 Task: Find connections with filter location Beauvais with filter topic #homes with filter profile language Spanish with filter current company L&T Hydrocarbon Engineering Limited with filter school Pondicherry University with filter industry Real Estate Agents and Brokers with filter service category Bookkeeping with filter keywords title Personal Assistant
Action: Mouse moved to (596, 92)
Screenshot: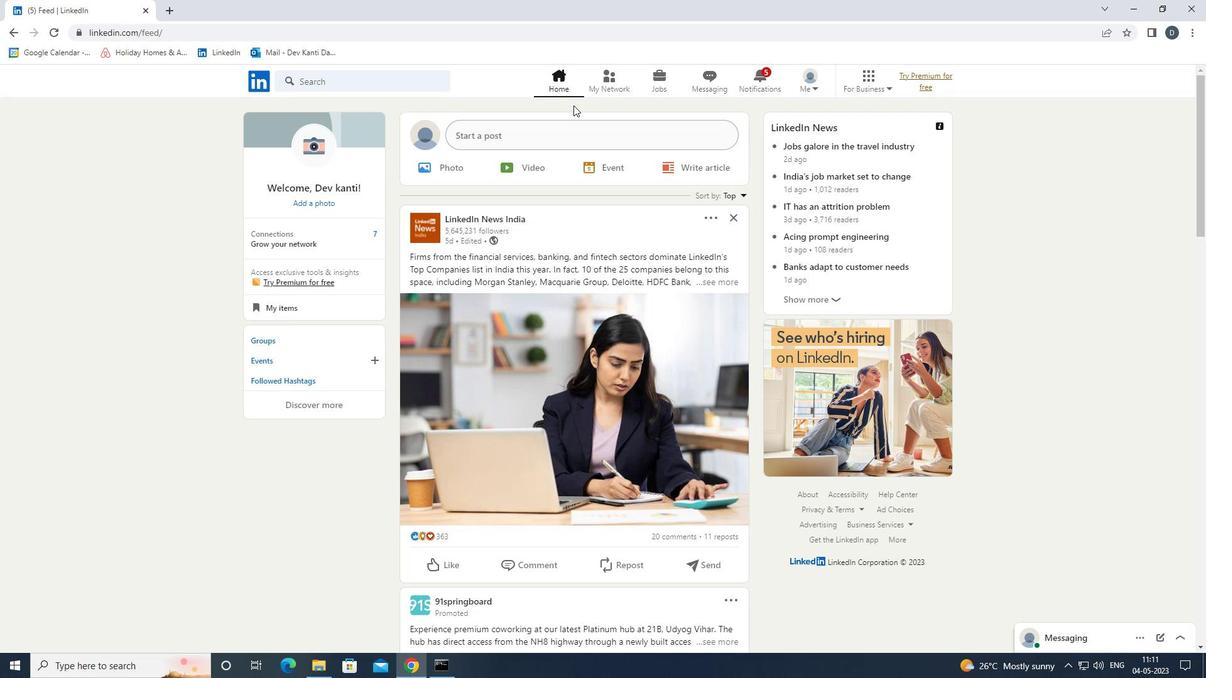 
Action: Mouse pressed left at (596, 92)
Screenshot: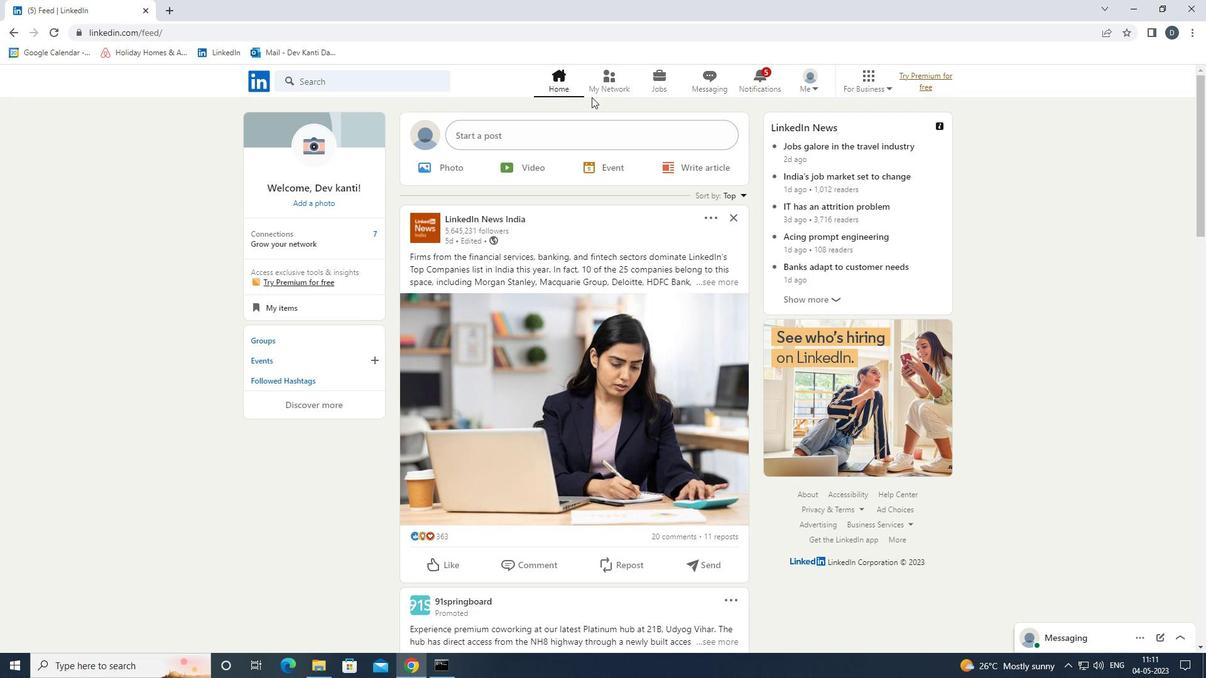 
Action: Mouse moved to (414, 145)
Screenshot: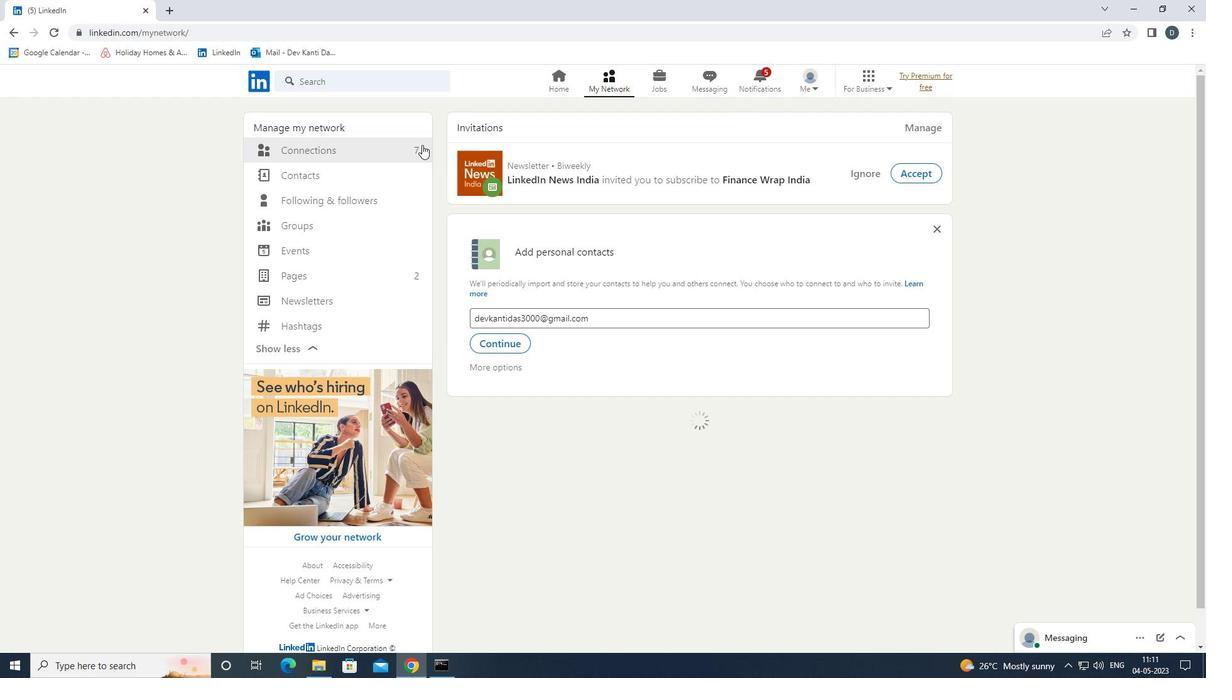 
Action: Mouse pressed left at (414, 145)
Screenshot: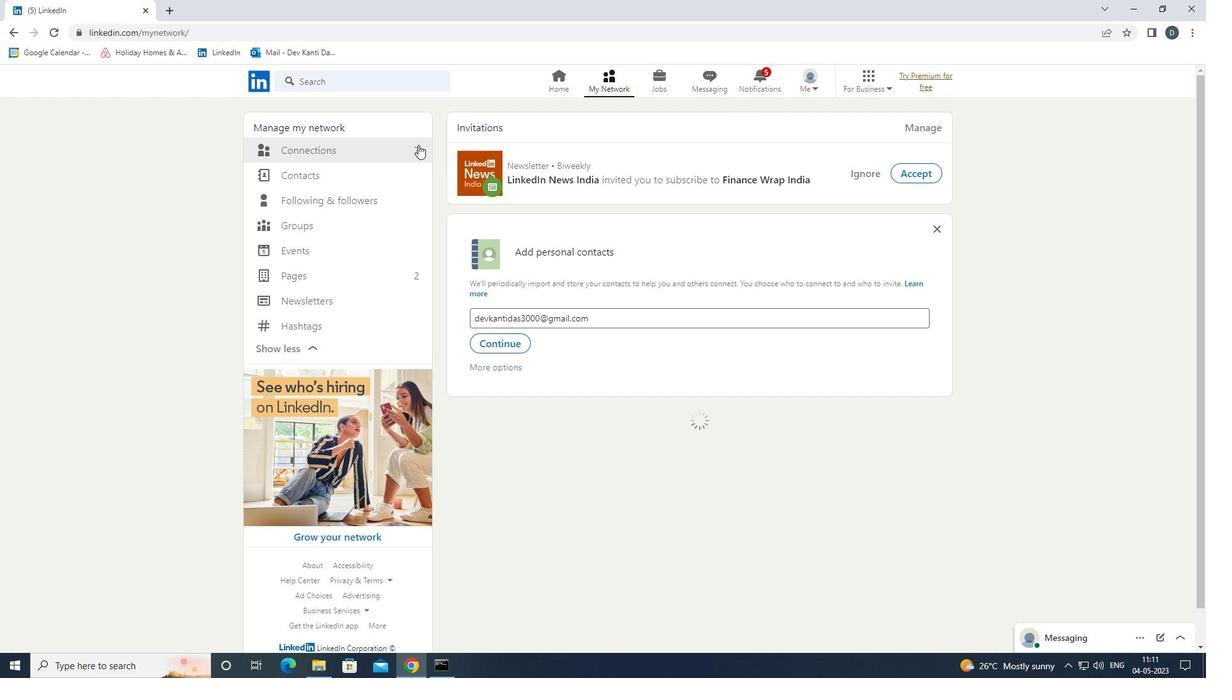 
Action: Mouse moved to (702, 145)
Screenshot: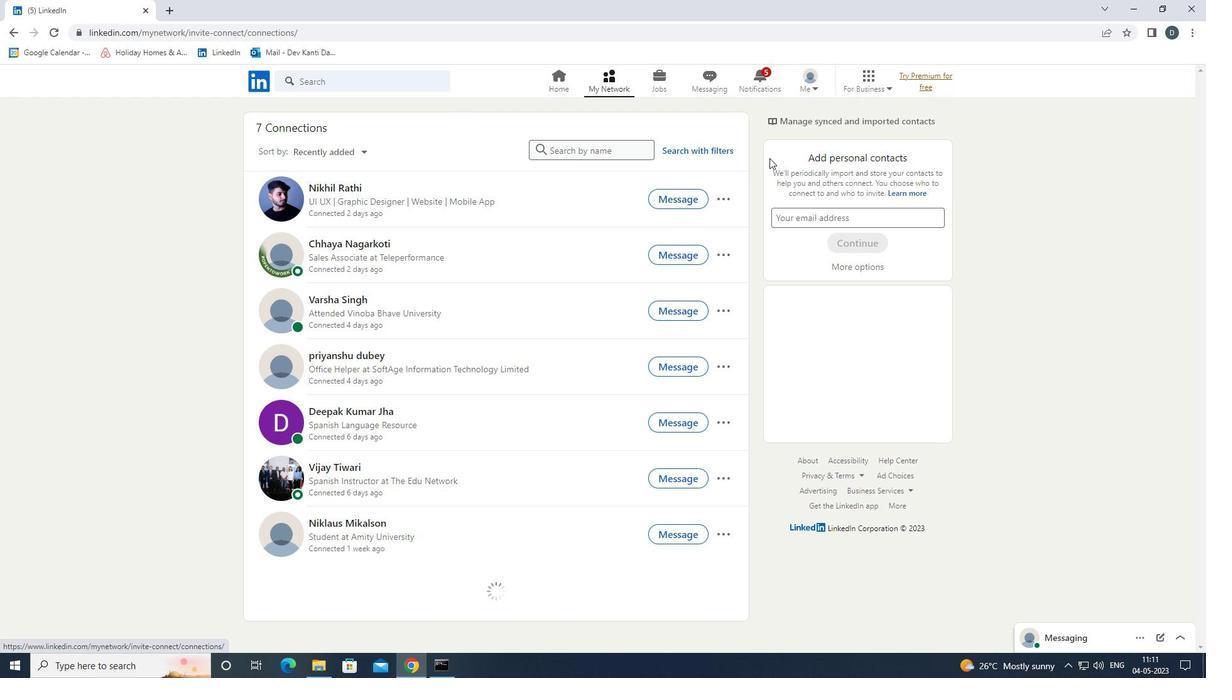 
Action: Mouse pressed left at (702, 145)
Screenshot: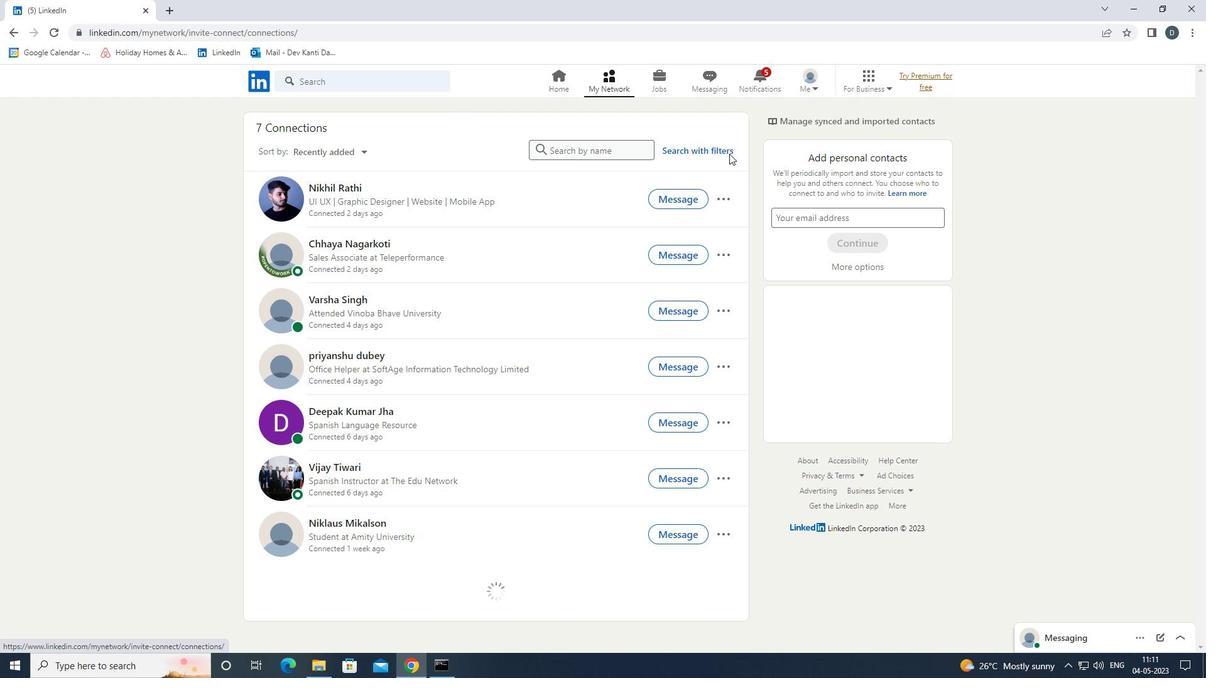 
Action: Mouse moved to (634, 118)
Screenshot: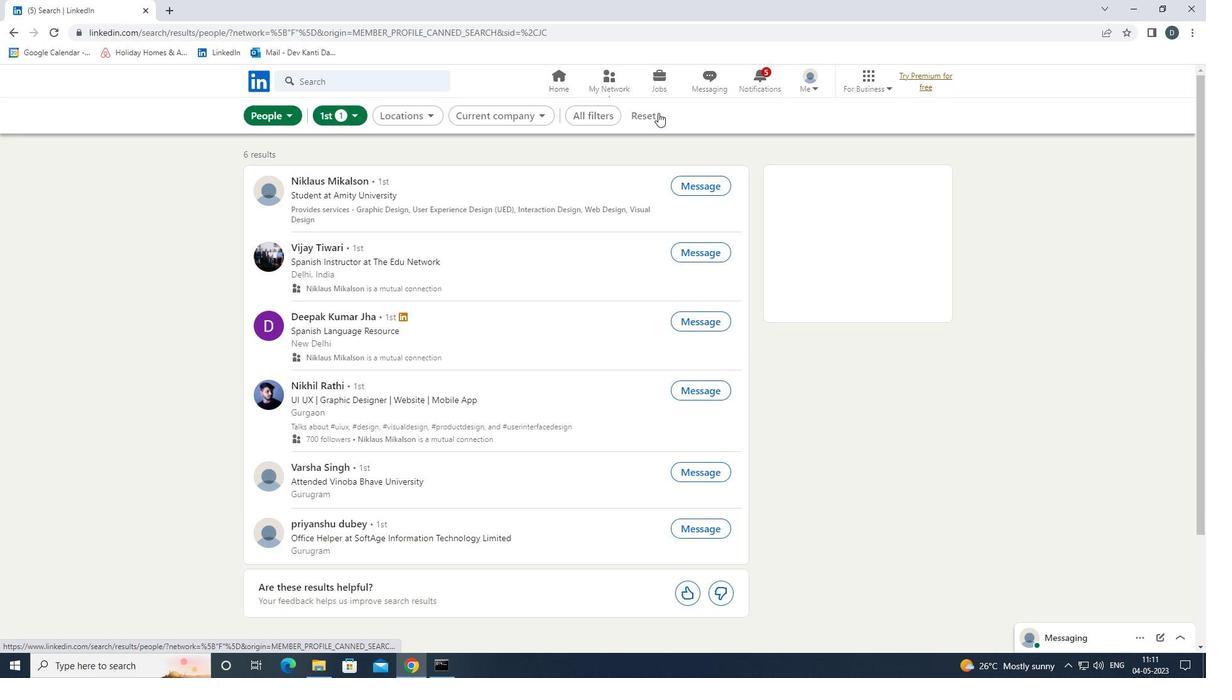 
Action: Mouse pressed left at (634, 118)
Screenshot: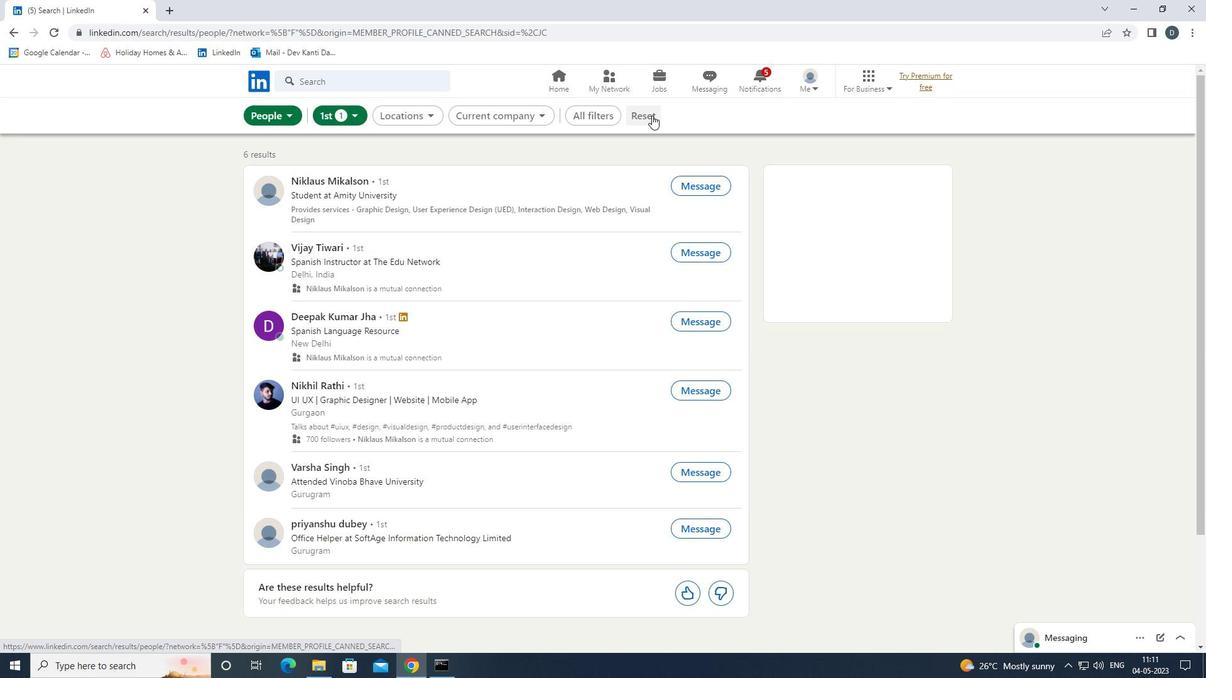 
Action: Mouse moved to (609, 116)
Screenshot: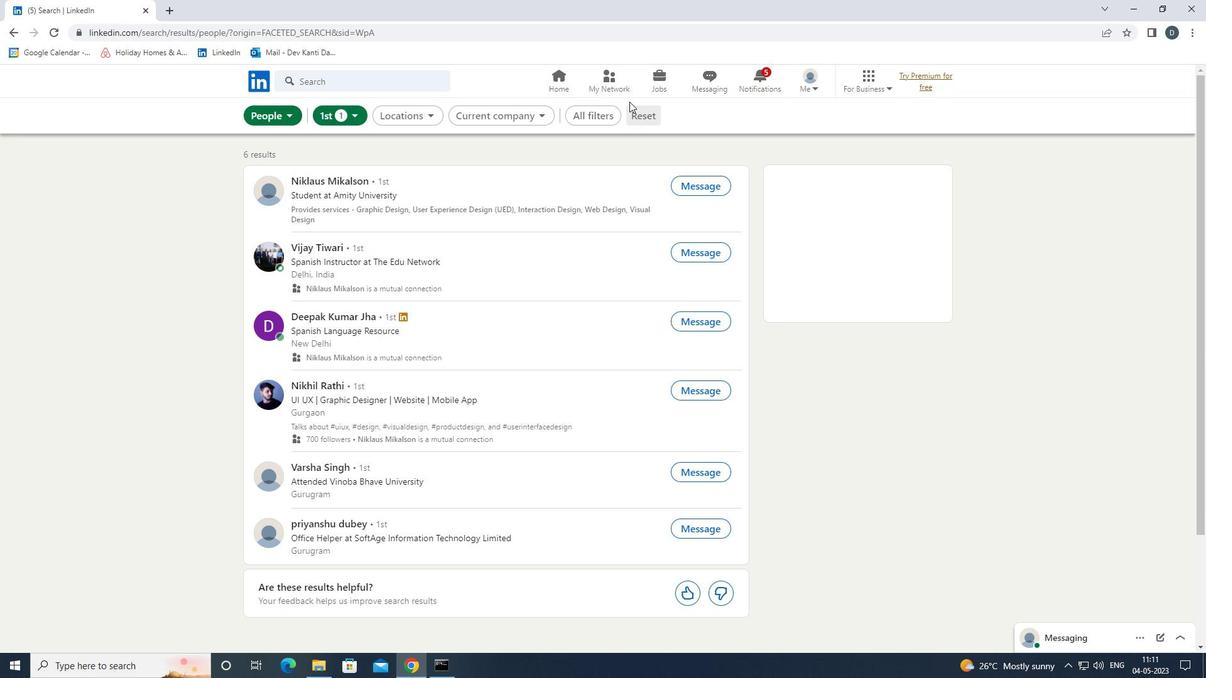 
Action: Mouse pressed left at (609, 116)
Screenshot: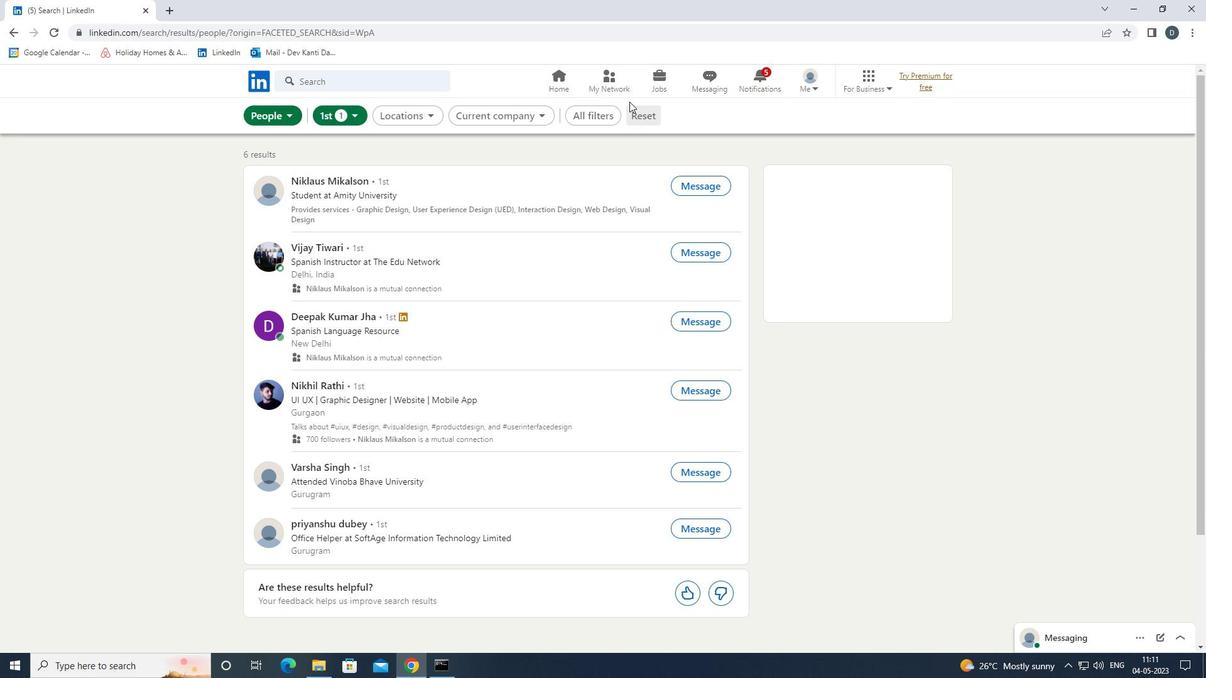 
Action: Mouse moved to (1199, 427)
Screenshot: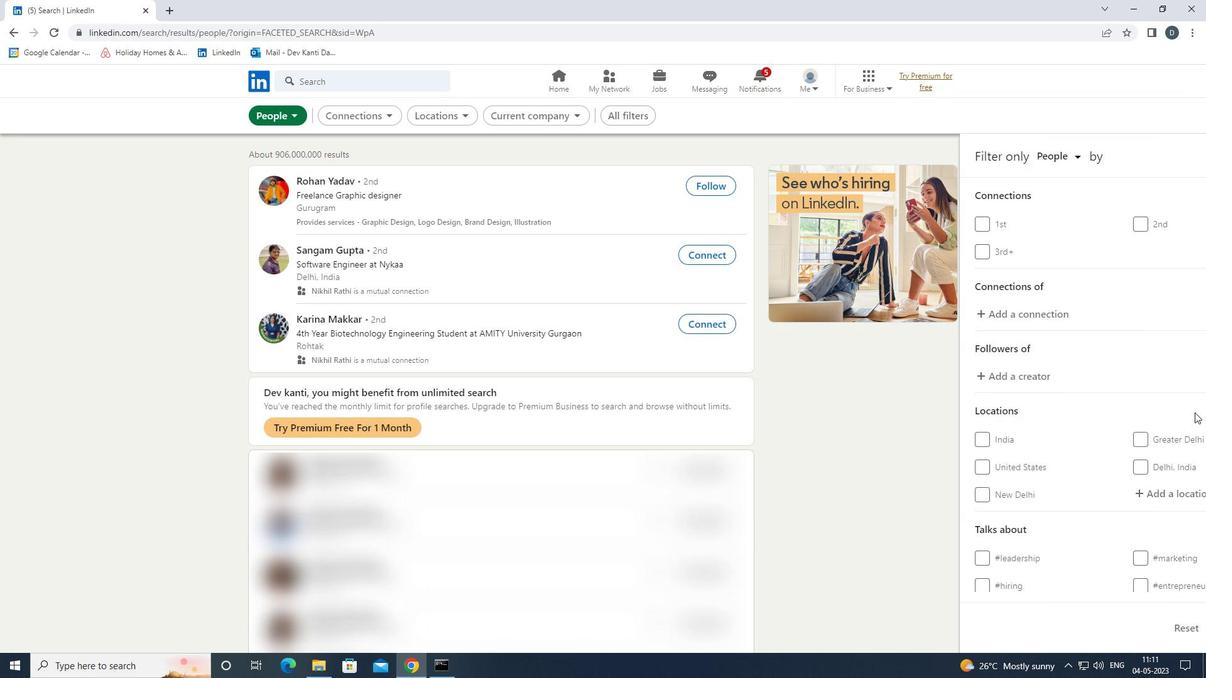 
Action: Mouse scrolled (1199, 427) with delta (0, 0)
Screenshot: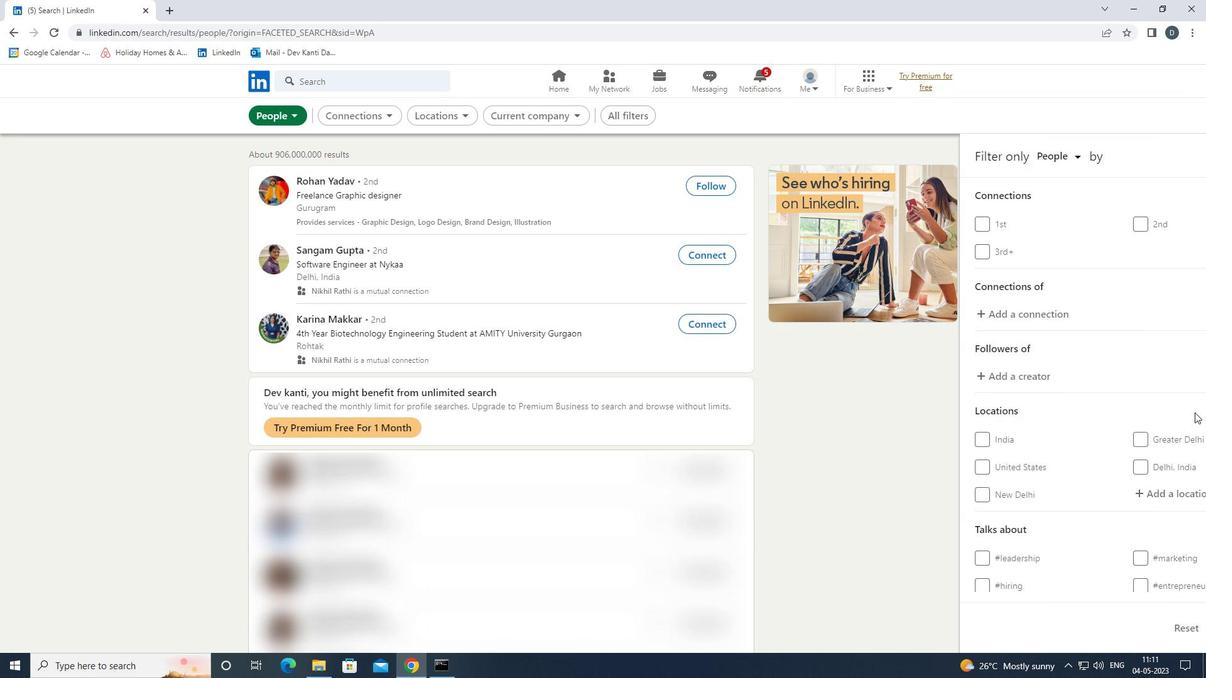 
Action: Mouse moved to (1199, 429)
Screenshot: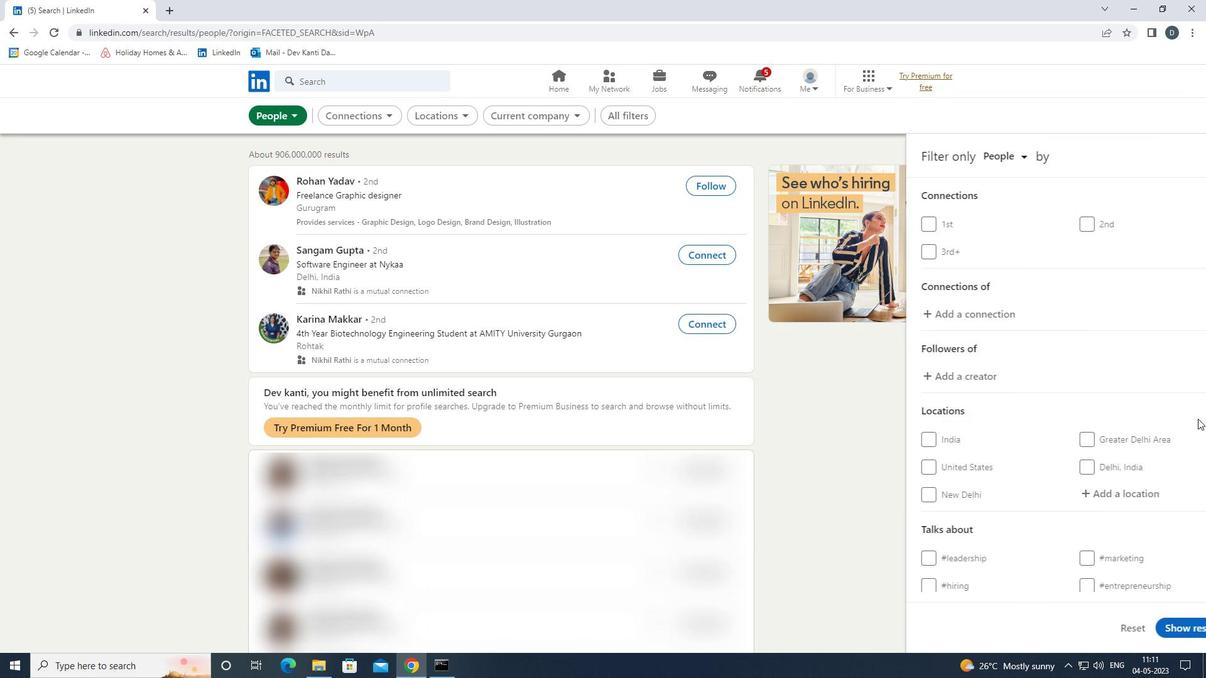 
Action: Mouse scrolled (1199, 428) with delta (0, 0)
Screenshot: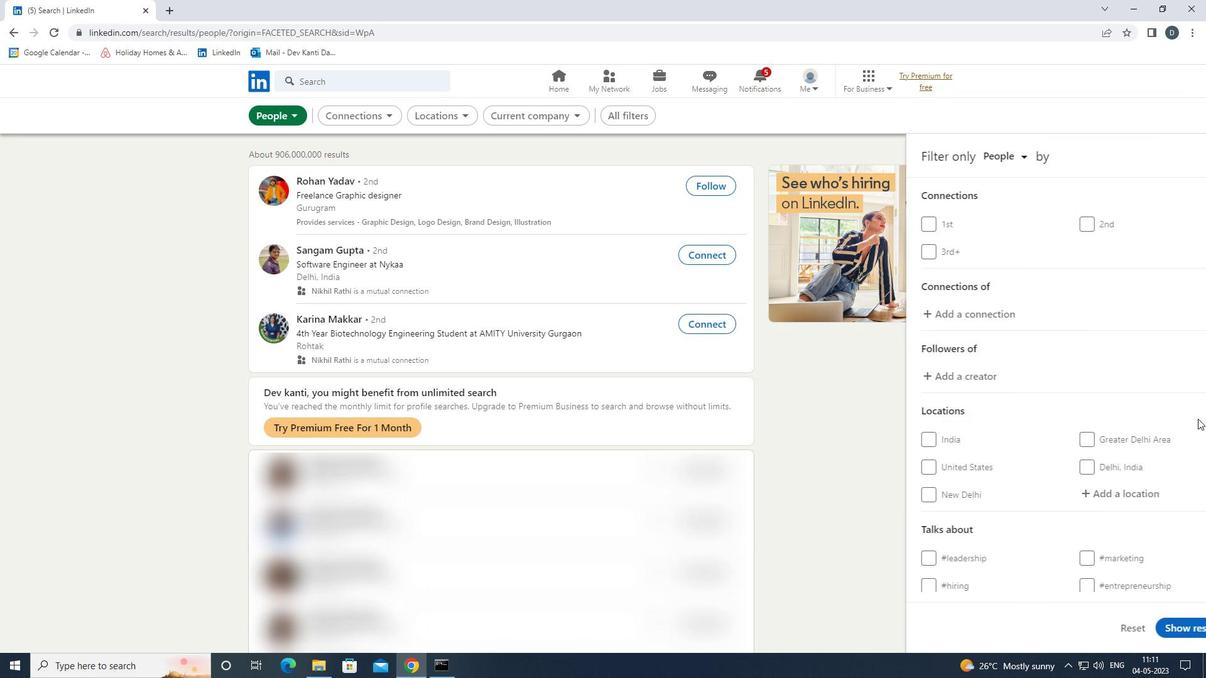 
Action: Mouse scrolled (1199, 428) with delta (0, 0)
Screenshot: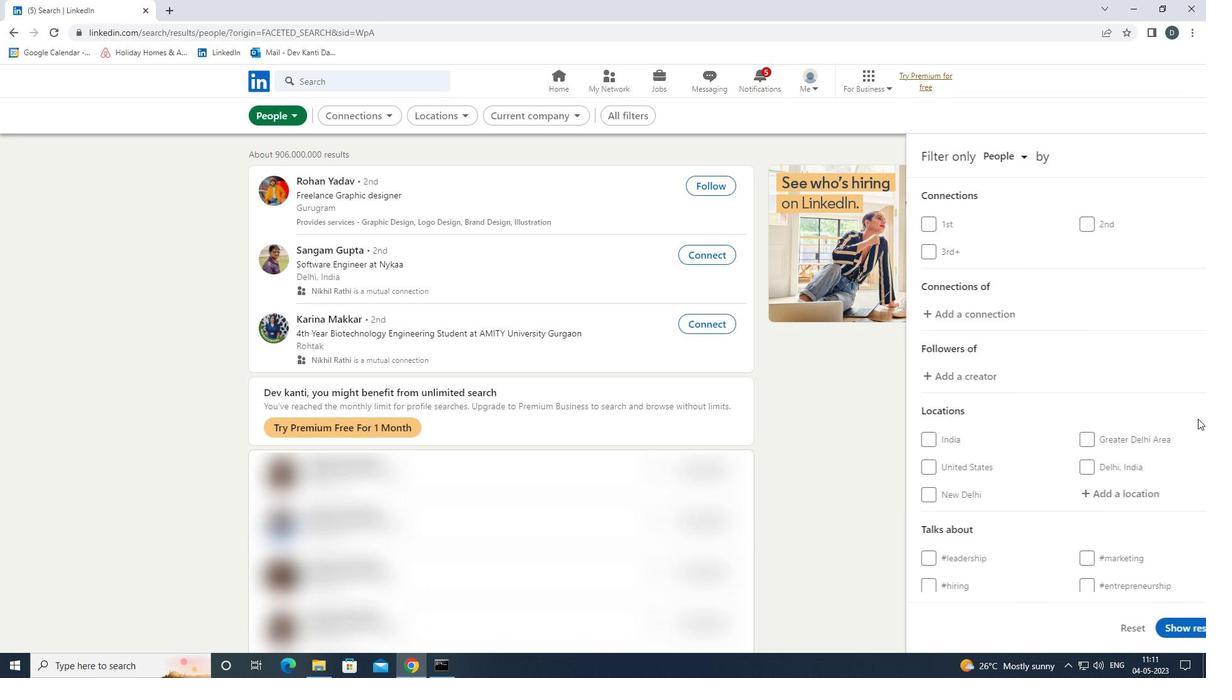 
Action: Mouse moved to (1097, 301)
Screenshot: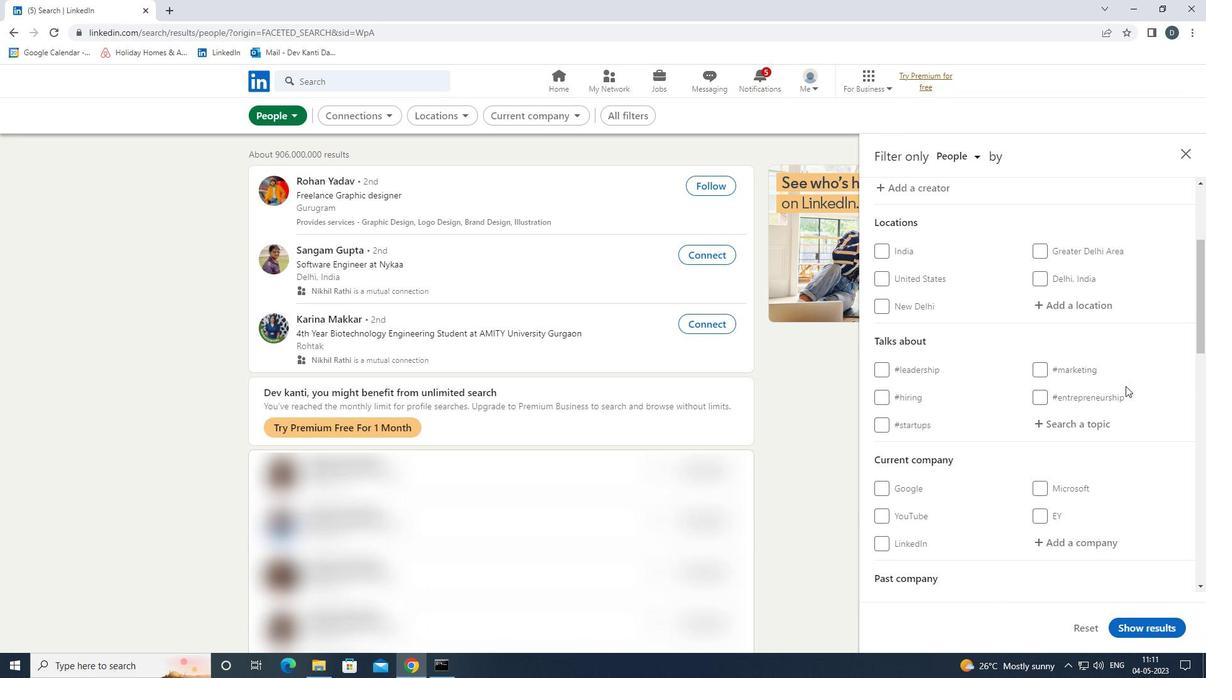 
Action: Mouse pressed left at (1097, 301)
Screenshot: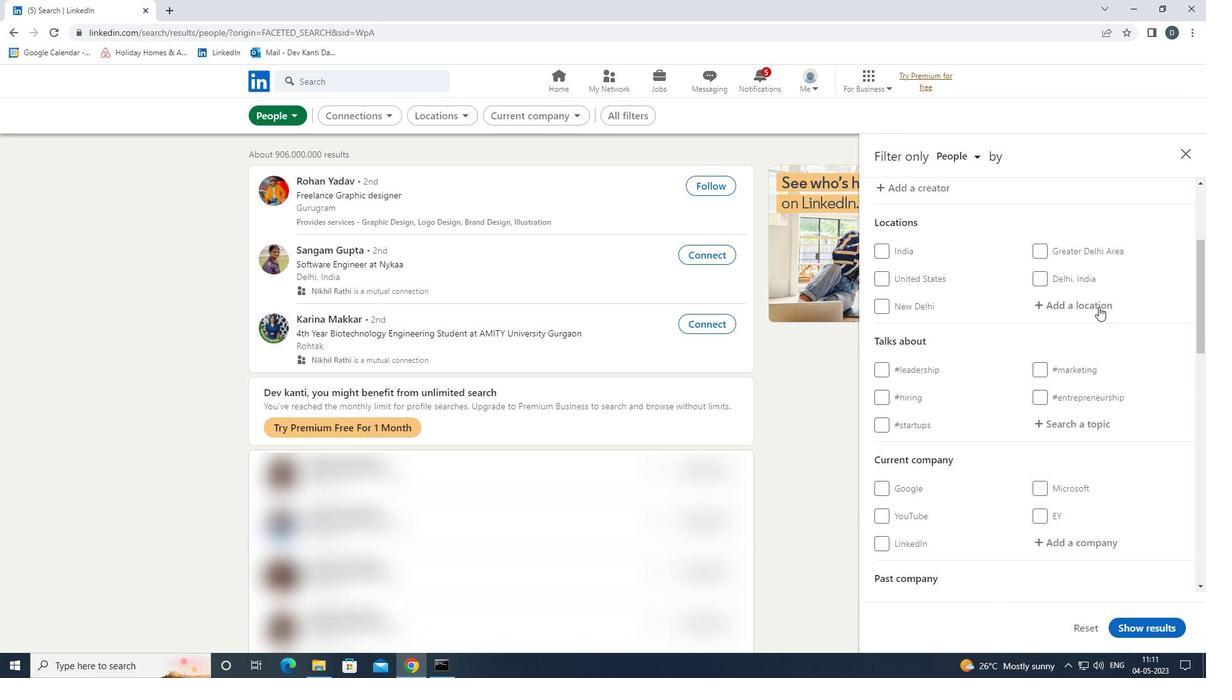 
Action: Key pressed <Key.shift>BEAUVAIS<Key.down><Key.enter>
Screenshot: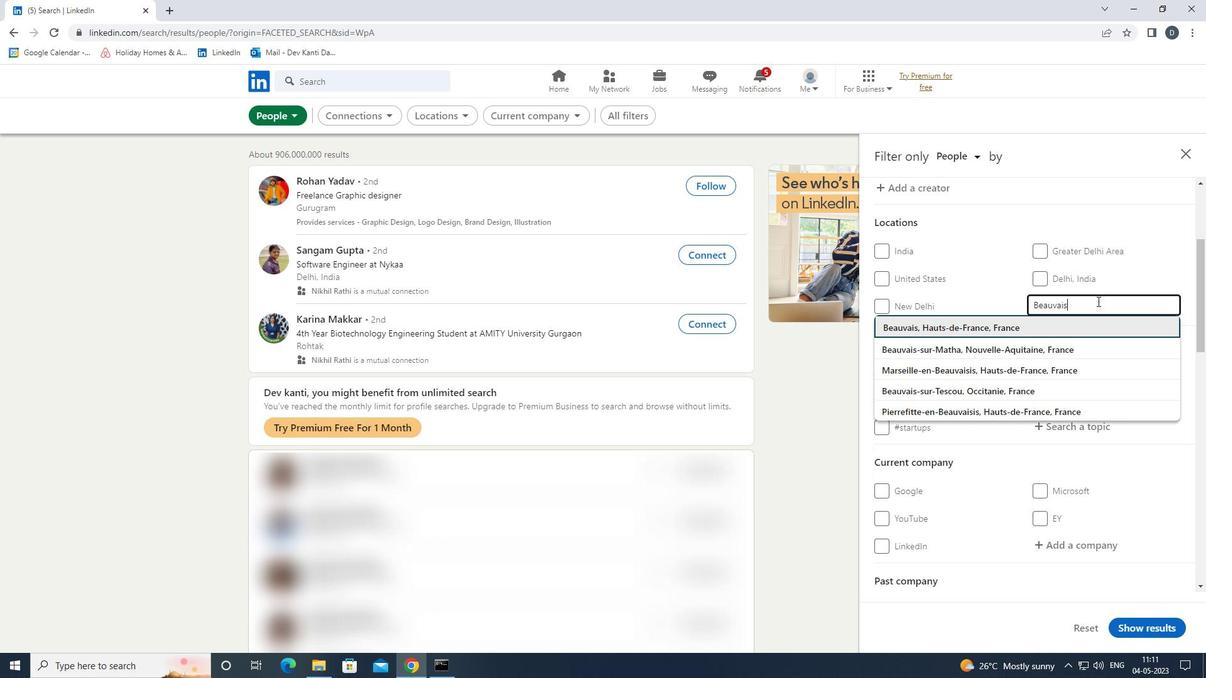 
Action: Mouse moved to (1097, 305)
Screenshot: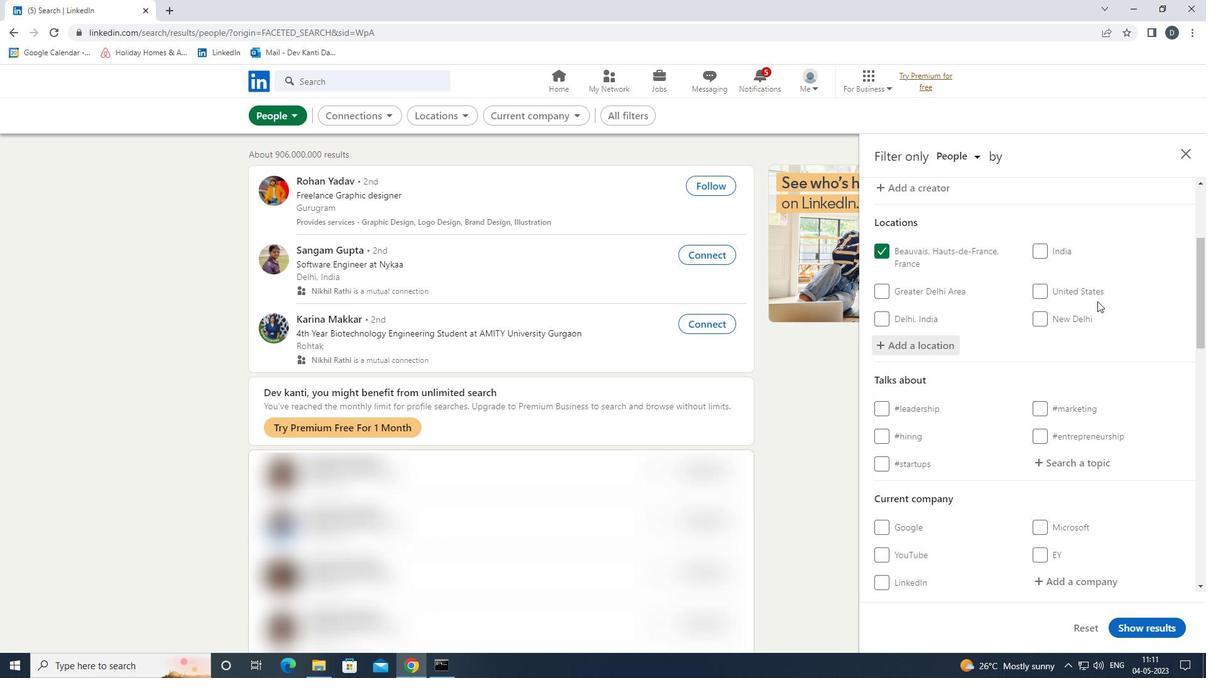 
Action: Mouse scrolled (1097, 304) with delta (0, 0)
Screenshot: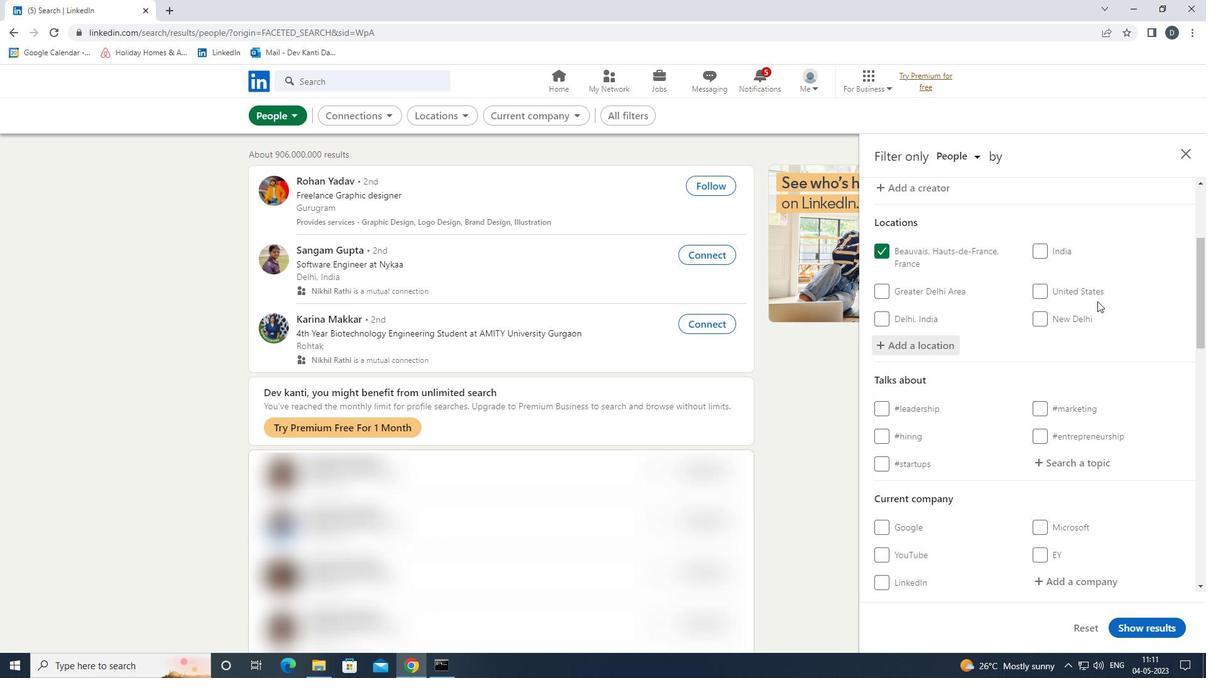 
Action: Mouse moved to (1096, 311)
Screenshot: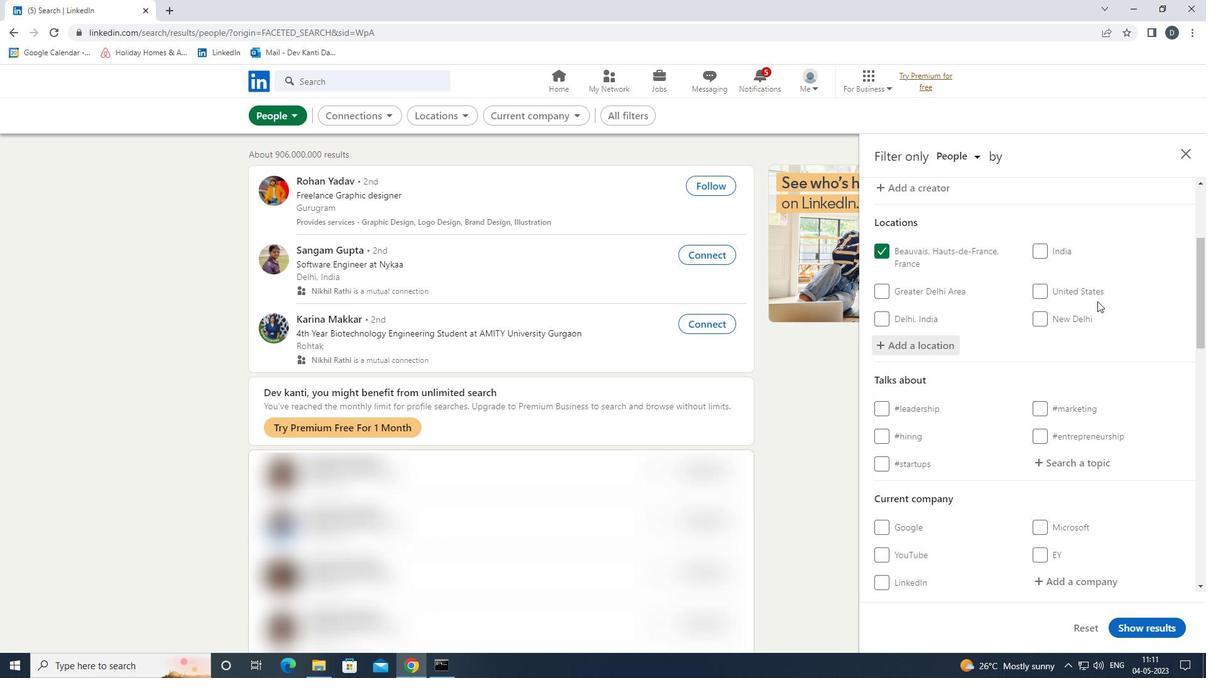 
Action: Mouse scrolled (1096, 310) with delta (0, 0)
Screenshot: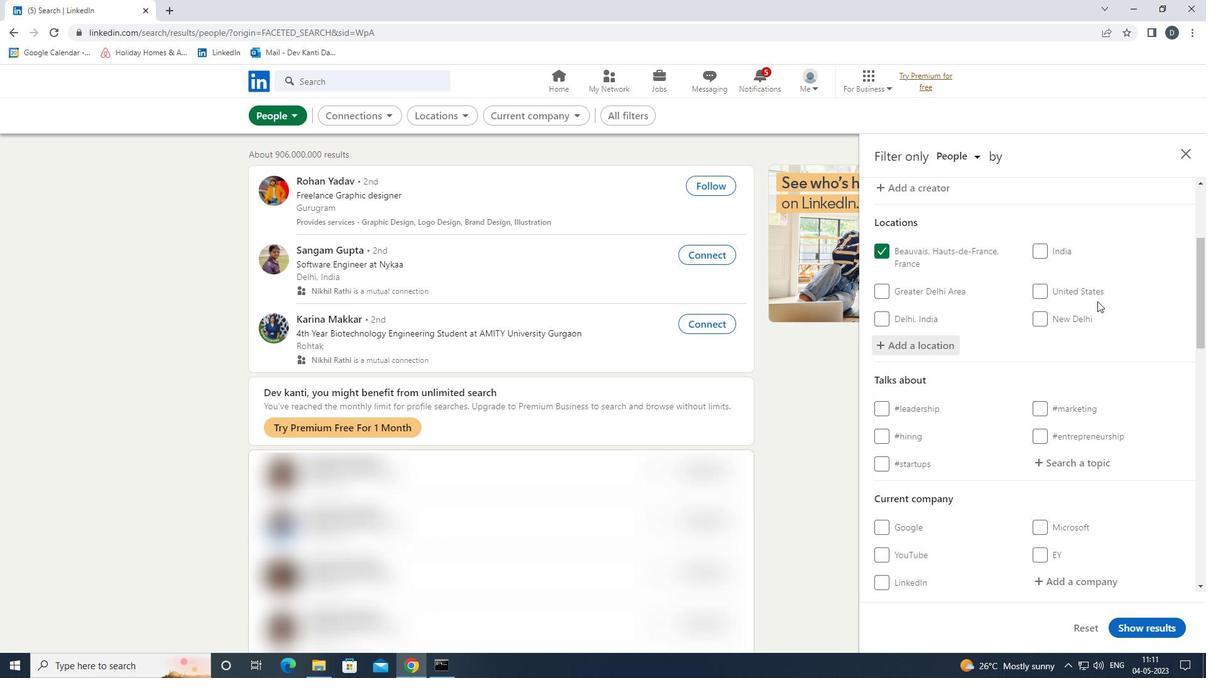
Action: Mouse moved to (1108, 351)
Screenshot: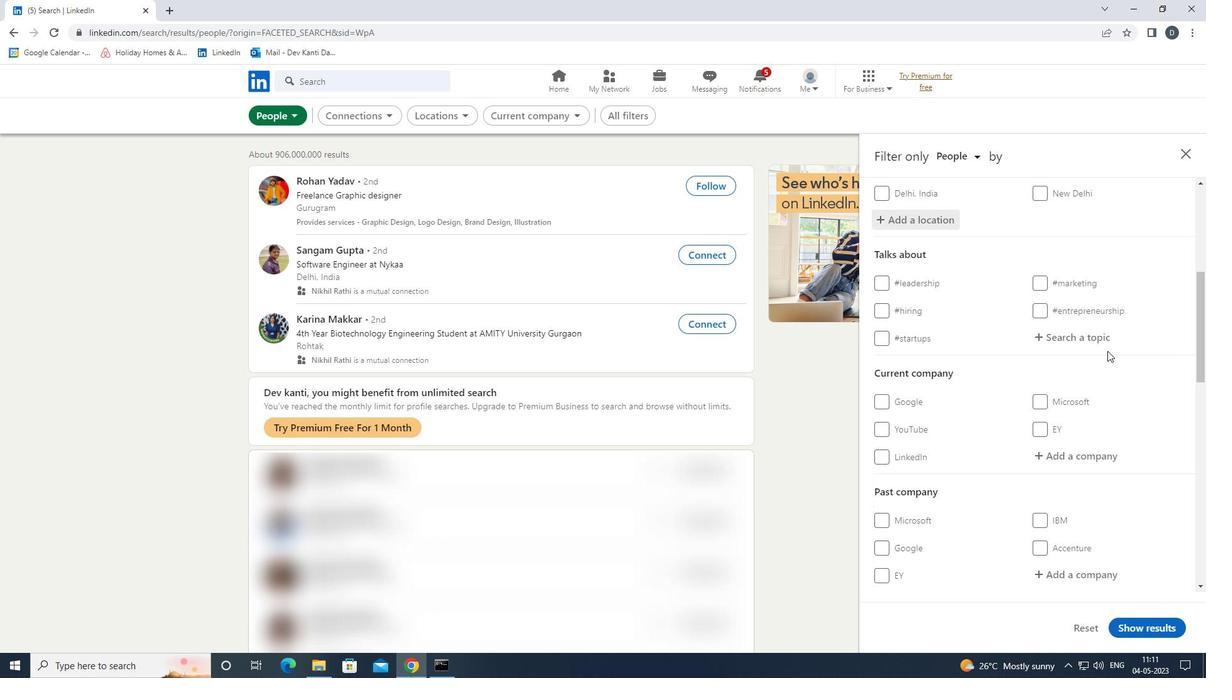 
Action: Mouse pressed left at (1108, 351)
Screenshot: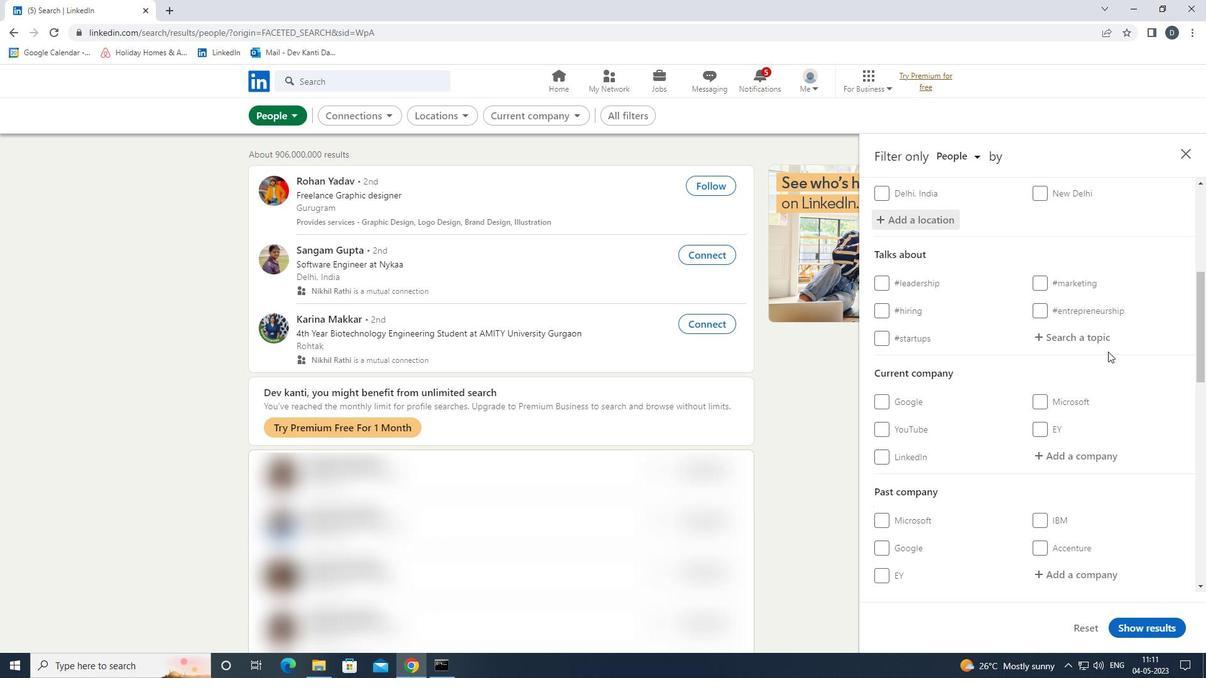 
Action: Mouse moved to (1102, 337)
Screenshot: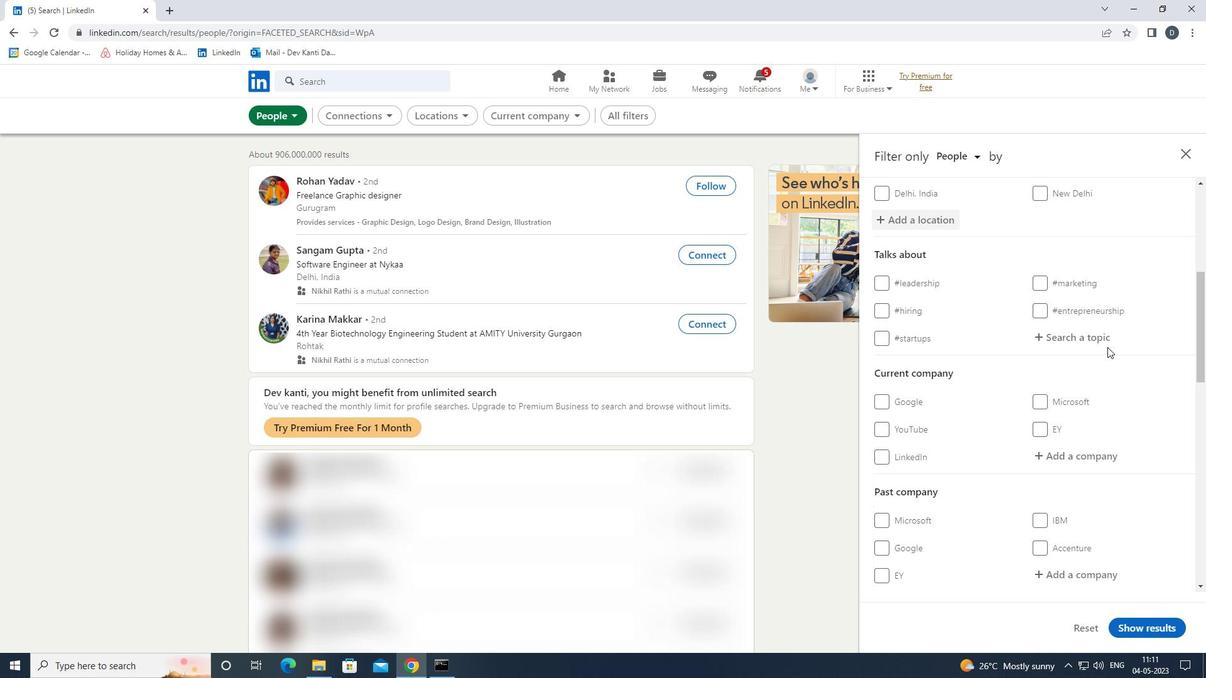 
Action: Mouse pressed left at (1102, 337)
Screenshot: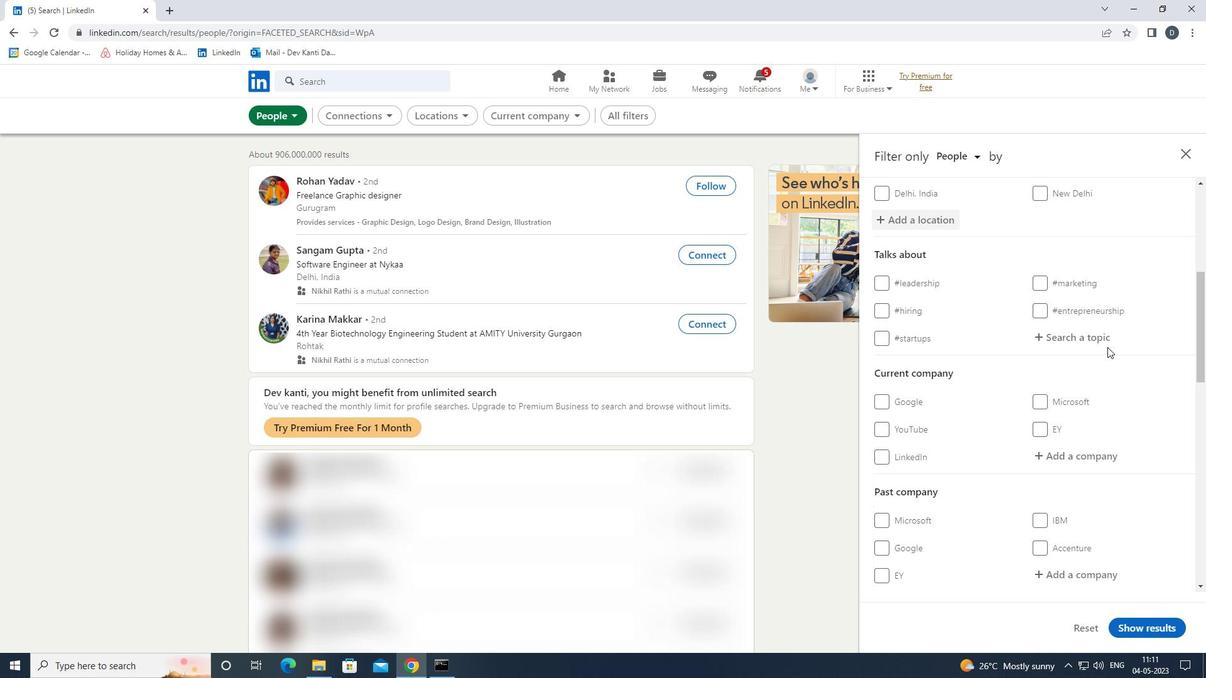 
Action: Key pressed JH<Key.backspace><Key.backspace><Key.backspace>HOMES<Key.down><Key.down><Key.down><Key.down><Key.down><Key.enter>
Screenshot: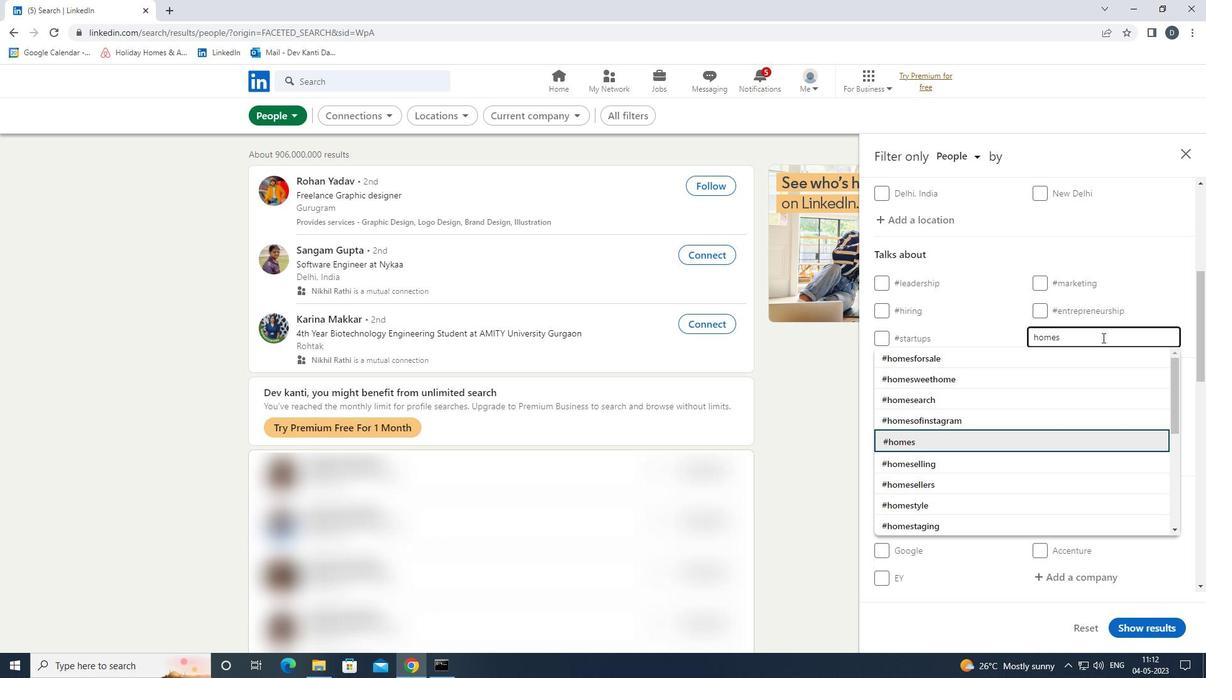 
Action: Mouse moved to (1041, 454)
Screenshot: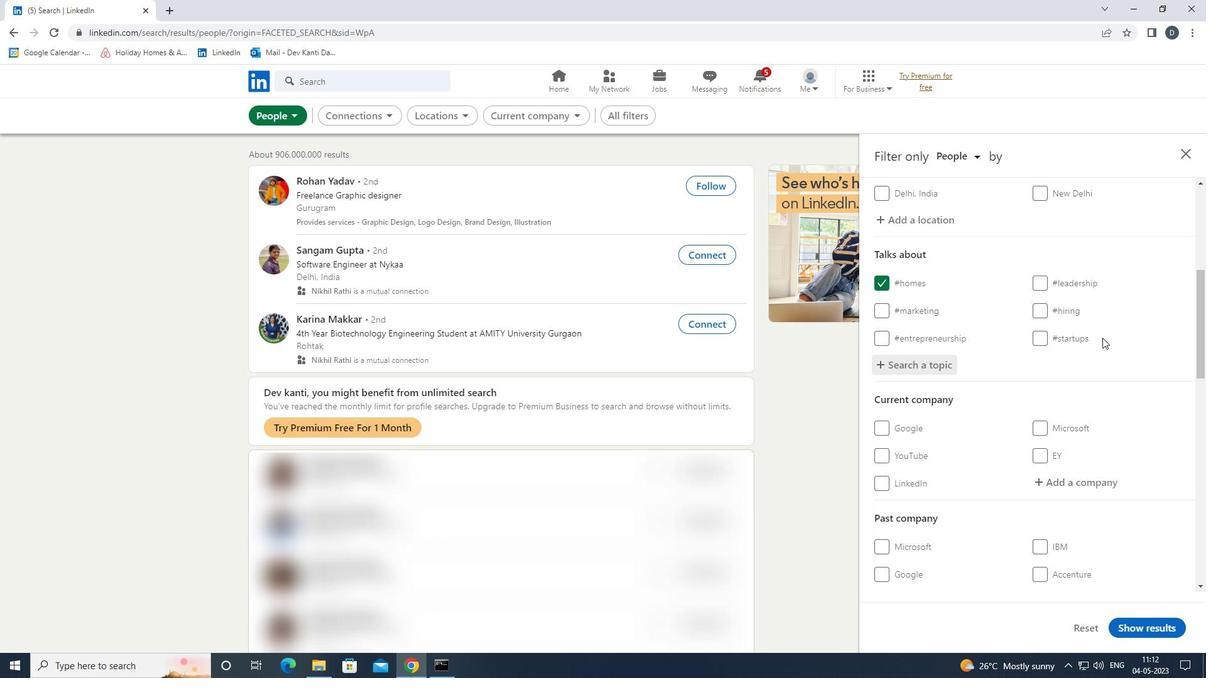 
Action: Mouse scrolled (1041, 453) with delta (0, 0)
Screenshot: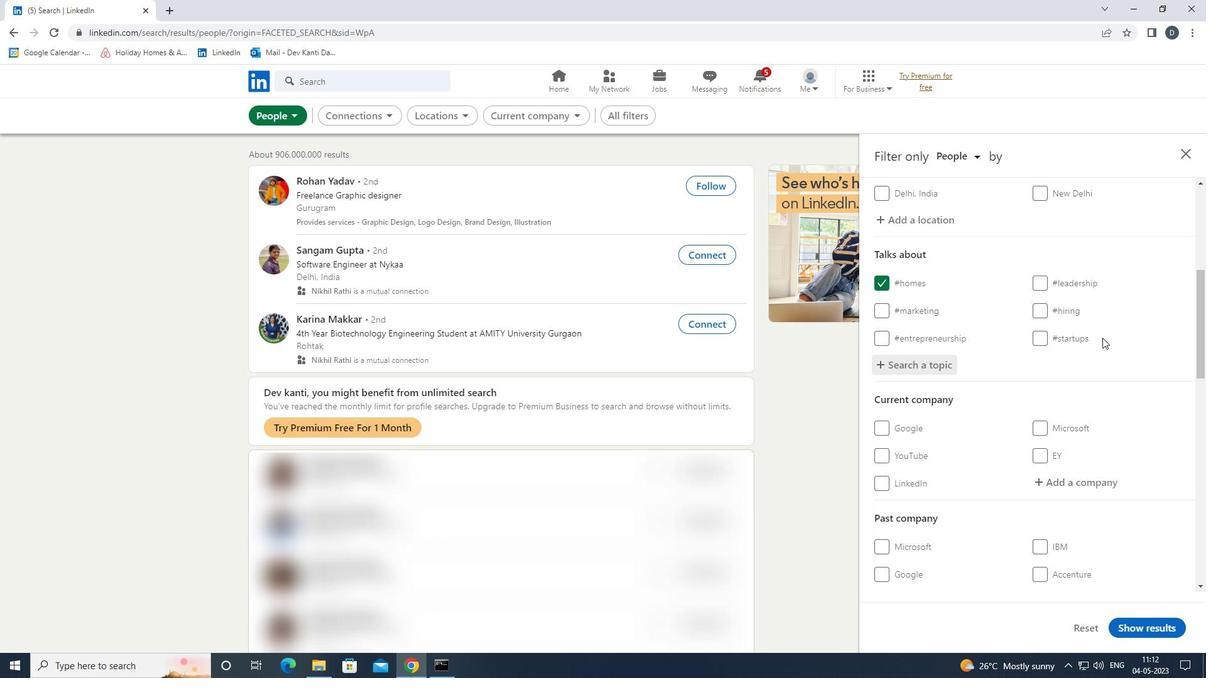 
Action: Mouse moved to (1037, 455)
Screenshot: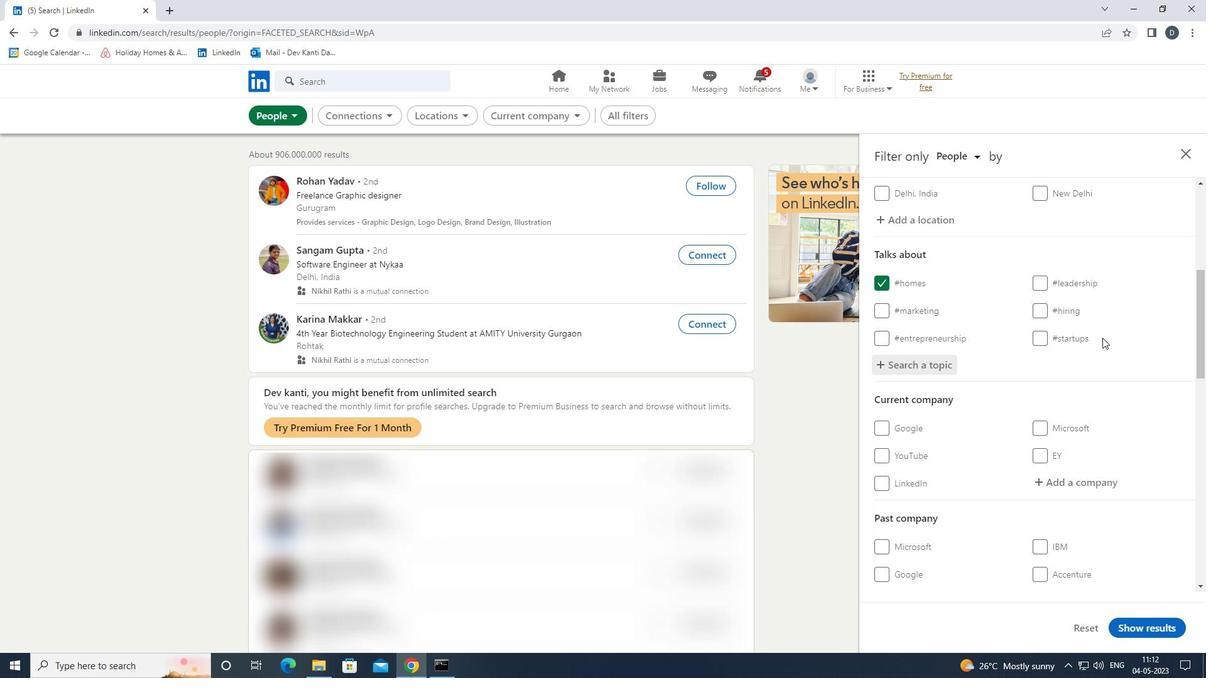 
Action: Mouse scrolled (1037, 454) with delta (0, 0)
Screenshot: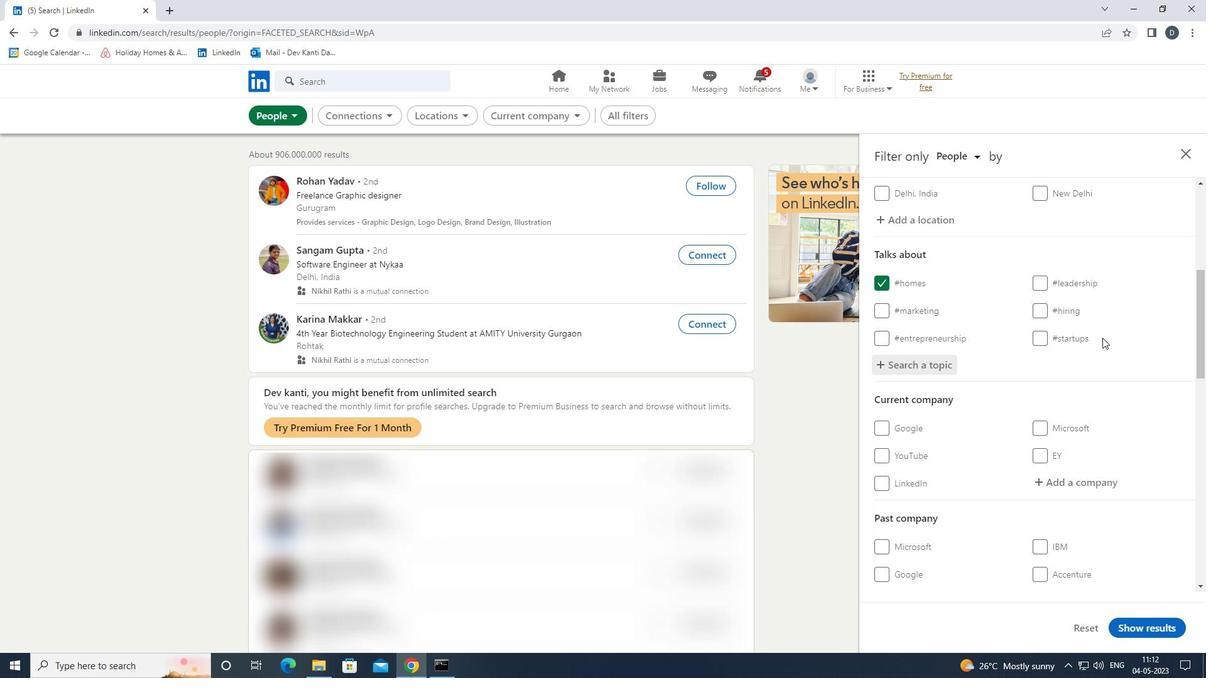 
Action: Mouse scrolled (1037, 454) with delta (0, 0)
Screenshot: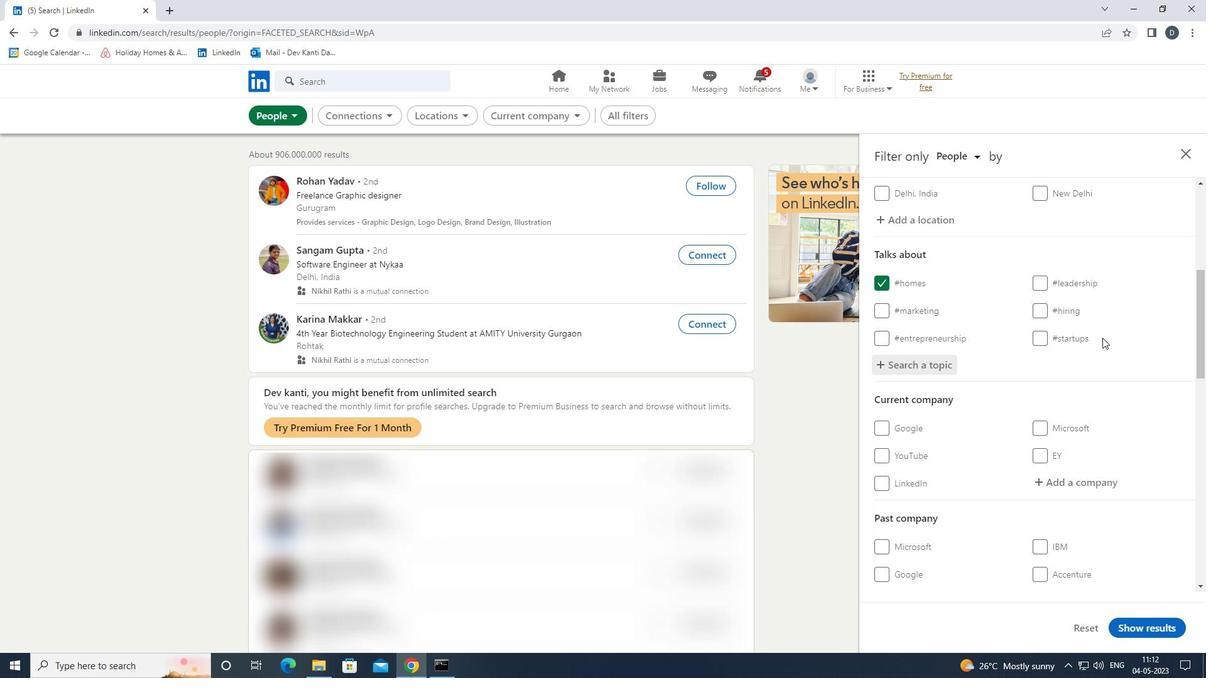 
Action: Mouse moved to (1039, 444)
Screenshot: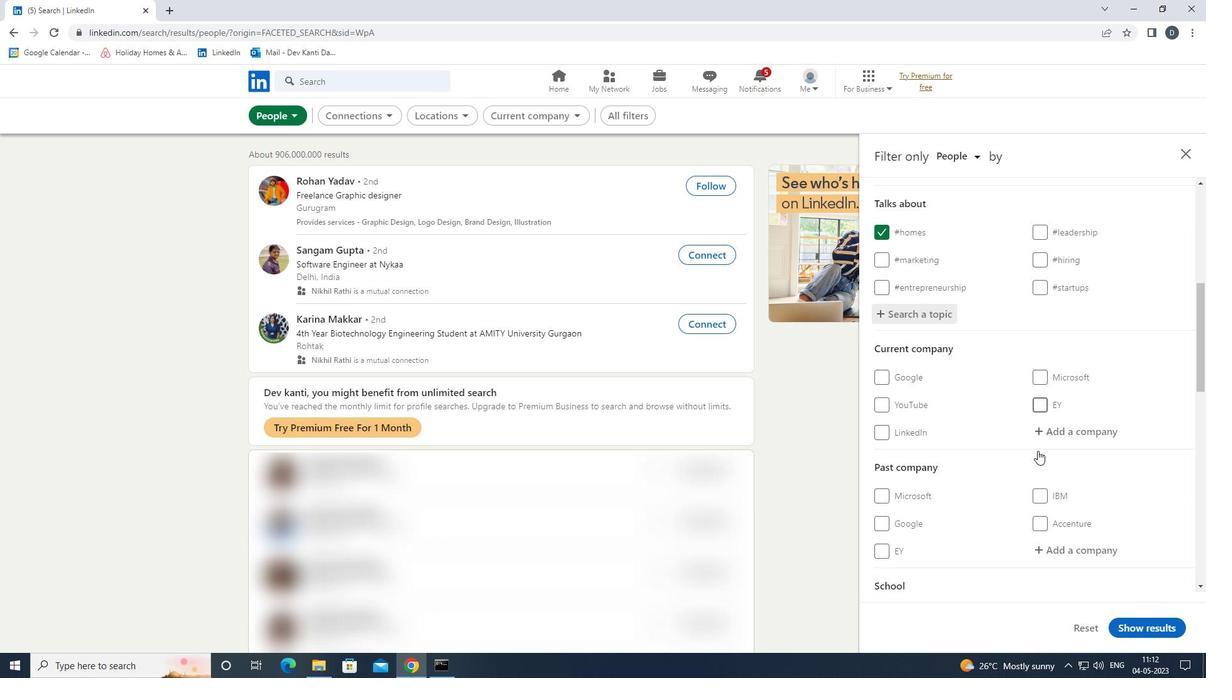 
Action: Mouse scrolled (1039, 444) with delta (0, 0)
Screenshot: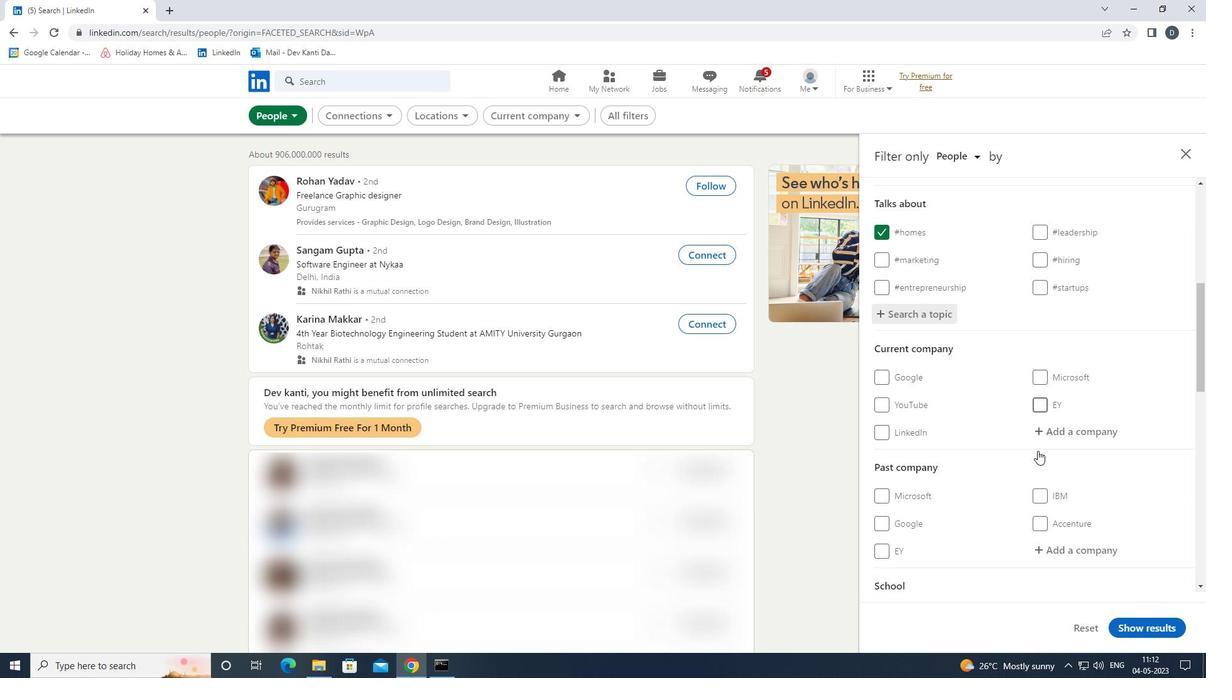 
Action: Mouse moved to (1037, 444)
Screenshot: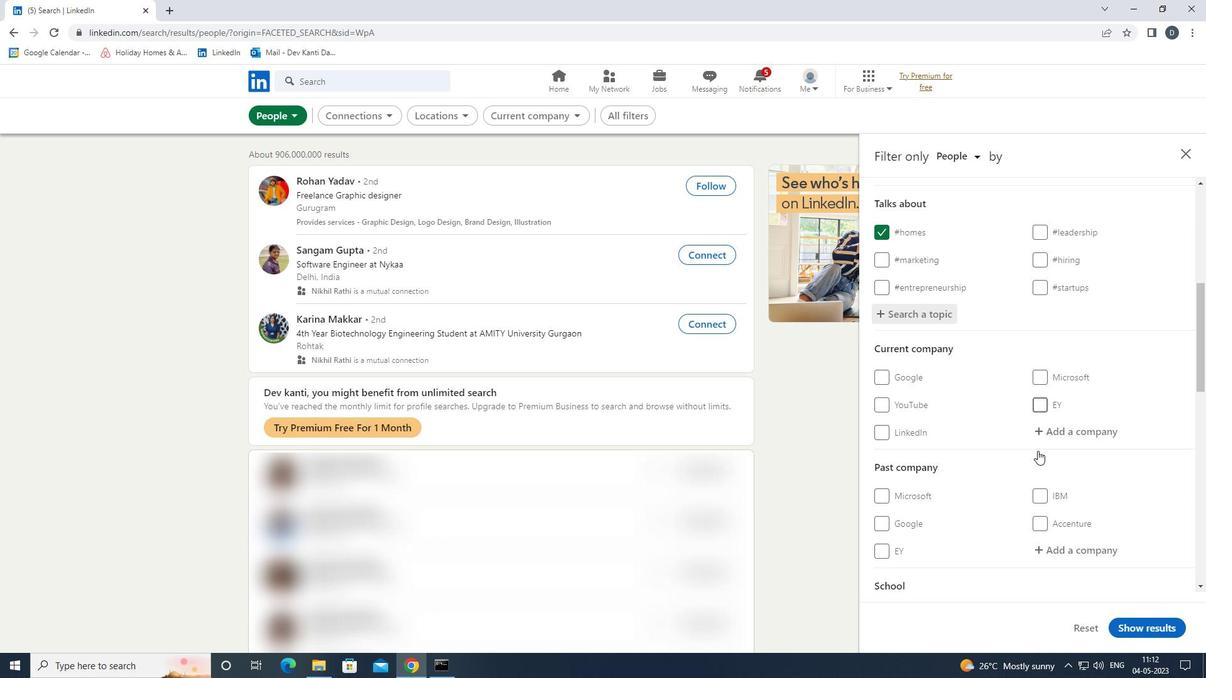 
Action: Mouse scrolled (1037, 444) with delta (0, 0)
Screenshot: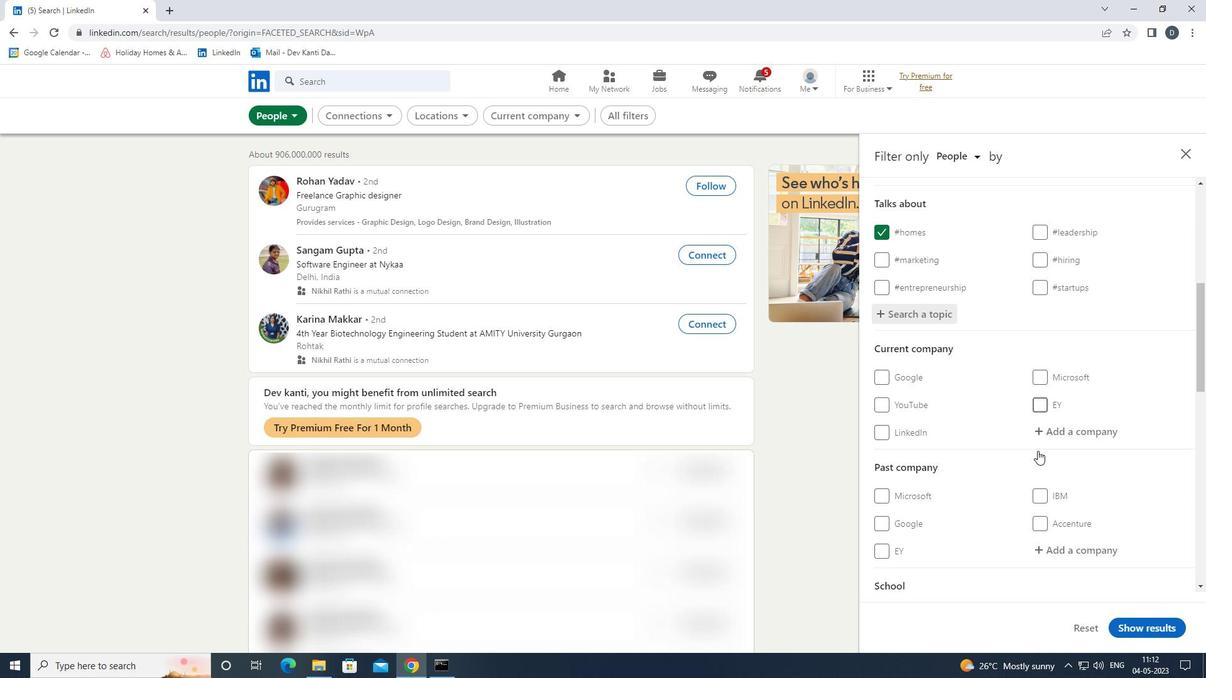 
Action: Mouse scrolled (1037, 444) with delta (0, 0)
Screenshot: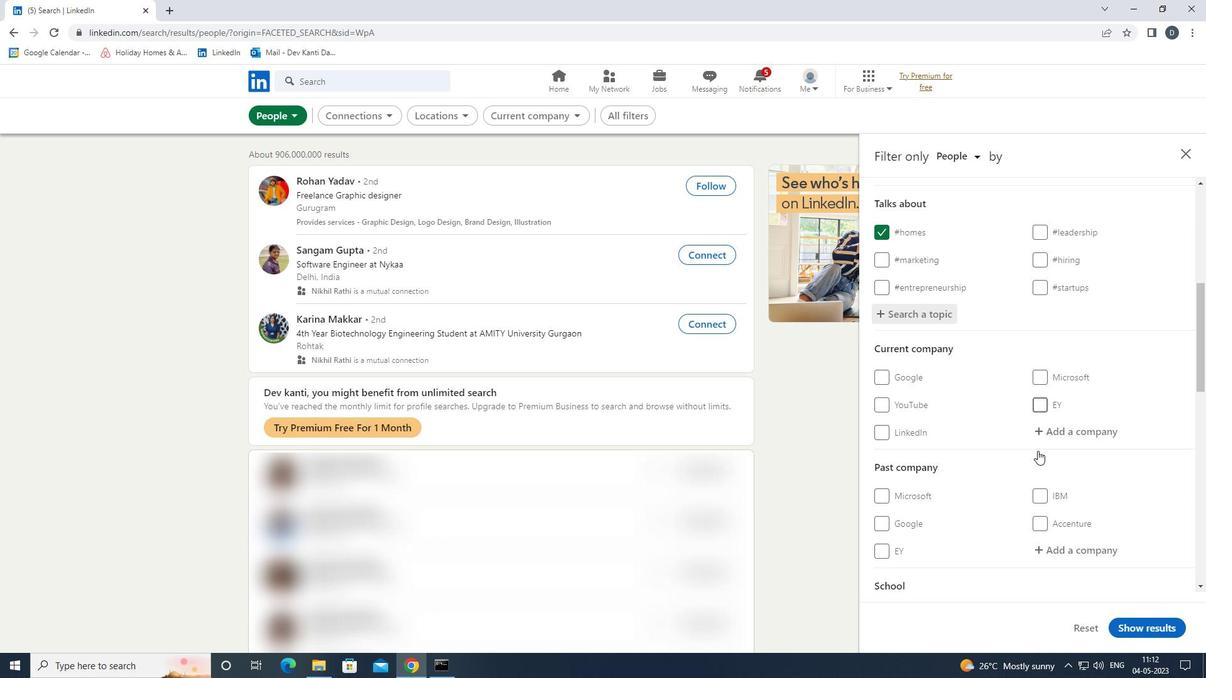 
Action: Mouse moved to (1037, 444)
Screenshot: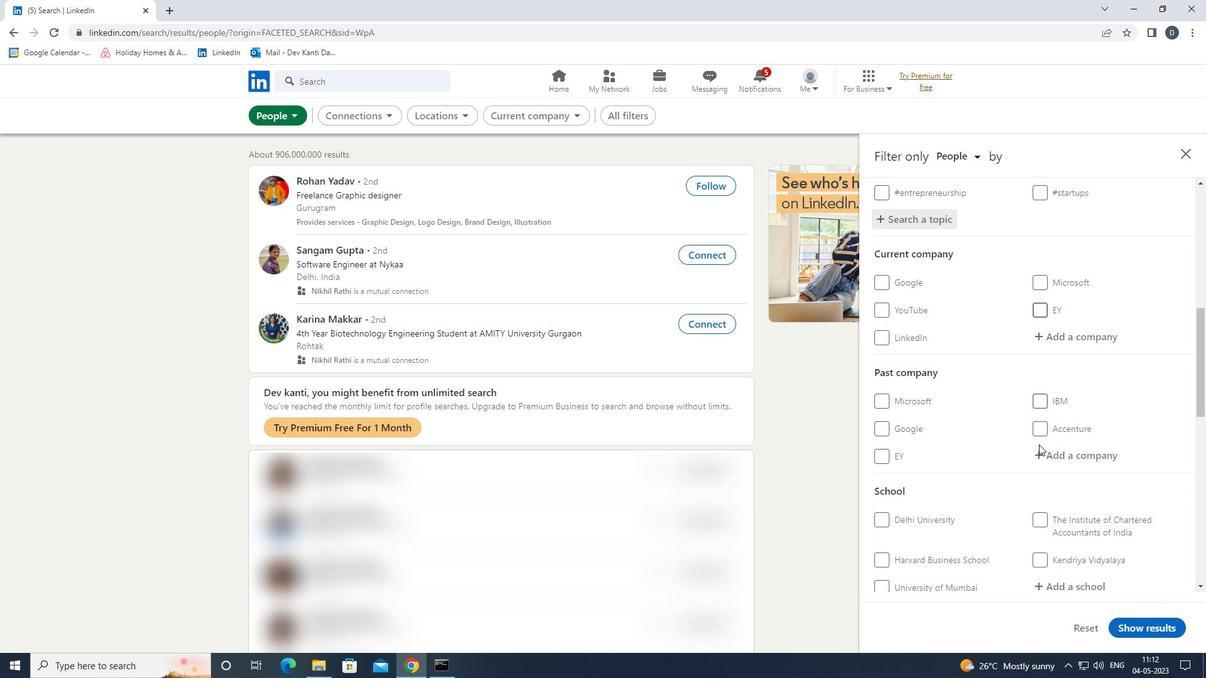 
Action: Mouse scrolled (1037, 444) with delta (0, 0)
Screenshot: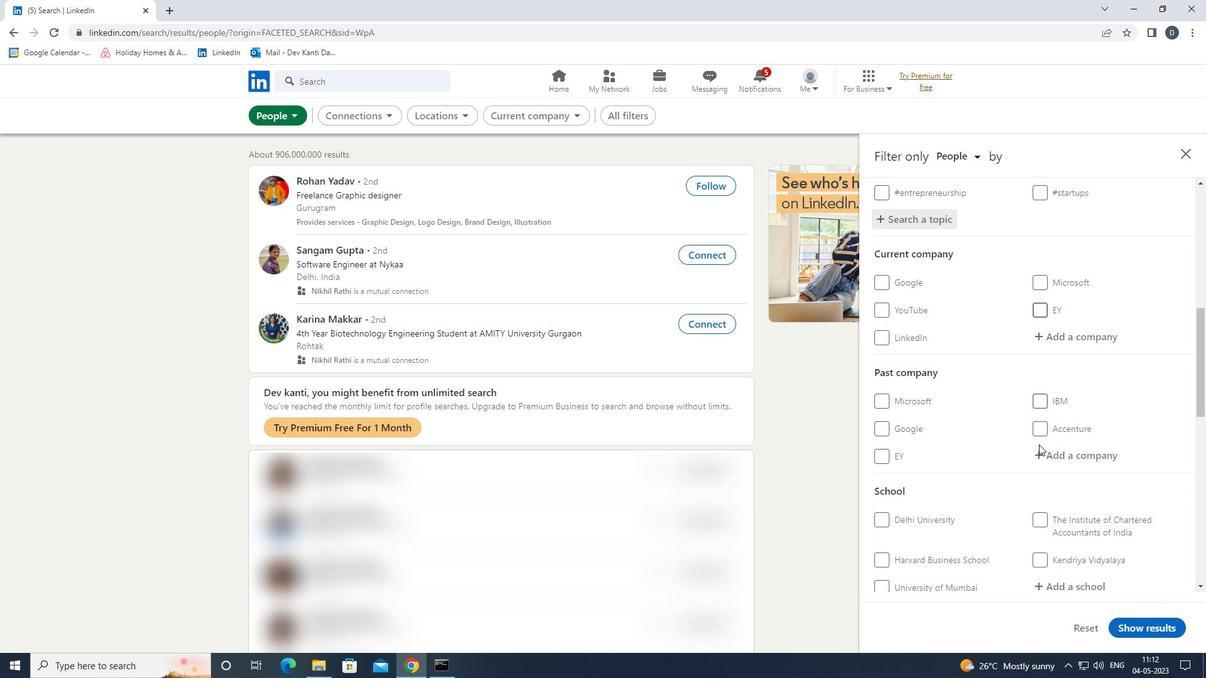 
Action: Mouse moved to (895, 530)
Screenshot: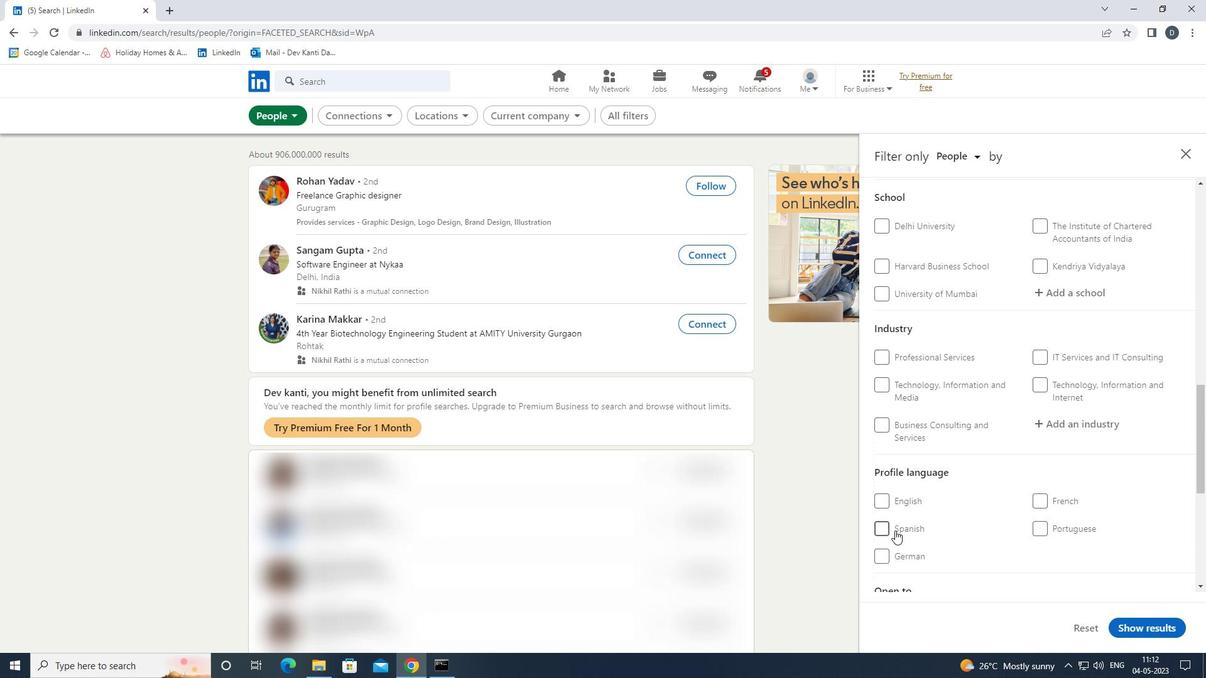 
Action: Mouse pressed left at (895, 530)
Screenshot: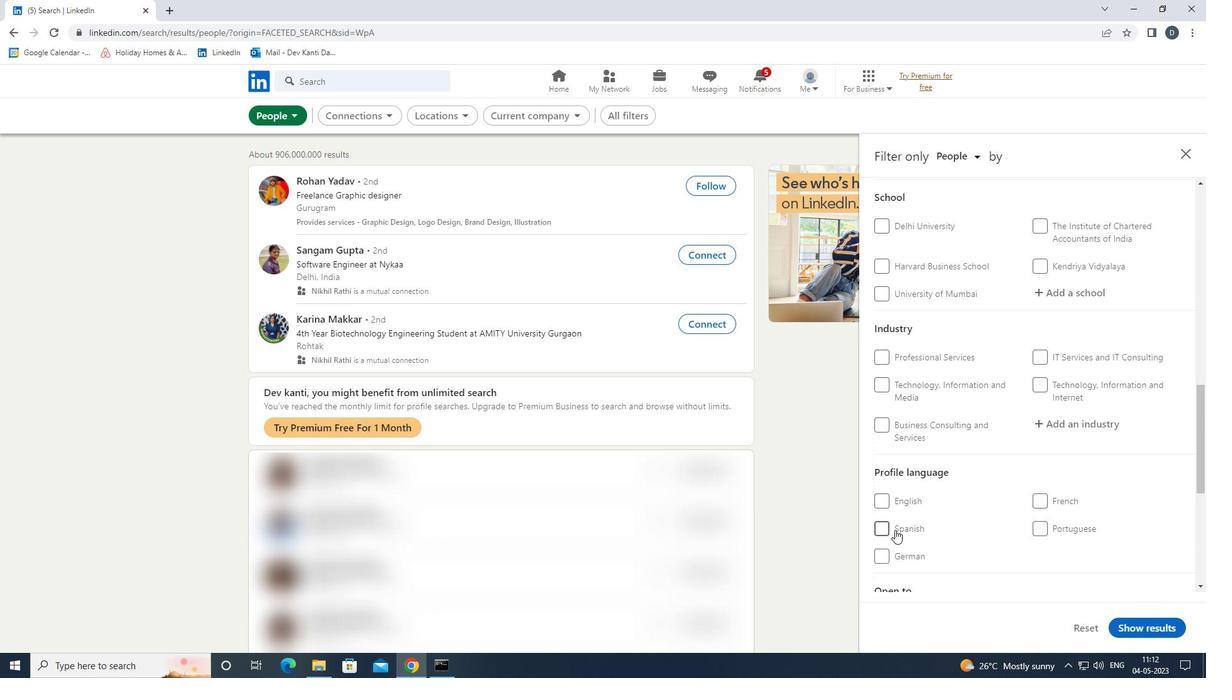 
Action: Mouse moved to (1086, 529)
Screenshot: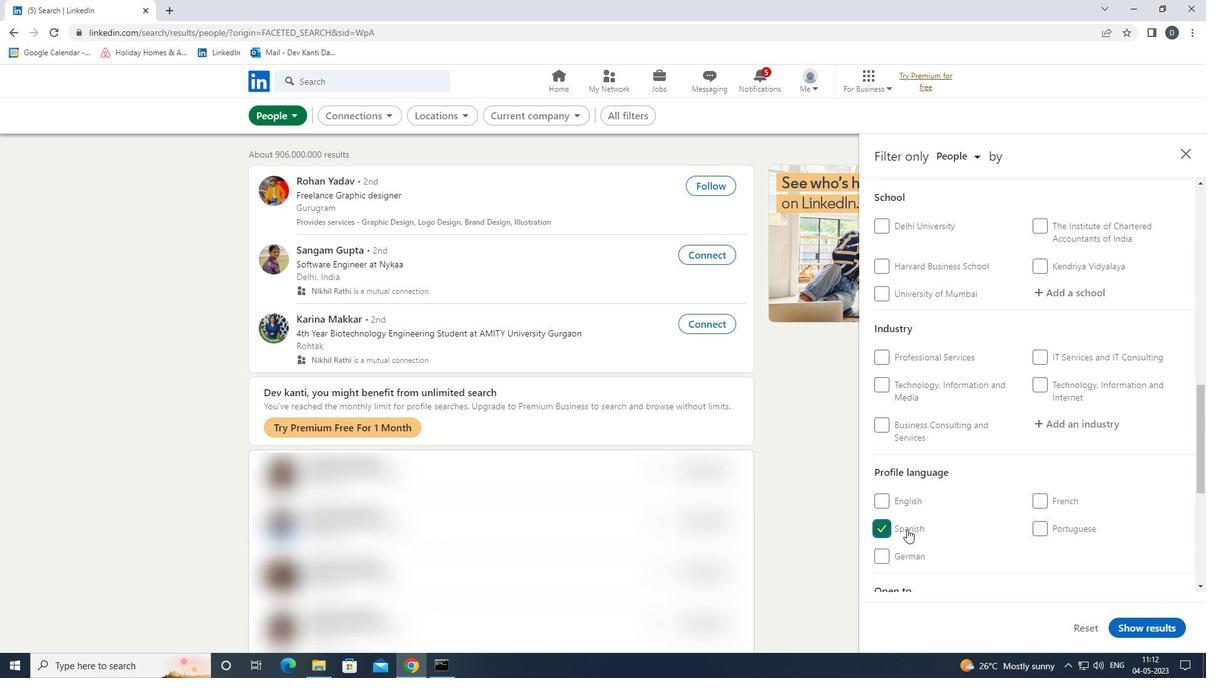 
Action: Mouse scrolled (1086, 530) with delta (0, 0)
Screenshot: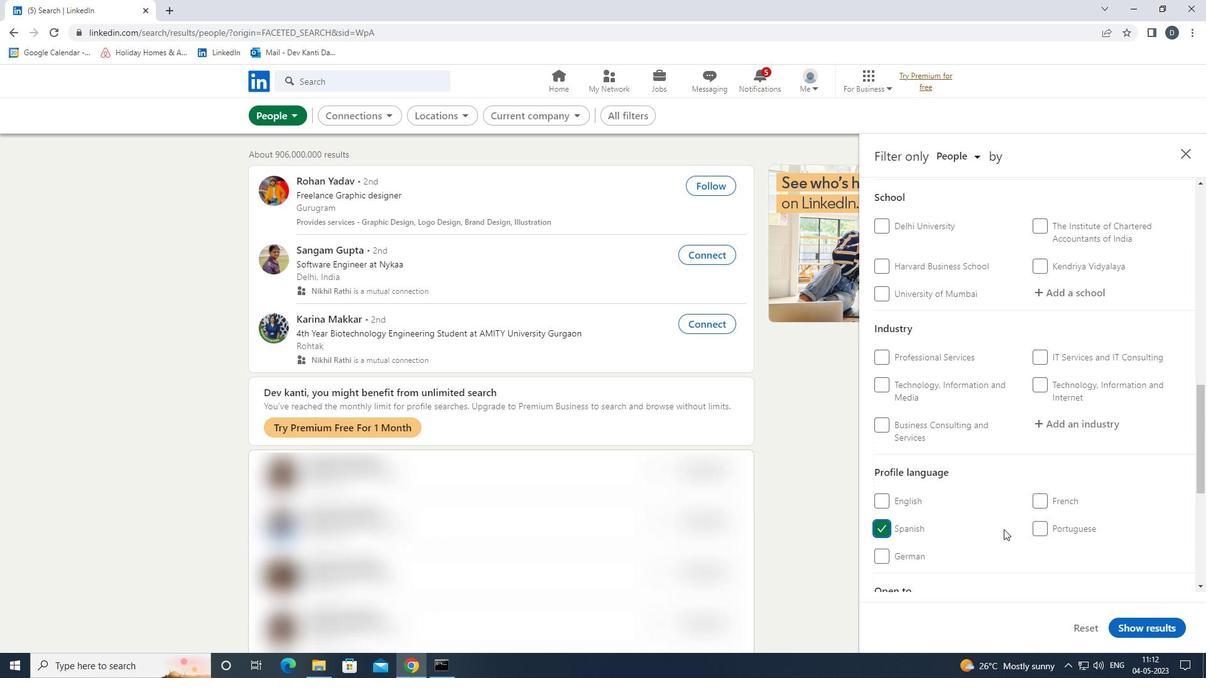 
Action: Mouse scrolled (1086, 530) with delta (0, 0)
Screenshot: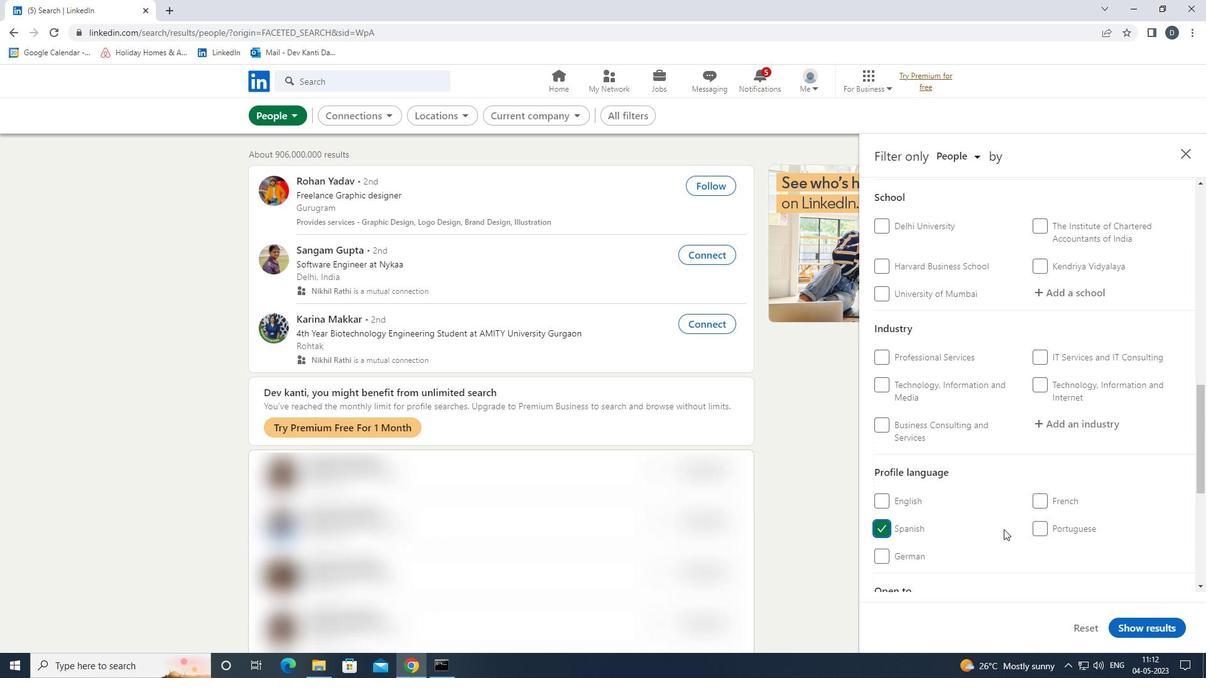 
Action: Mouse scrolled (1086, 530) with delta (0, 0)
Screenshot: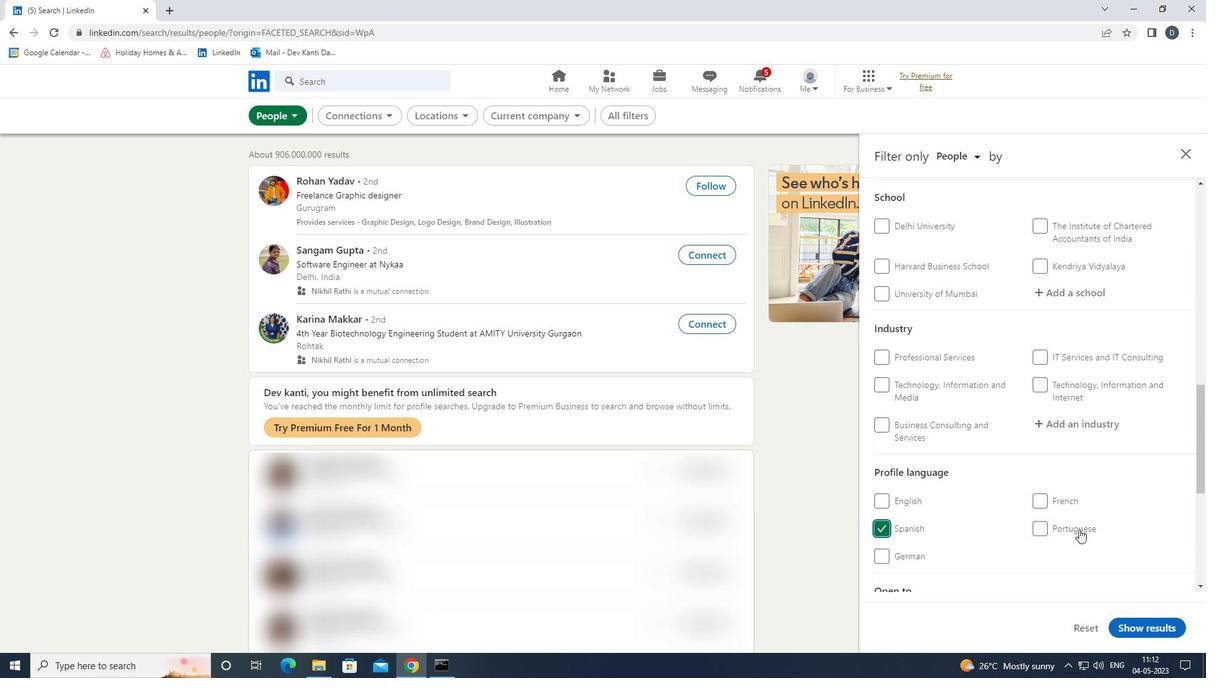 
Action: Mouse scrolled (1086, 530) with delta (0, 0)
Screenshot: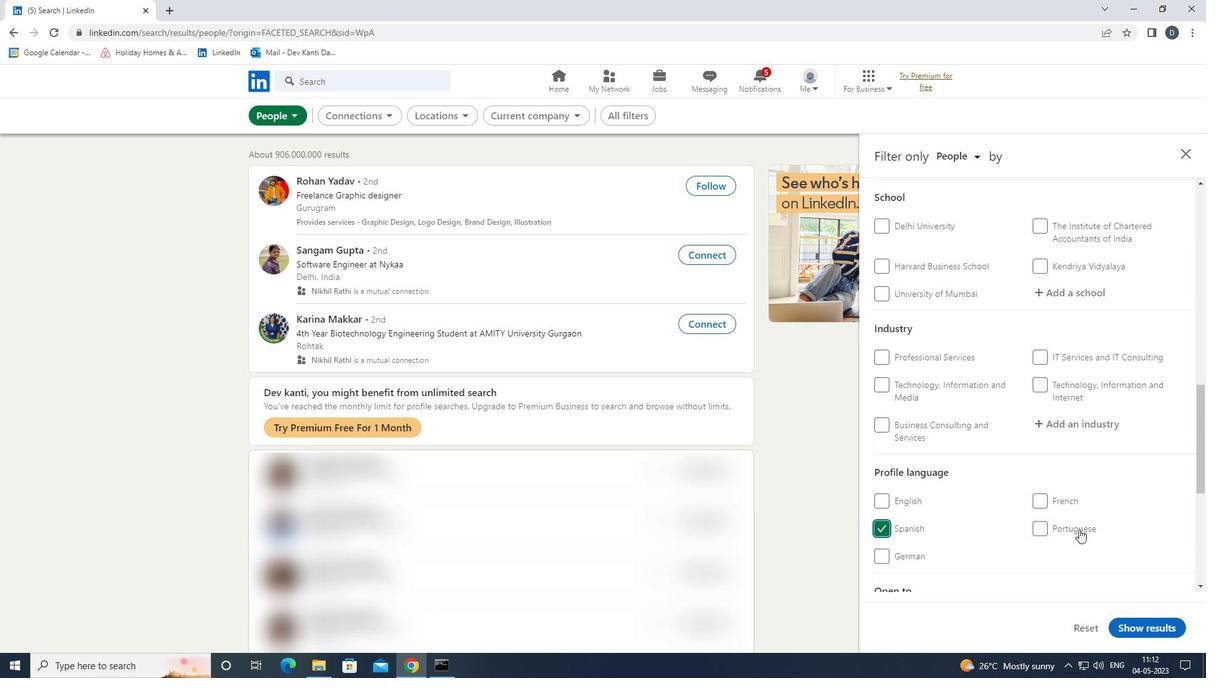 
Action: Mouse scrolled (1086, 530) with delta (0, 0)
Screenshot: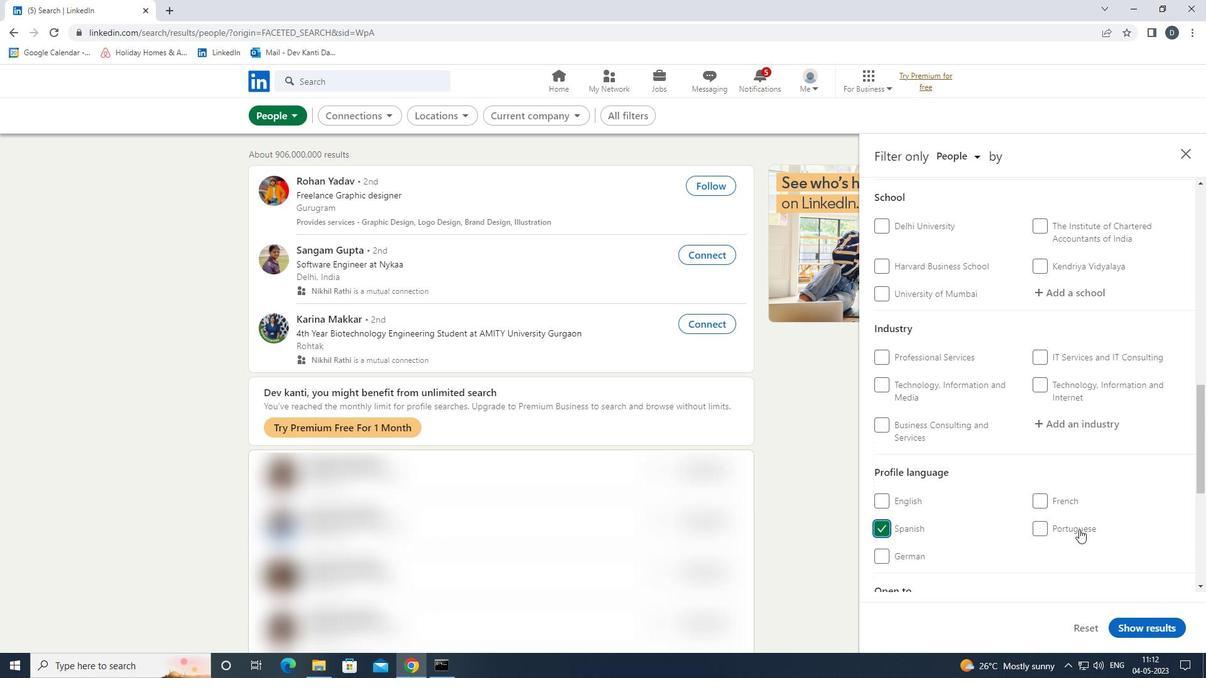 
Action: Mouse scrolled (1086, 530) with delta (0, 0)
Screenshot: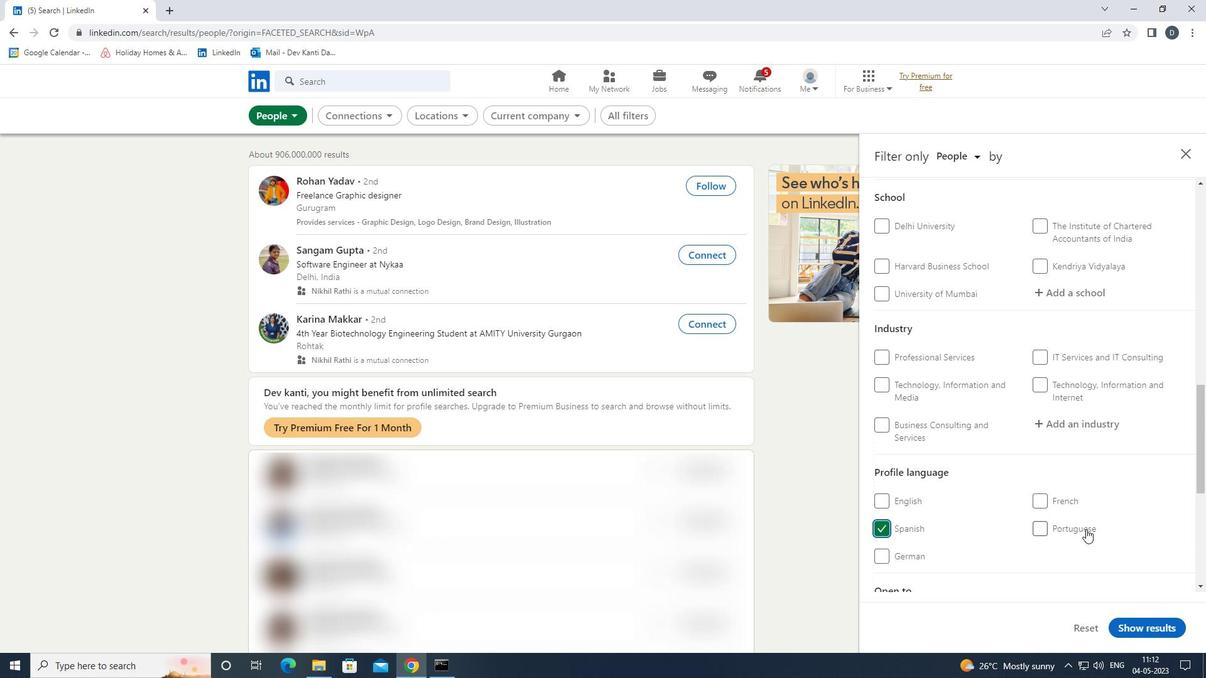 
Action: Mouse moved to (1061, 417)
Screenshot: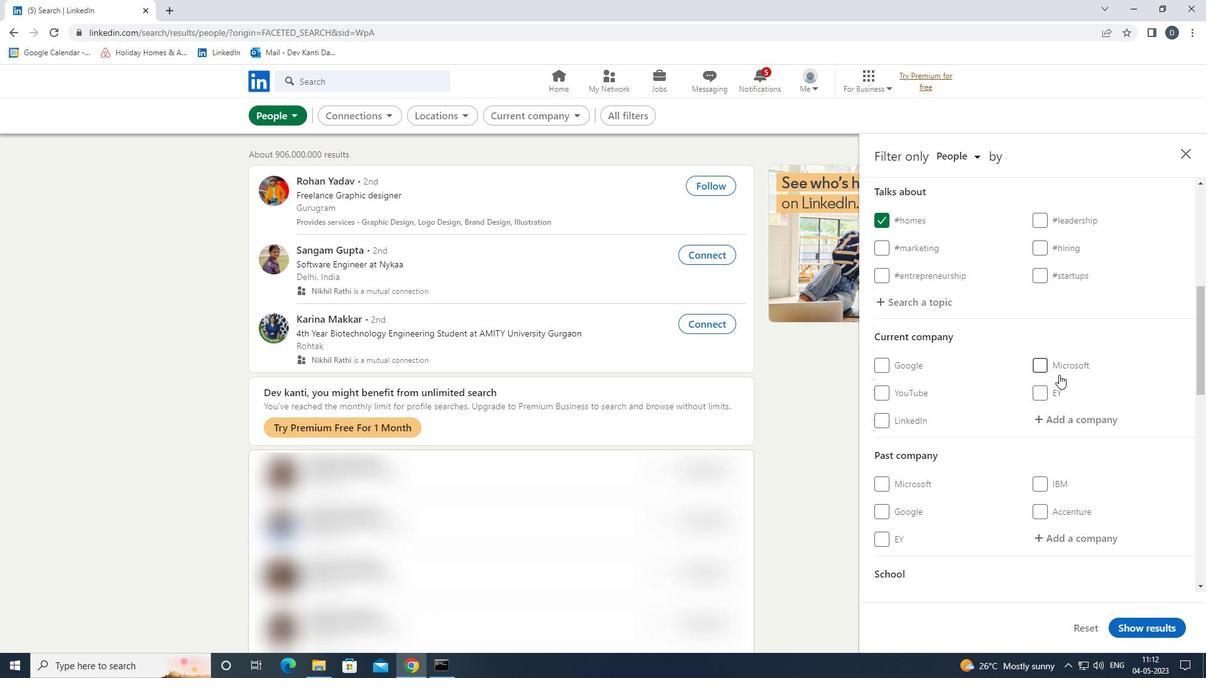 
Action: Mouse pressed left at (1061, 417)
Screenshot: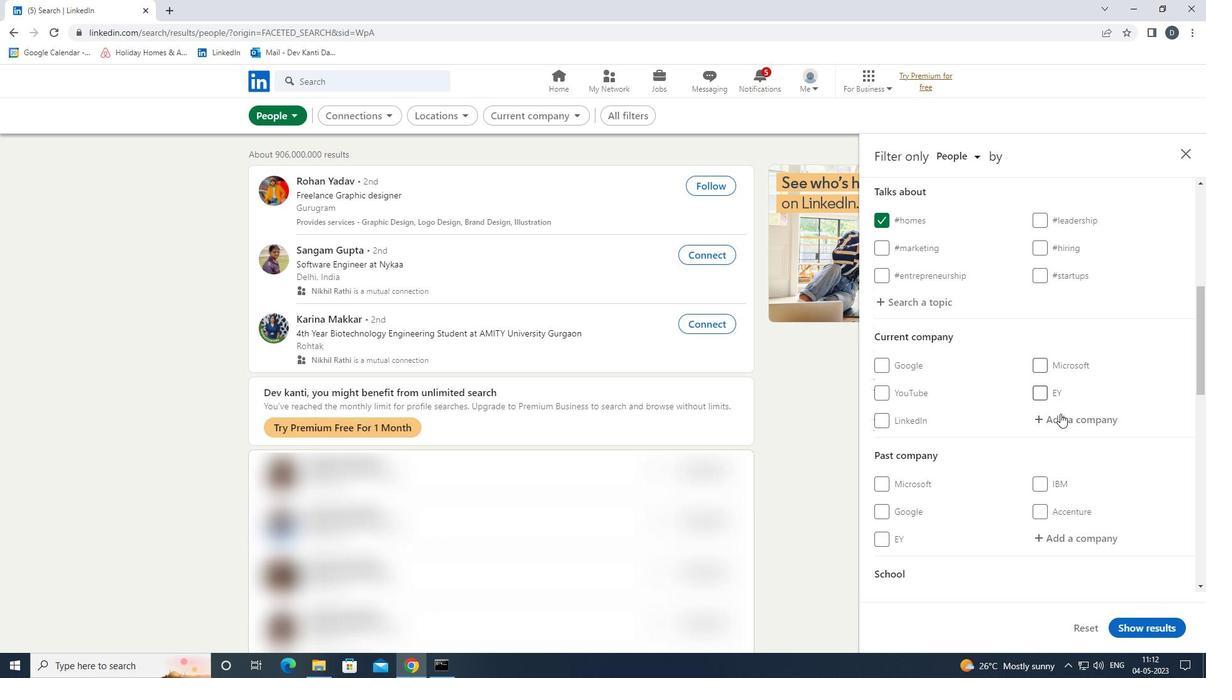 
Action: Mouse moved to (1059, 423)
Screenshot: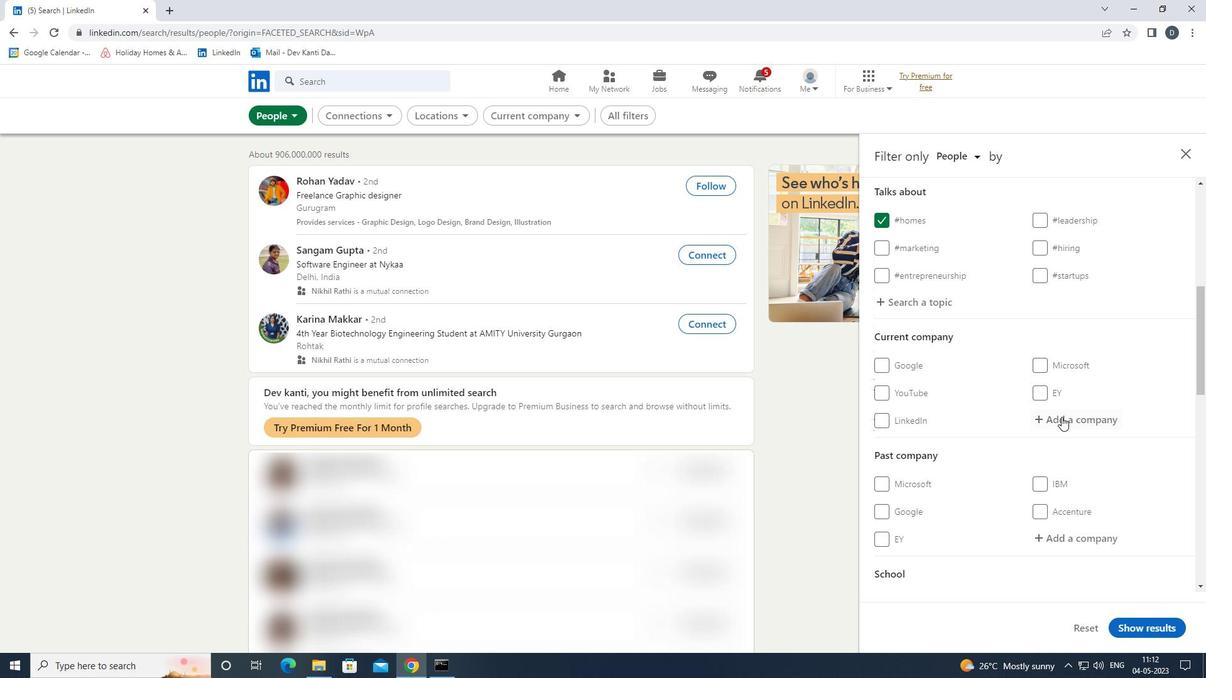 
Action: Key pressed <Key.shift>L&T<Key.space><Key.shift>HYD<Key.down><Key.enter>
Screenshot: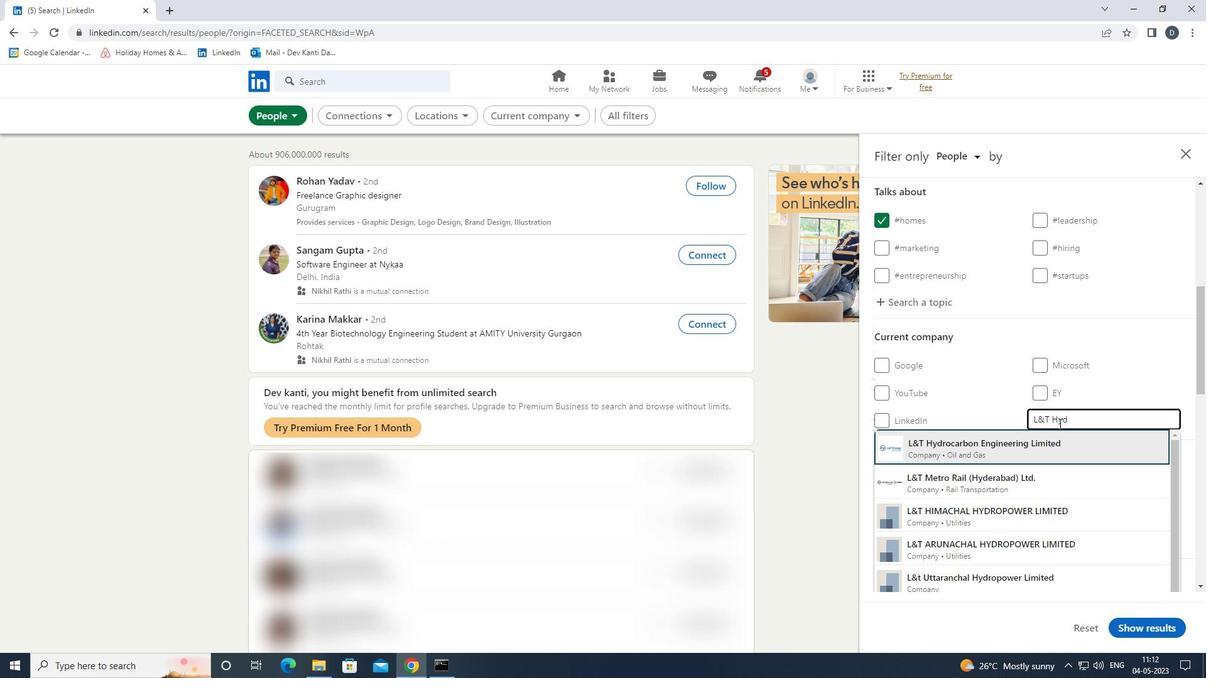 
Action: Mouse moved to (1060, 422)
Screenshot: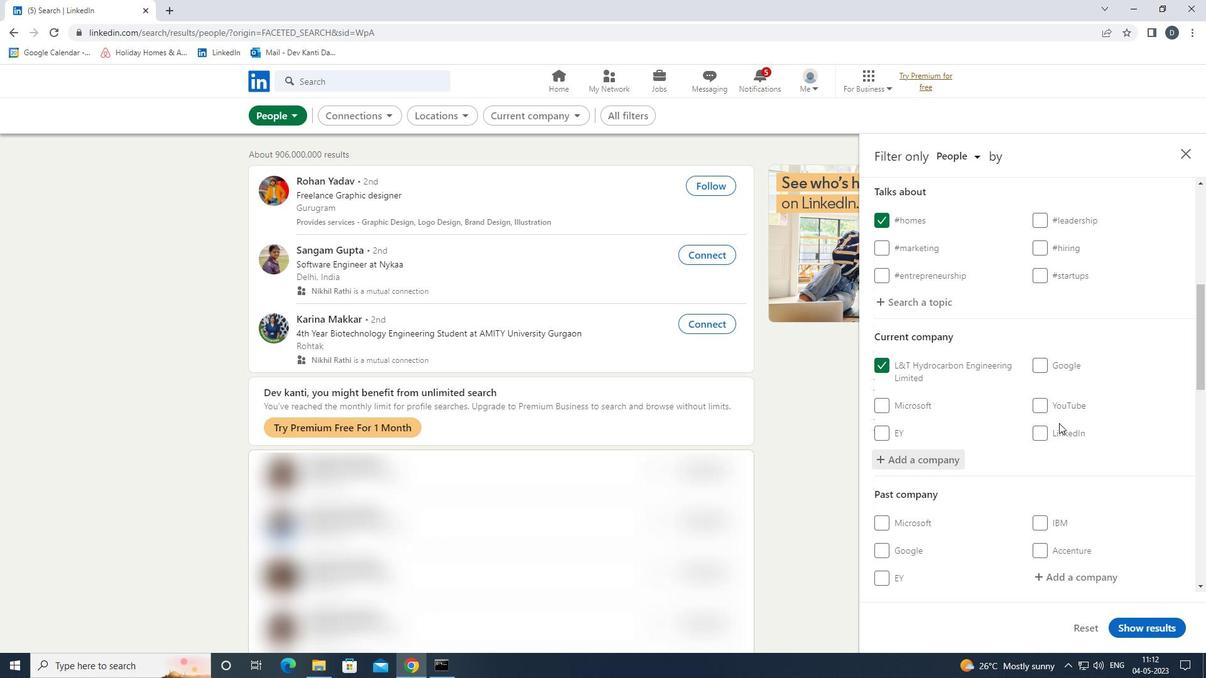 
Action: Mouse scrolled (1060, 421) with delta (0, 0)
Screenshot: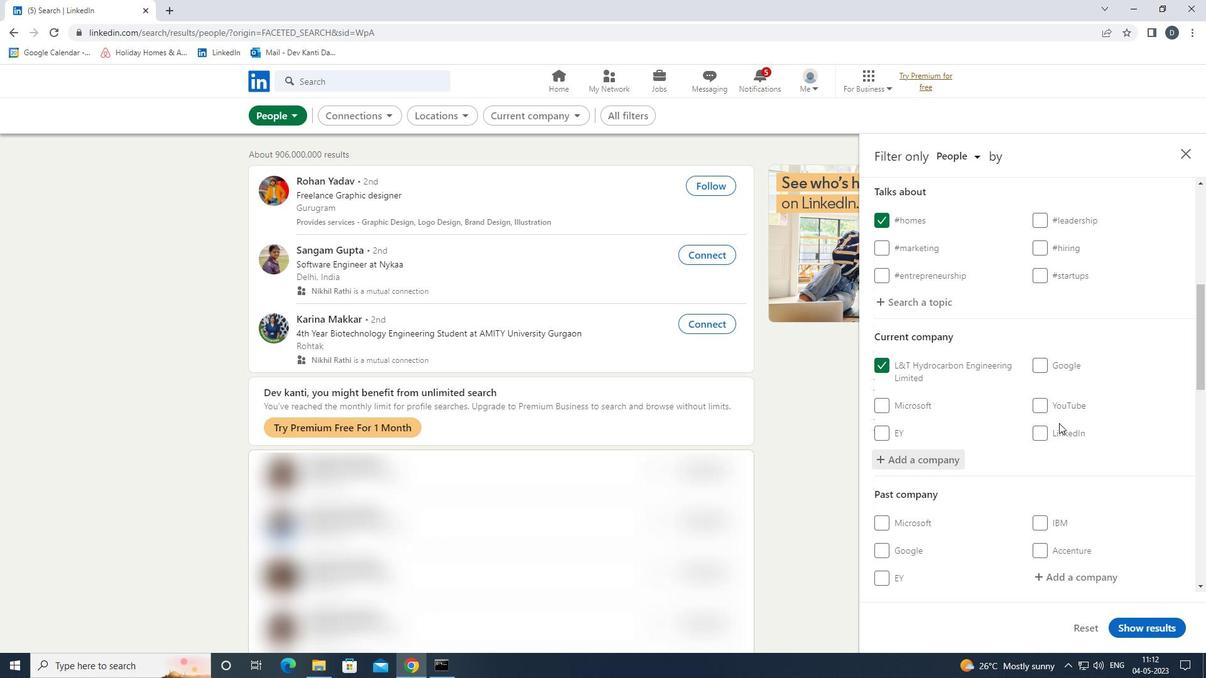 
Action: Mouse moved to (1061, 422)
Screenshot: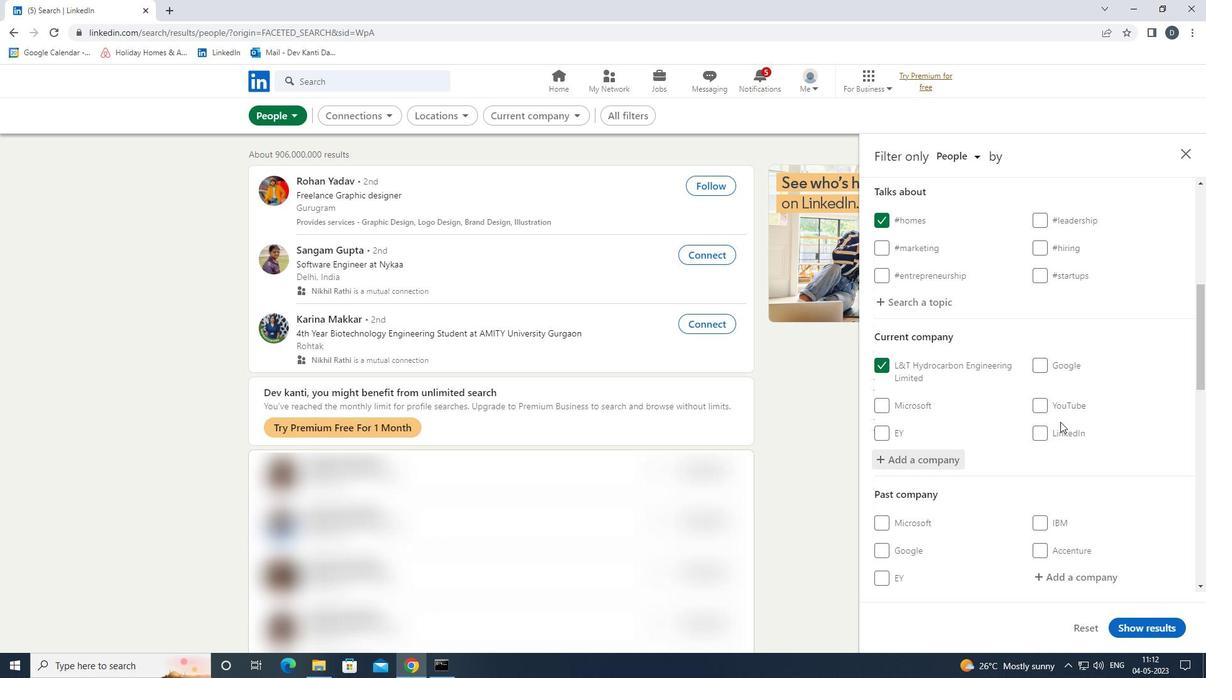 
Action: Mouse scrolled (1061, 421) with delta (0, 0)
Screenshot: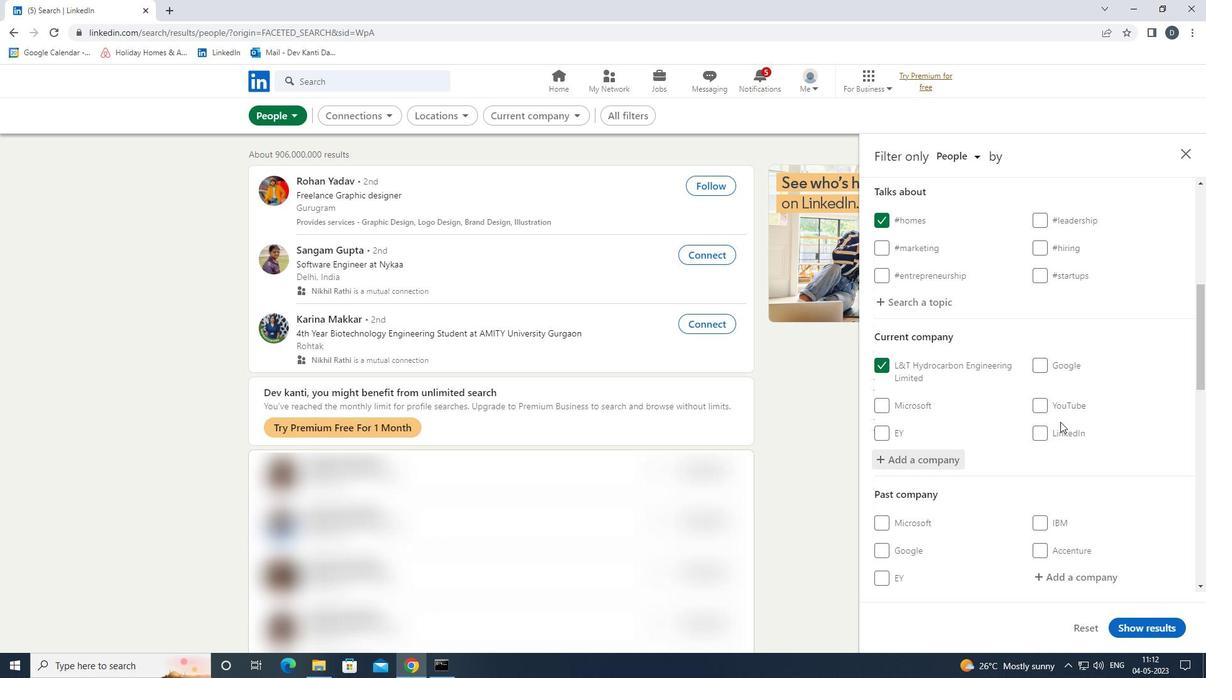 
Action: Mouse scrolled (1061, 421) with delta (0, 0)
Screenshot: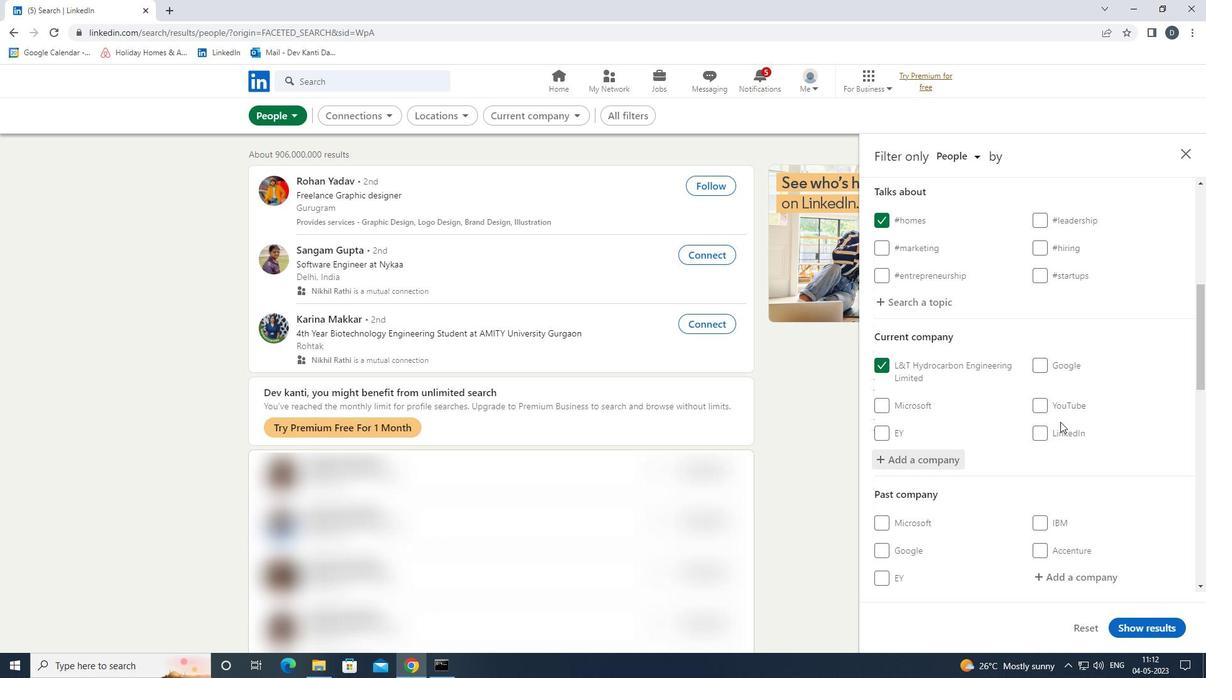 
Action: Mouse moved to (1061, 422)
Screenshot: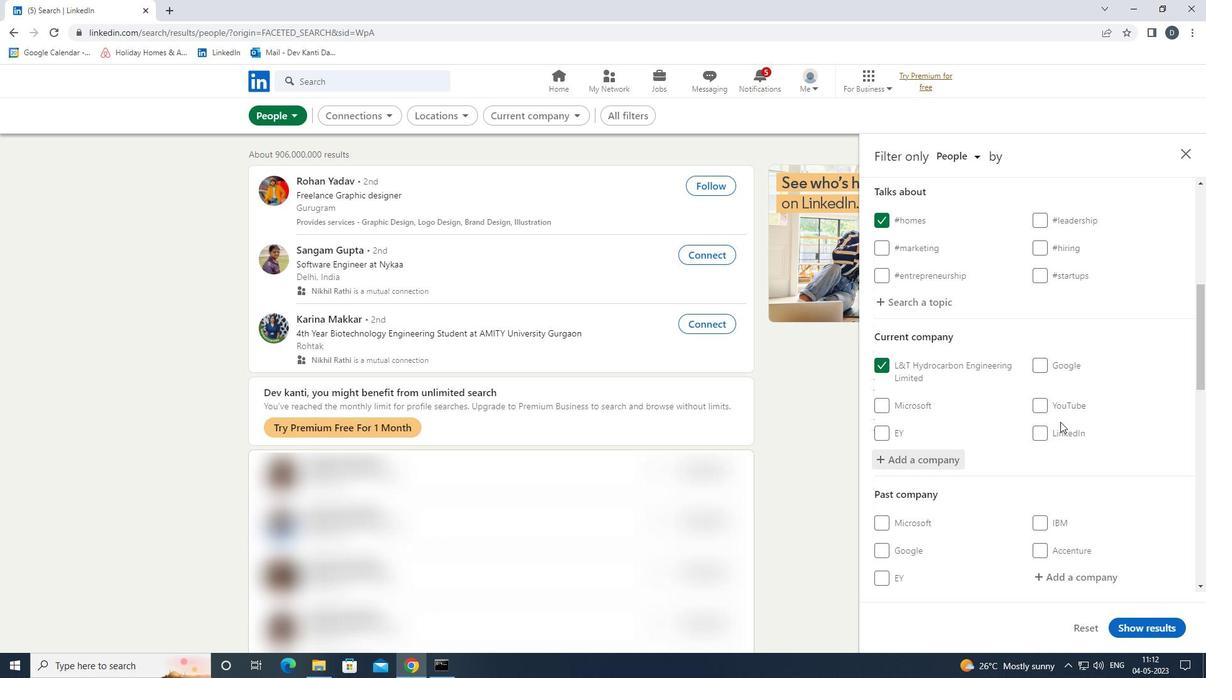 
Action: Mouse scrolled (1061, 422) with delta (0, 0)
Screenshot: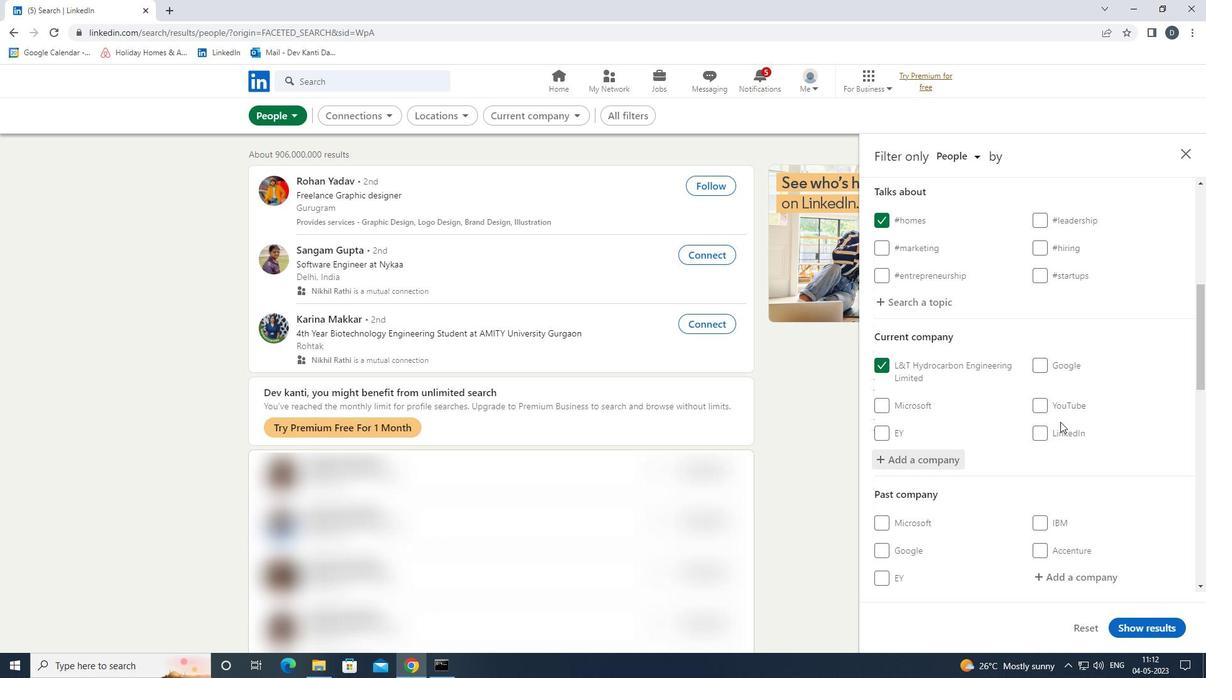 
Action: Mouse moved to (1056, 442)
Screenshot: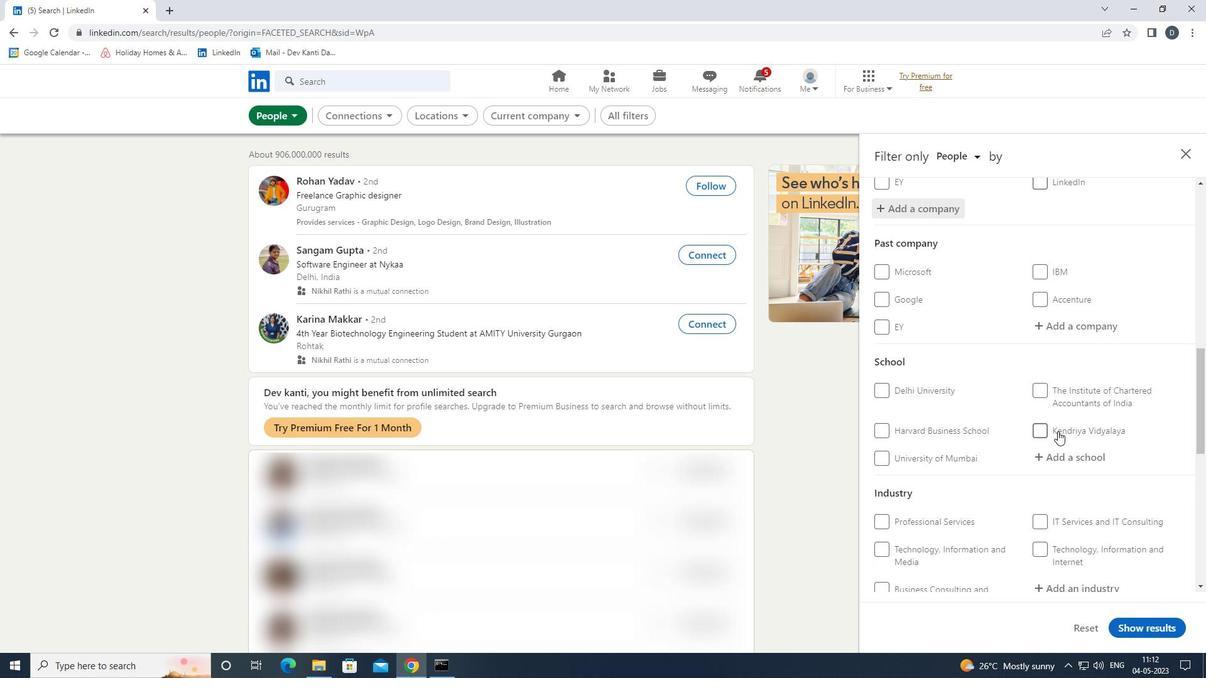 
Action: Mouse pressed left at (1056, 442)
Screenshot: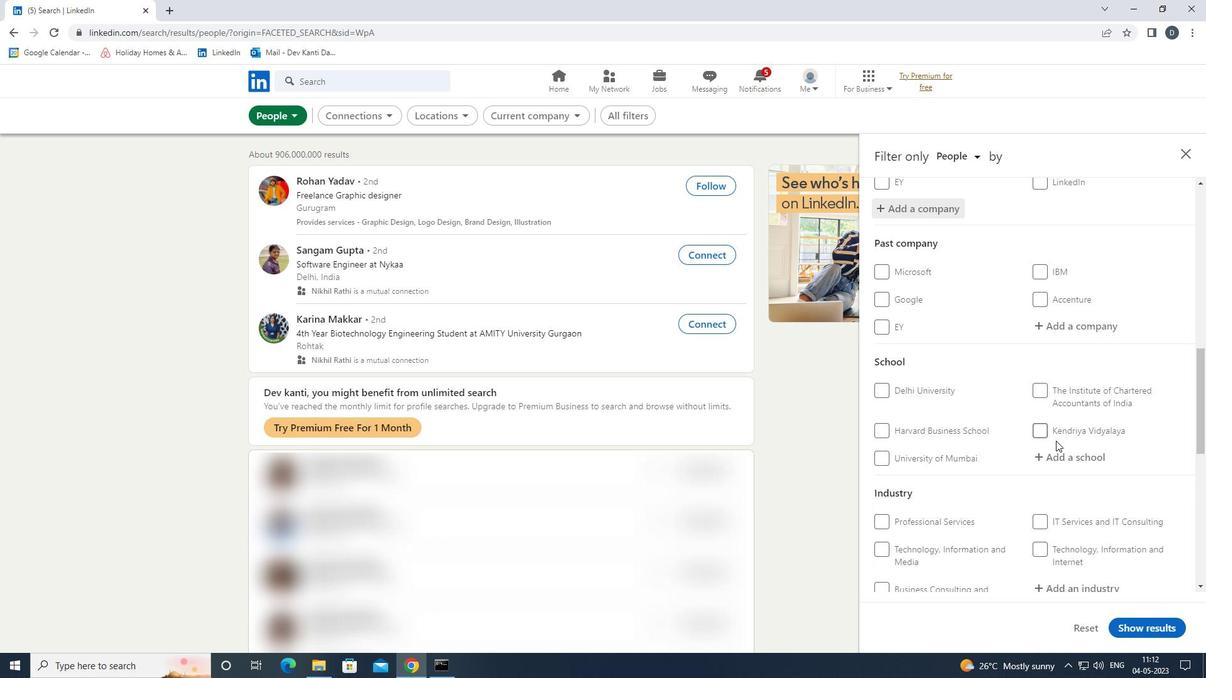 
Action: Mouse moved to (1054, 460)
Screenshot: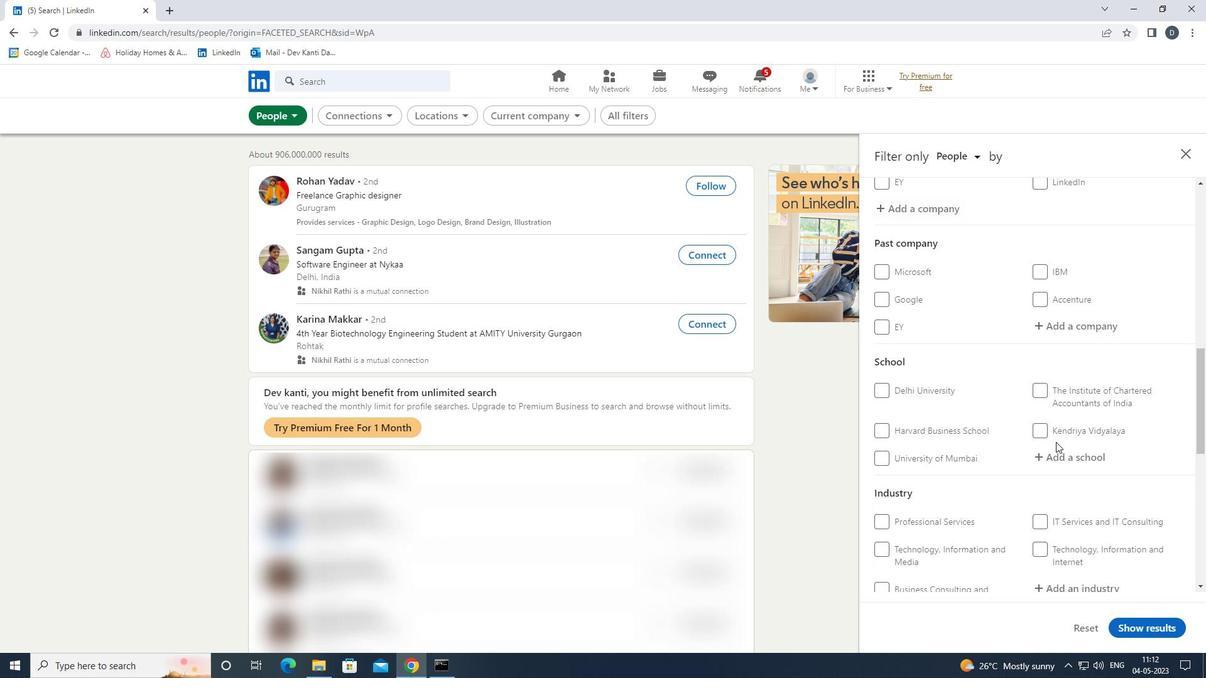 
Action: Mouse pressed left at (1054, 460)
Screenshot: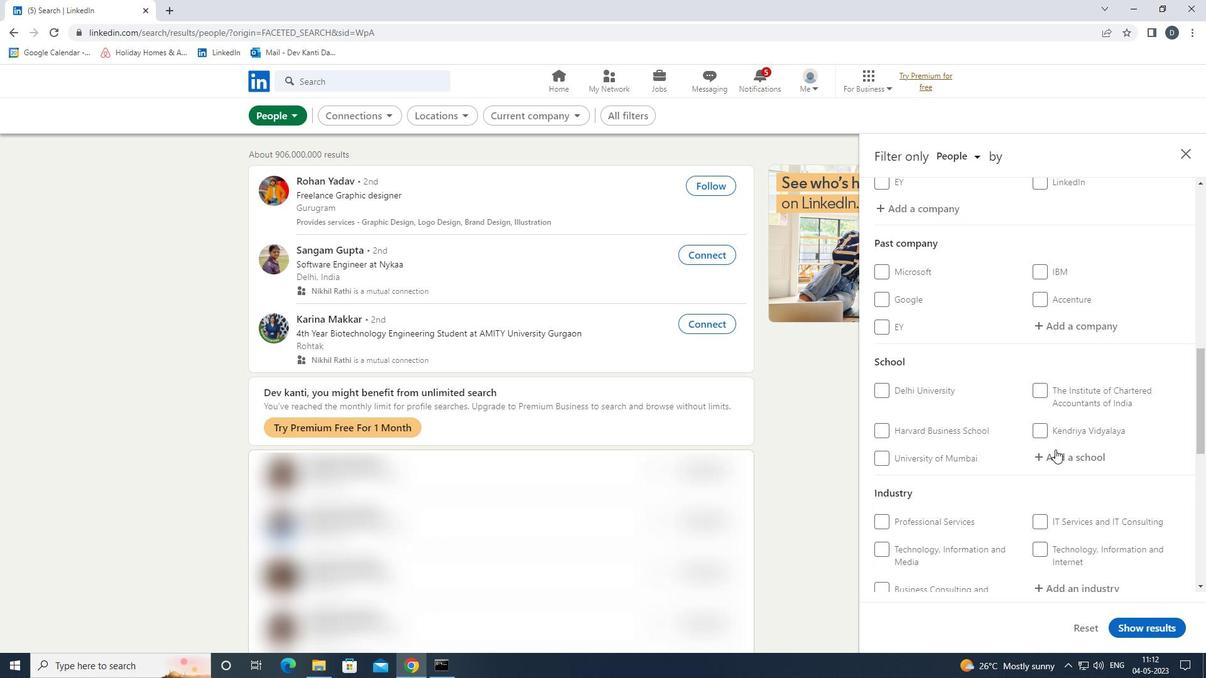
Action: Key pressed <Key.shift><Key.shift>PONDICHEE=<Key.backspace><Key.backspace>RRY<Key.down><Key.enter>
Screenshot: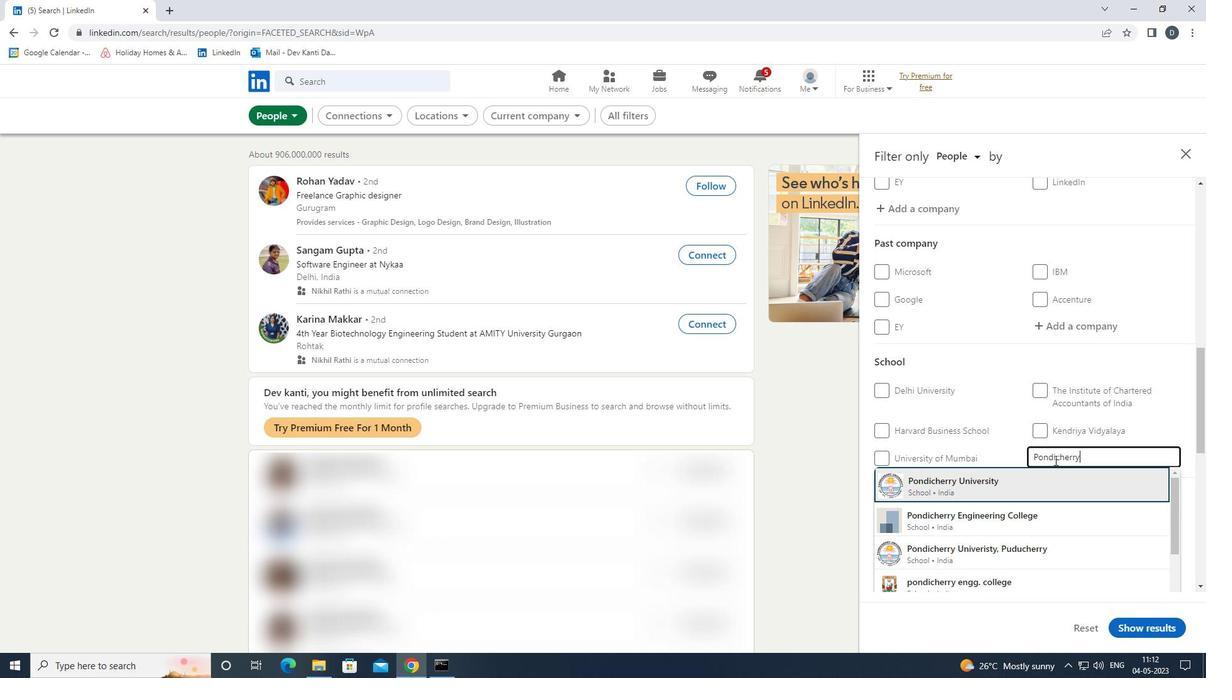 
Action: Mouse moved to (1054, 462)
Screenshot: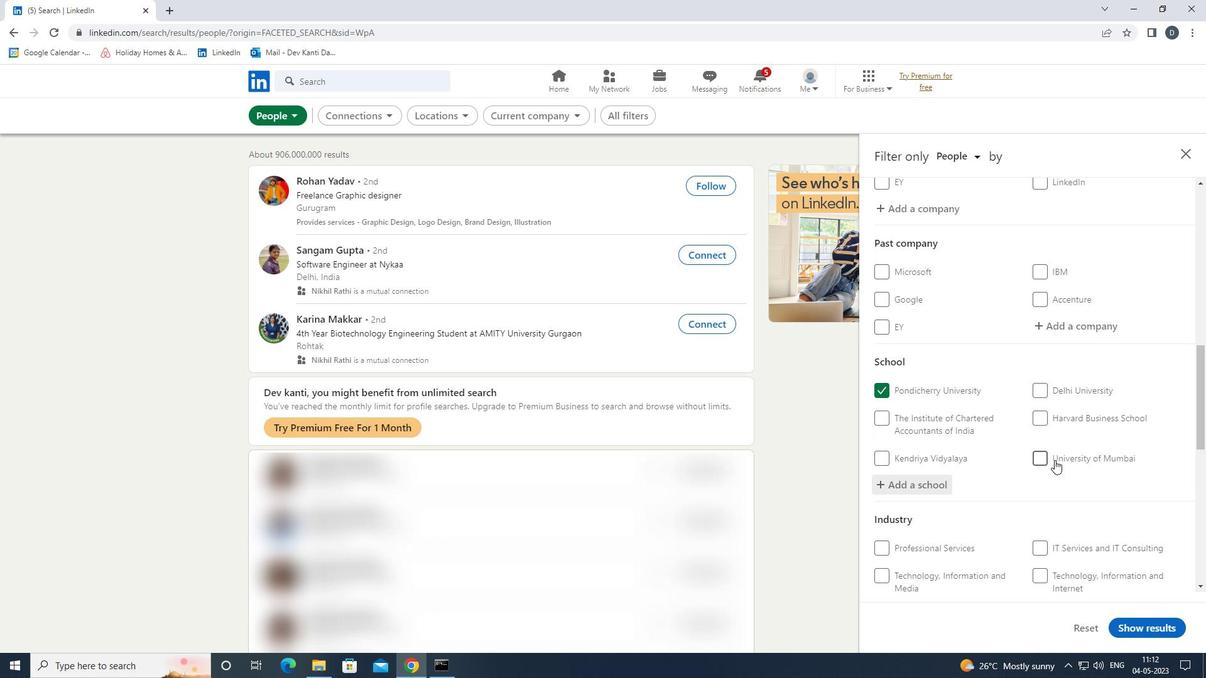 
Action: Mouse scrolled (1054, 461) with delta (0, 0)
Screenshot: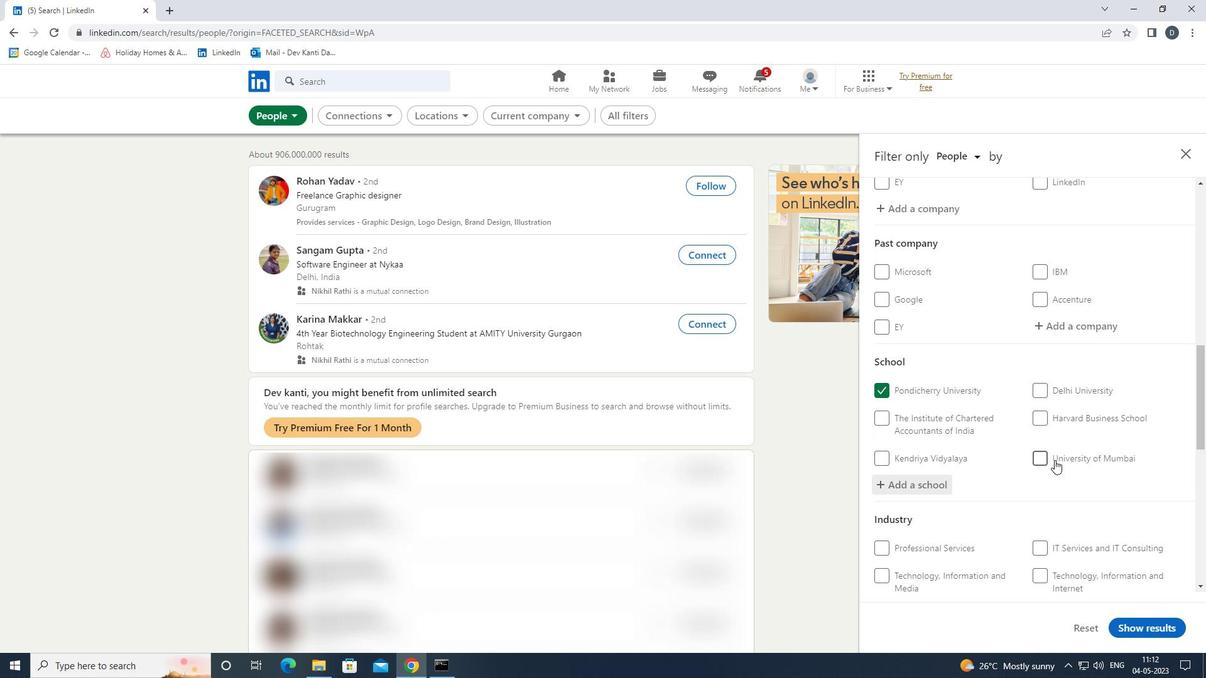 
Action: Mouse moved to (1054, 465)
Screenshot: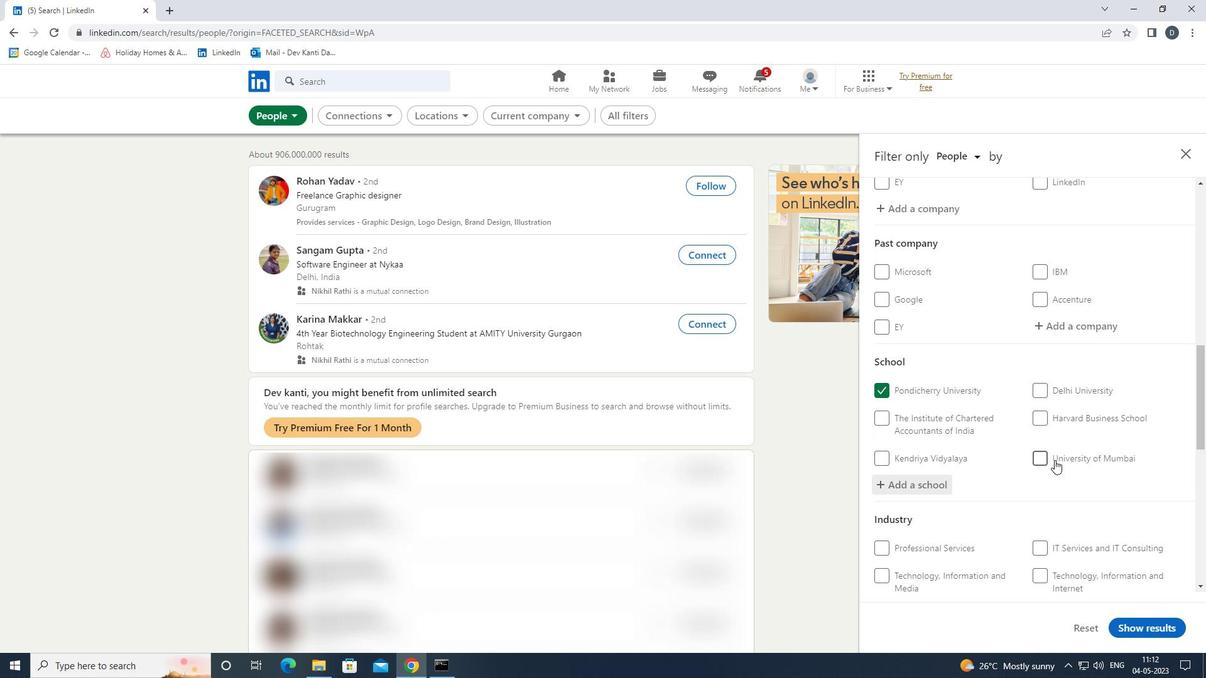 
Action: Mouse scrolled (1054, 464) with delta (0, 0)
Screenshot: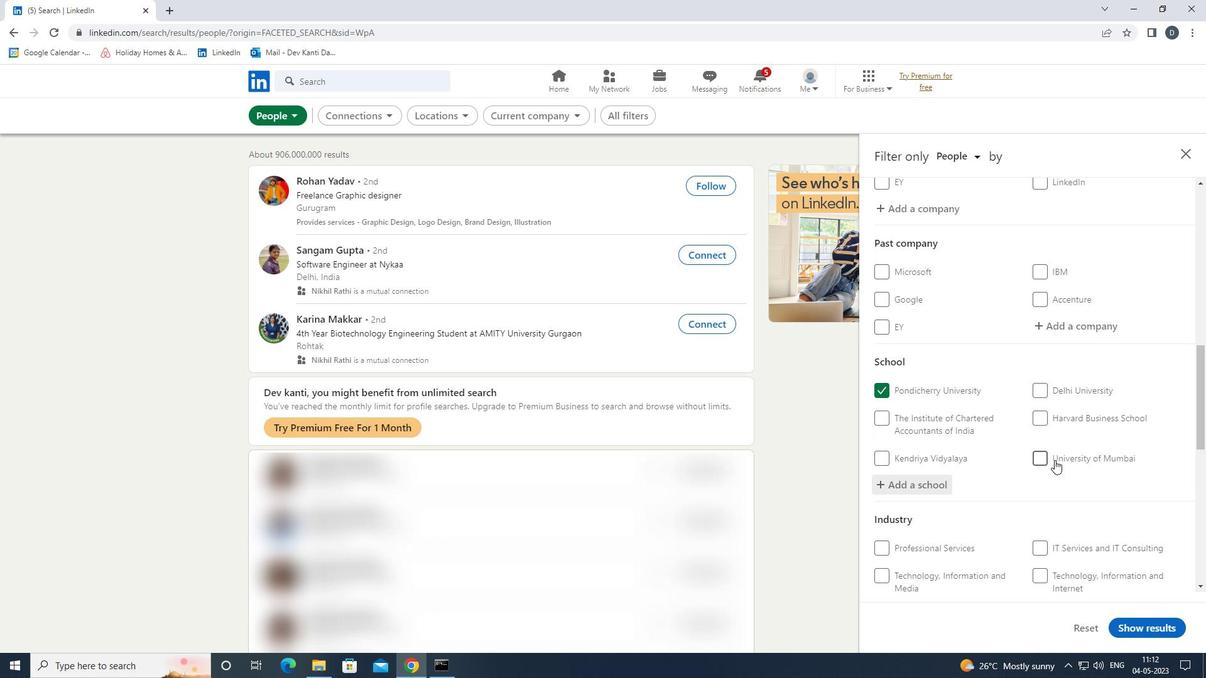 
Action: Mouse moved to (1055, 468)
Screenshot: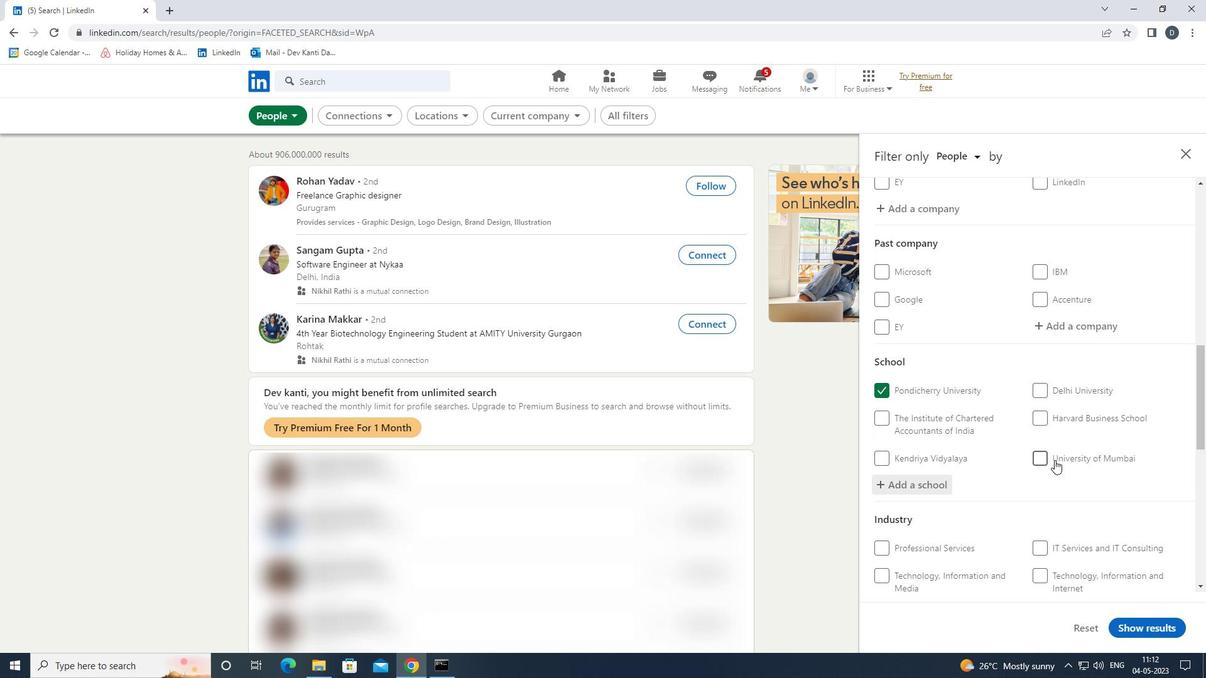 
Action: Mouse scrolled (1055, 467) with delta (0, 0)
Screenshot: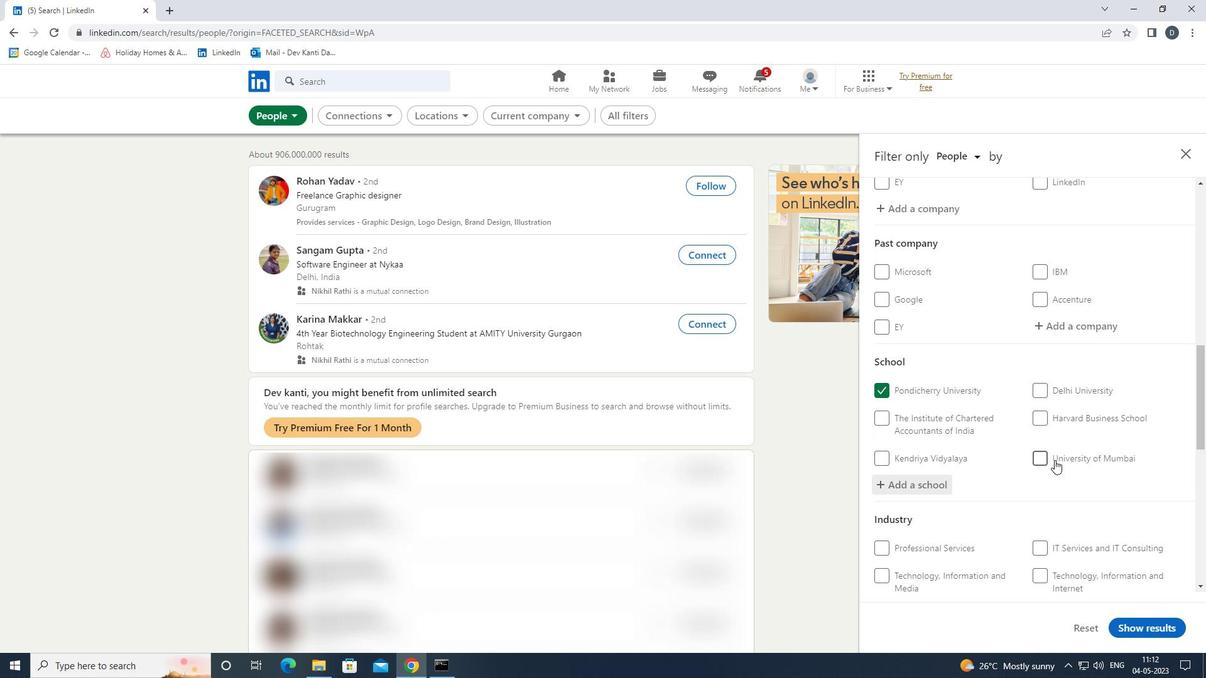 
Action: Mouse moved to (1059, 469)
Screenshot: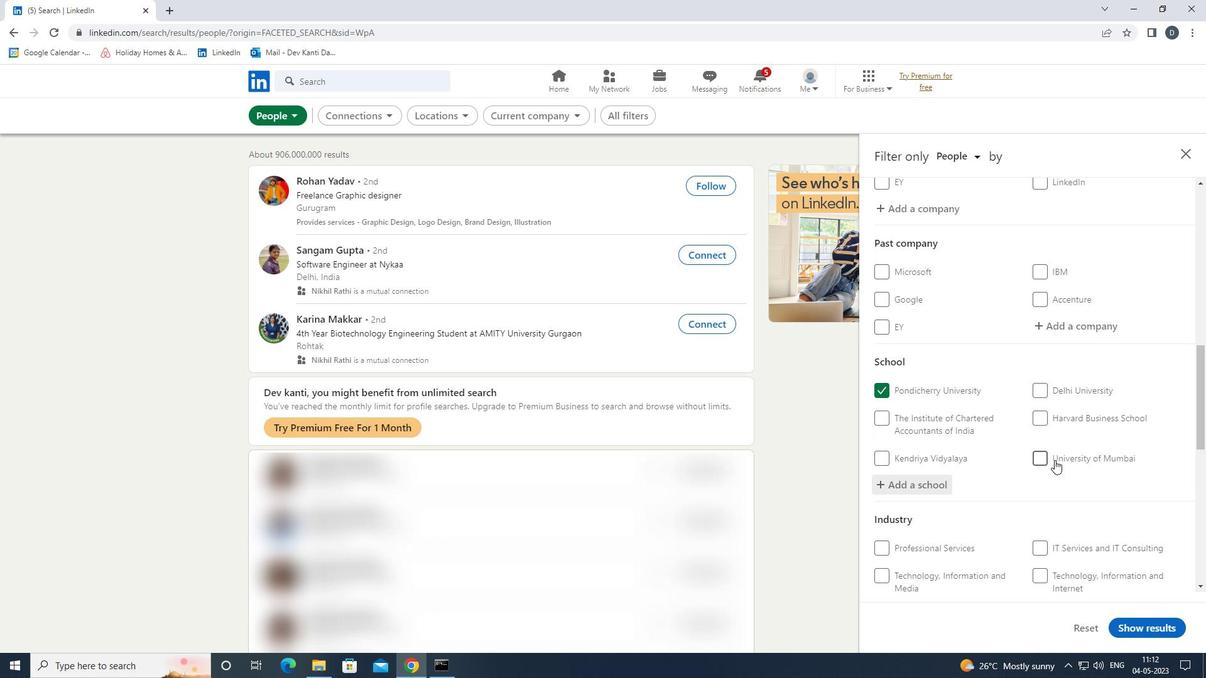 
Action: Mouse scrolled (1059, 469) with delta (0, 0)
Screenshot: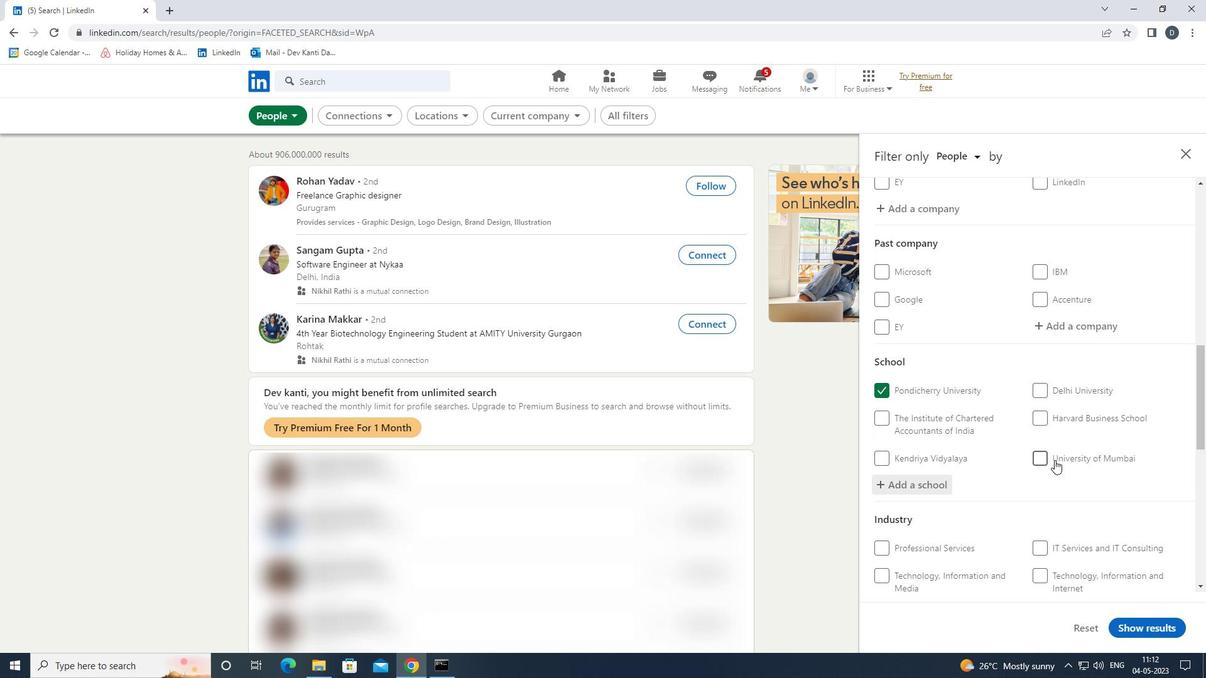 
Action: Mouse moved to (1071, 346)
Screenshot: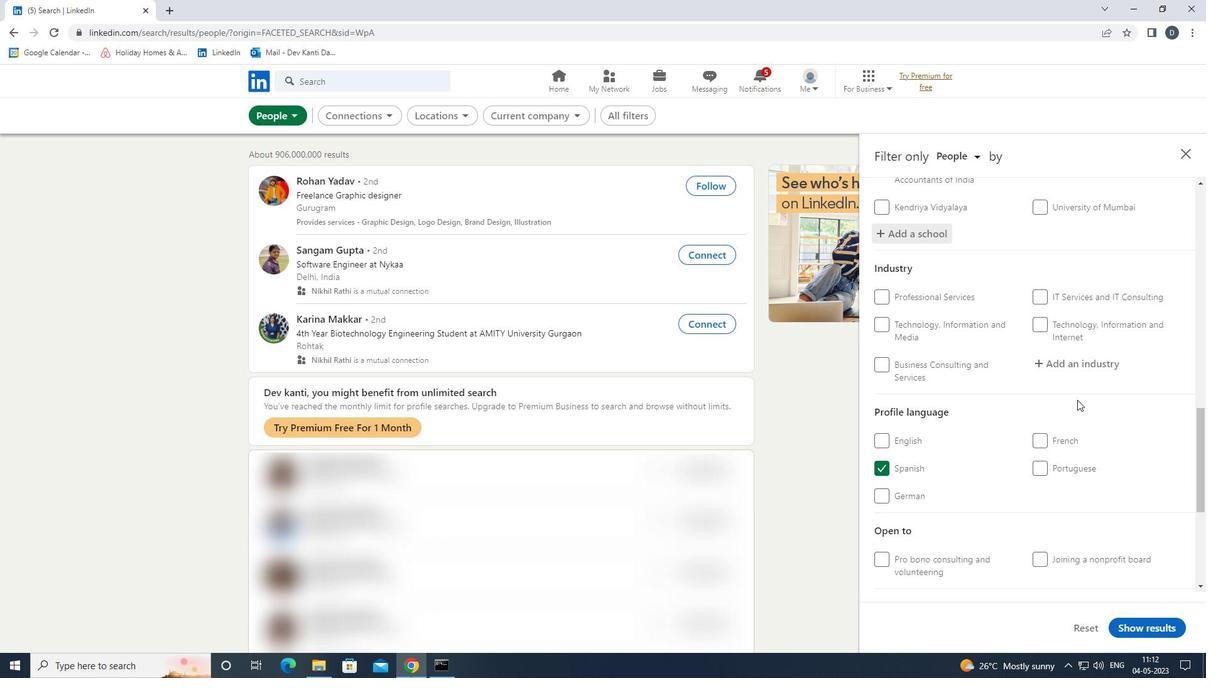 
Action: Mouse pressed left at (1071, 346)
Screenshot: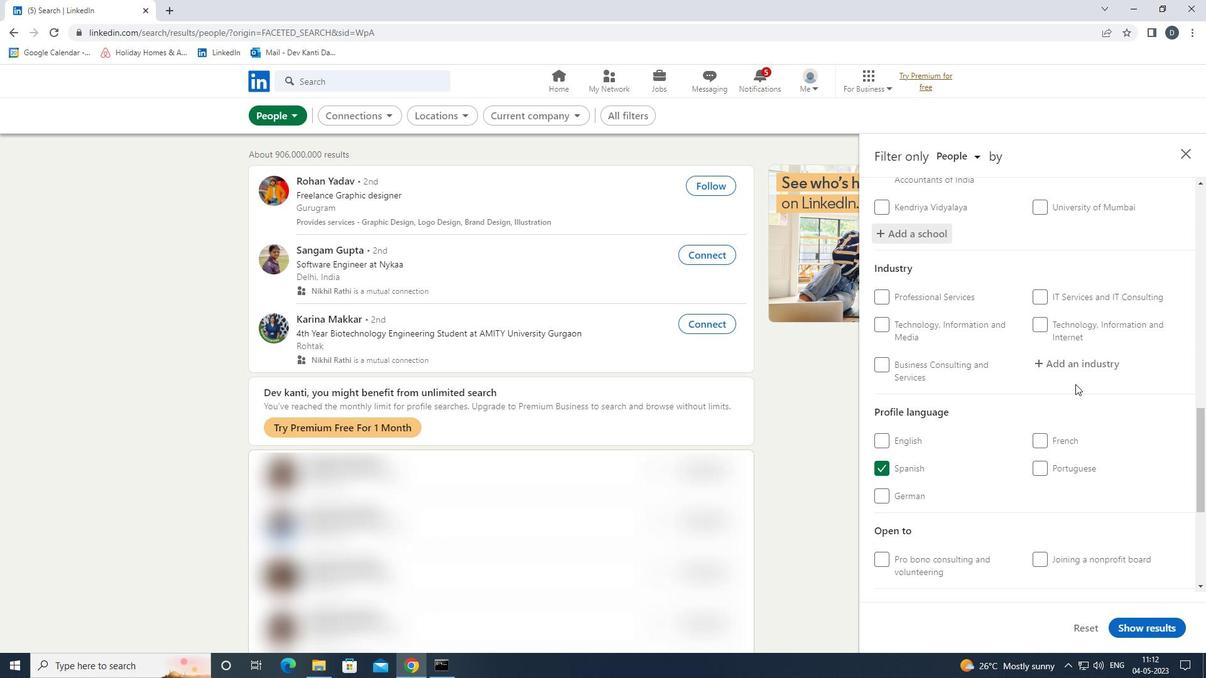 
Action: Mouse moved to (1062, 367)
Screenshot: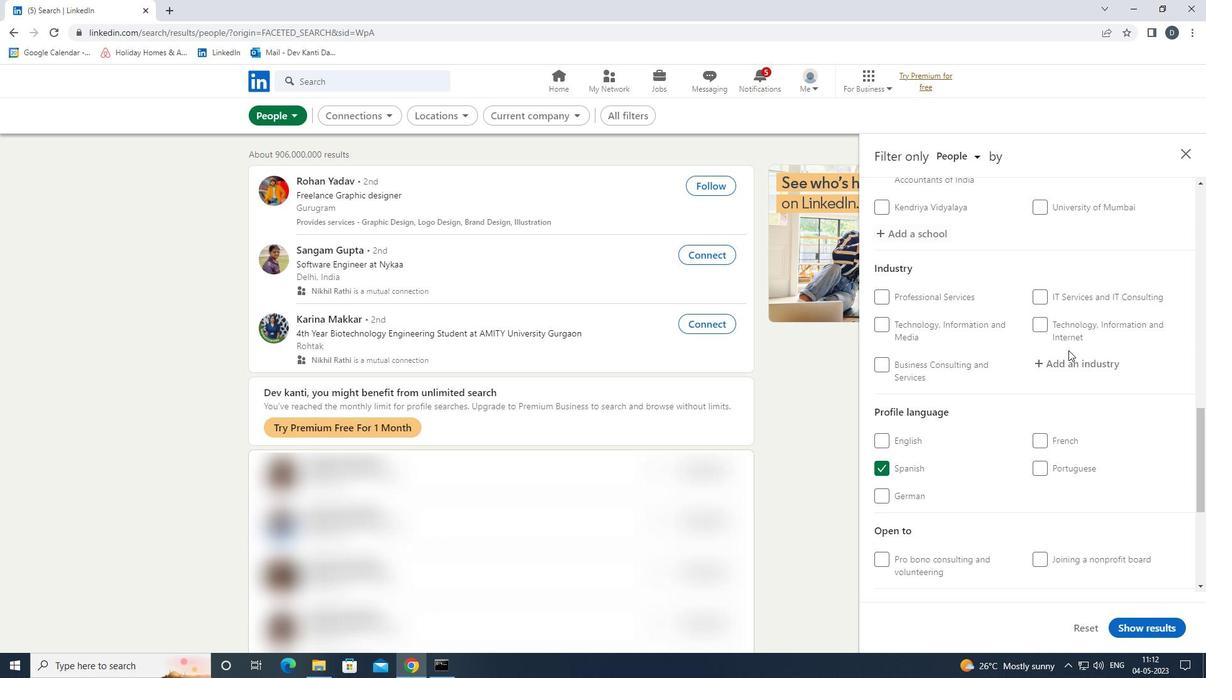 
Action: Mouse pressed left at (1062, 367)
Screenshot: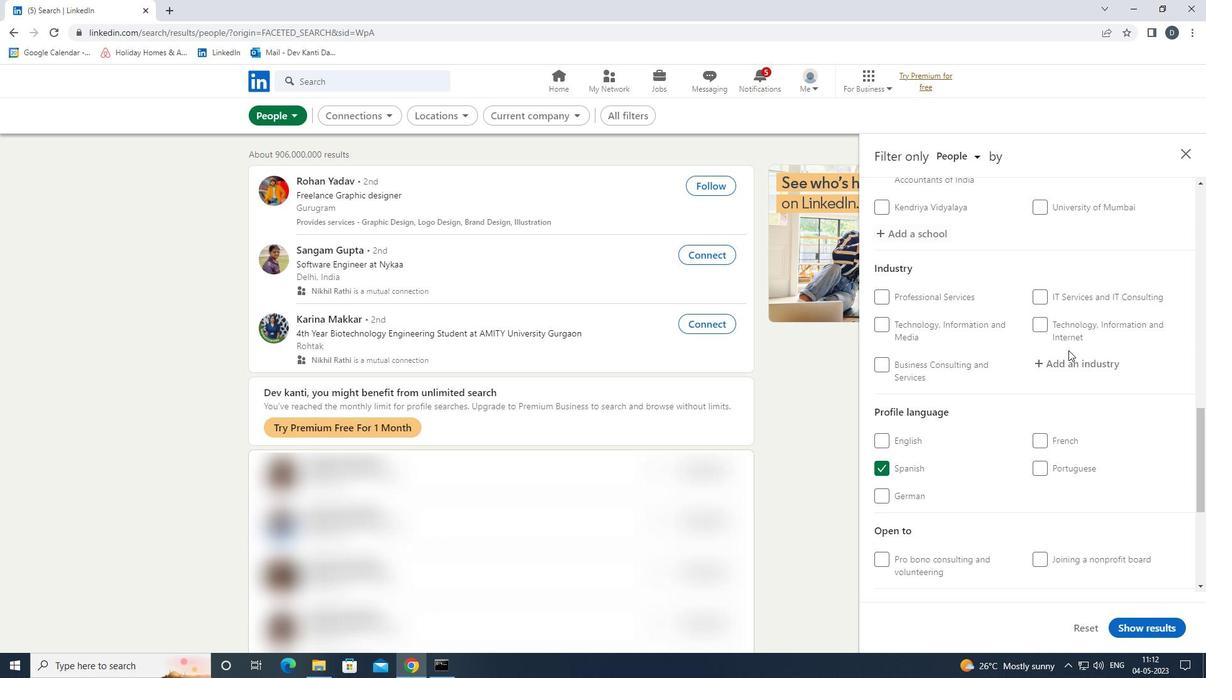 
Action: Key pressed <Key.shift>REAL<Key.space>ESTATE<Key.space><Key.shift>G<Key.backspace>AGE<Key.down><Key.enter>
Screenshot: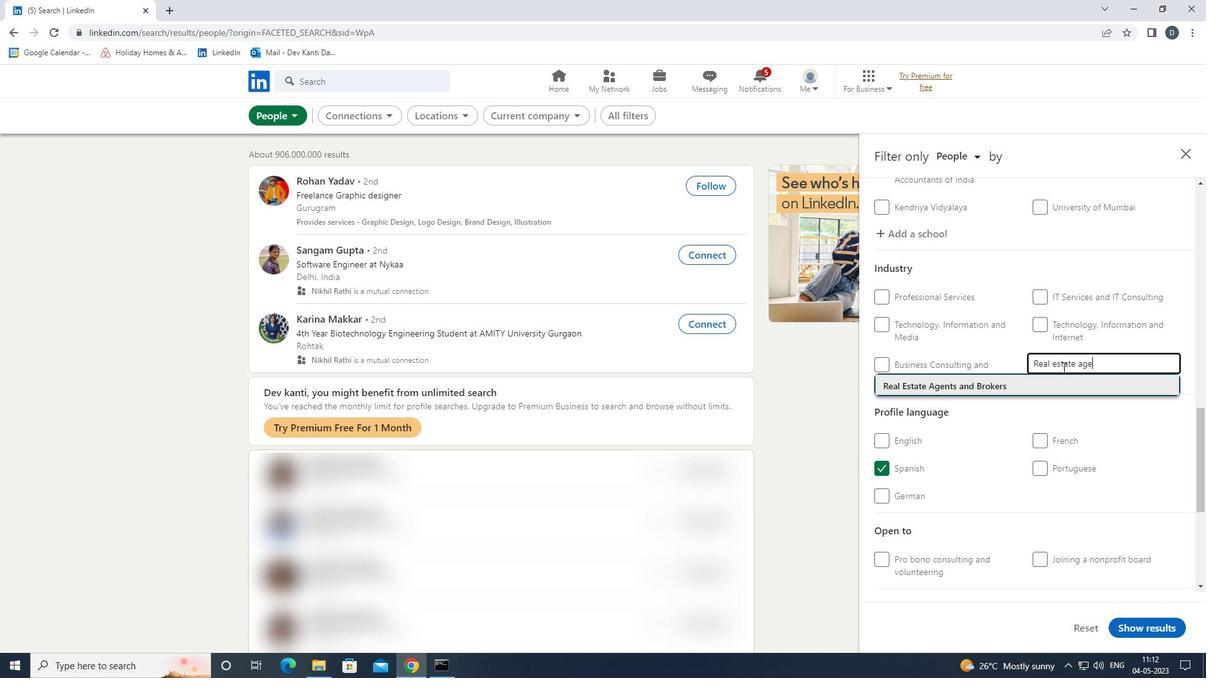 
Action: Mouse scrolled (1062, 366) with delta (0, 0)
Screenshot: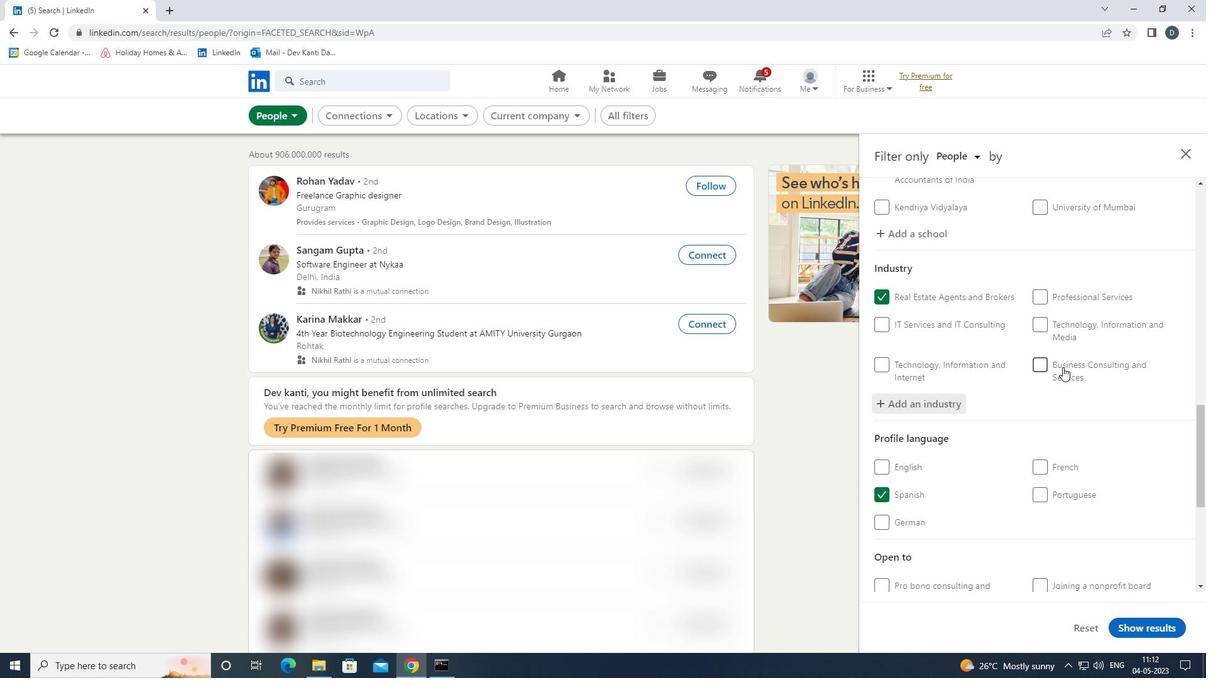 
Action: Mouse scrolled (1062, 366) with delta (0, 0)
Screenshot: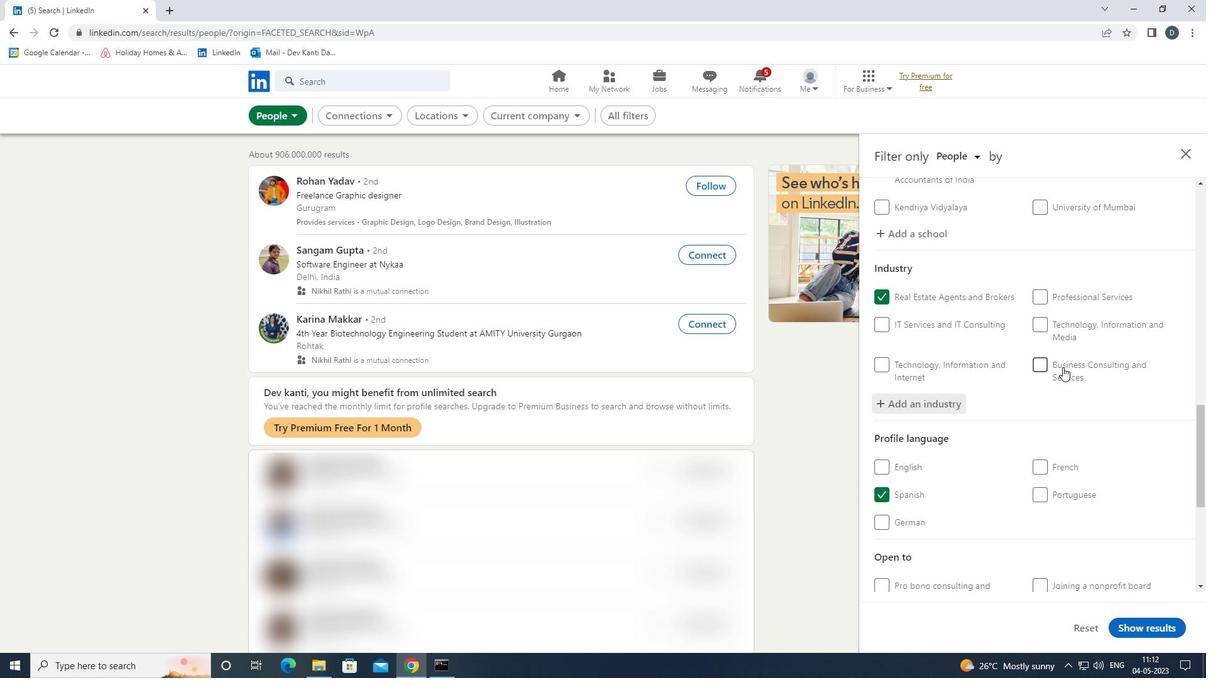 
Action: Mouse scrolled (1062, 366) with delta (0, 0)
Screenshot: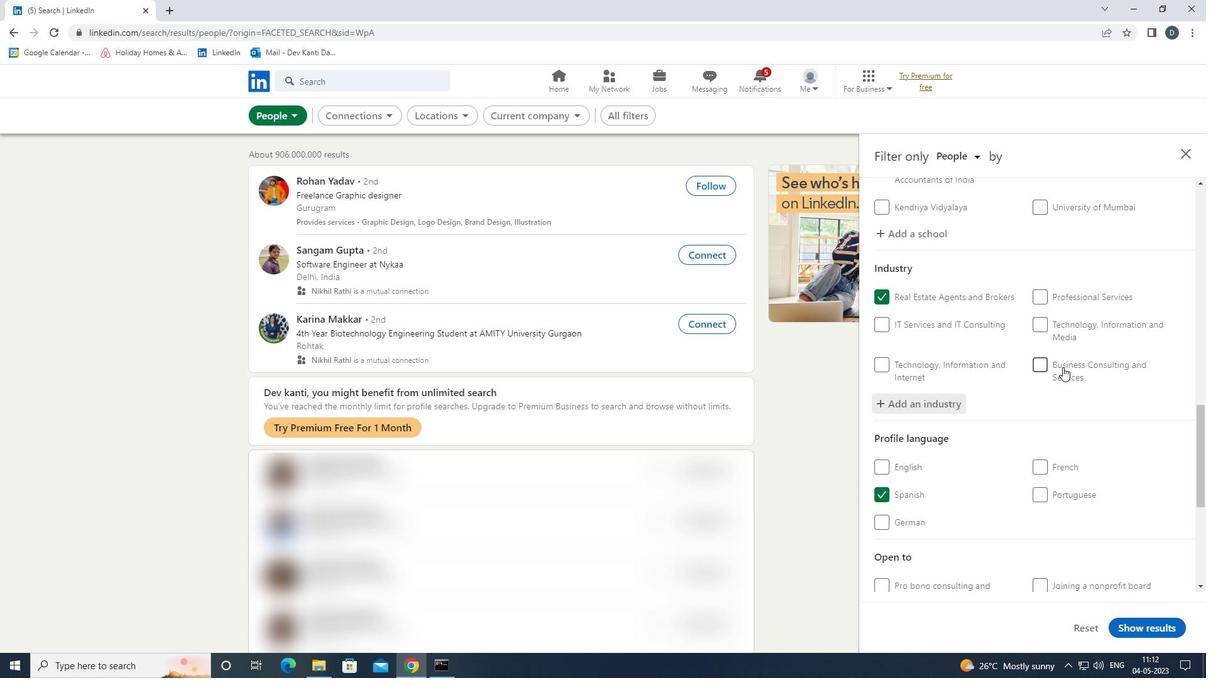 
Action: Mouse moved to (1062, 370)
Screenshot: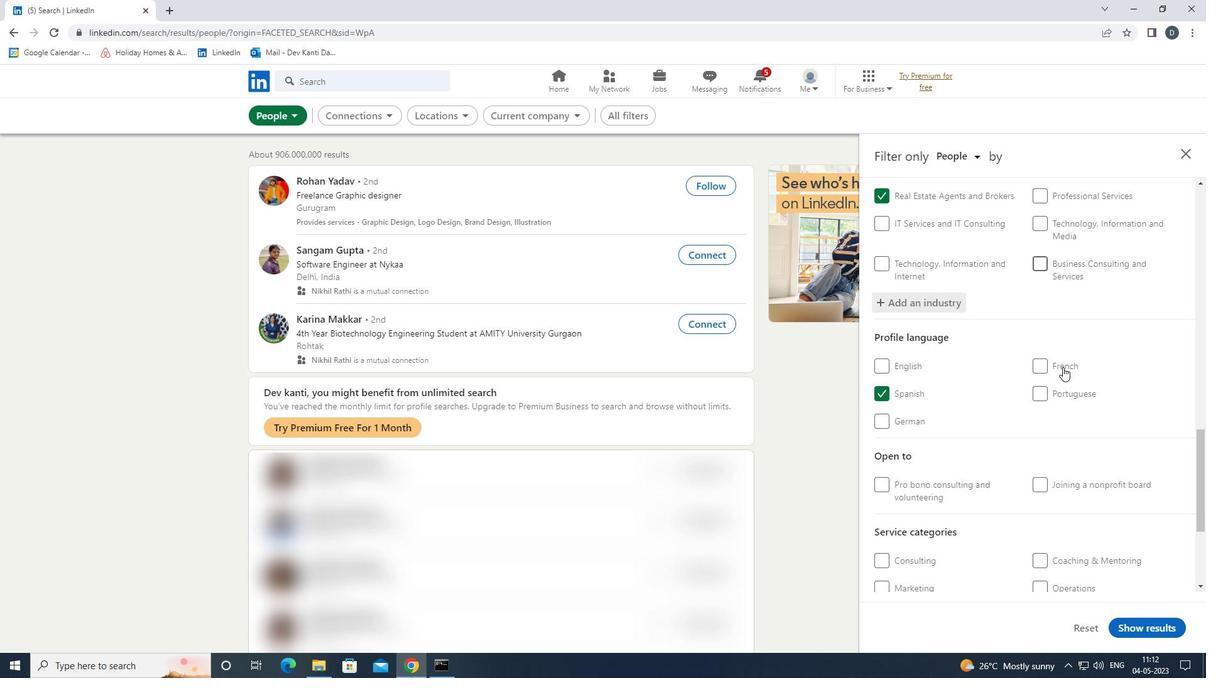 
Action: Mouse scrolled (1062, 369) with delta (0, 0)
Screenshot: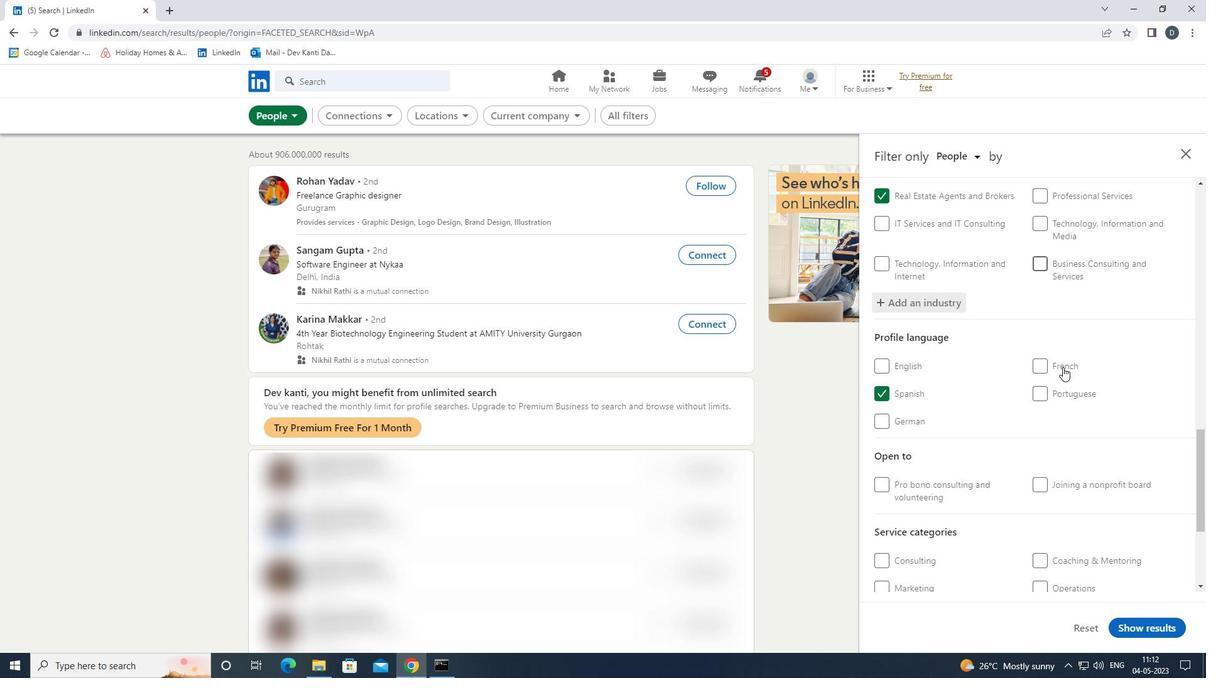 
Action: Mouse moved to (1062, 371)
Screenshot: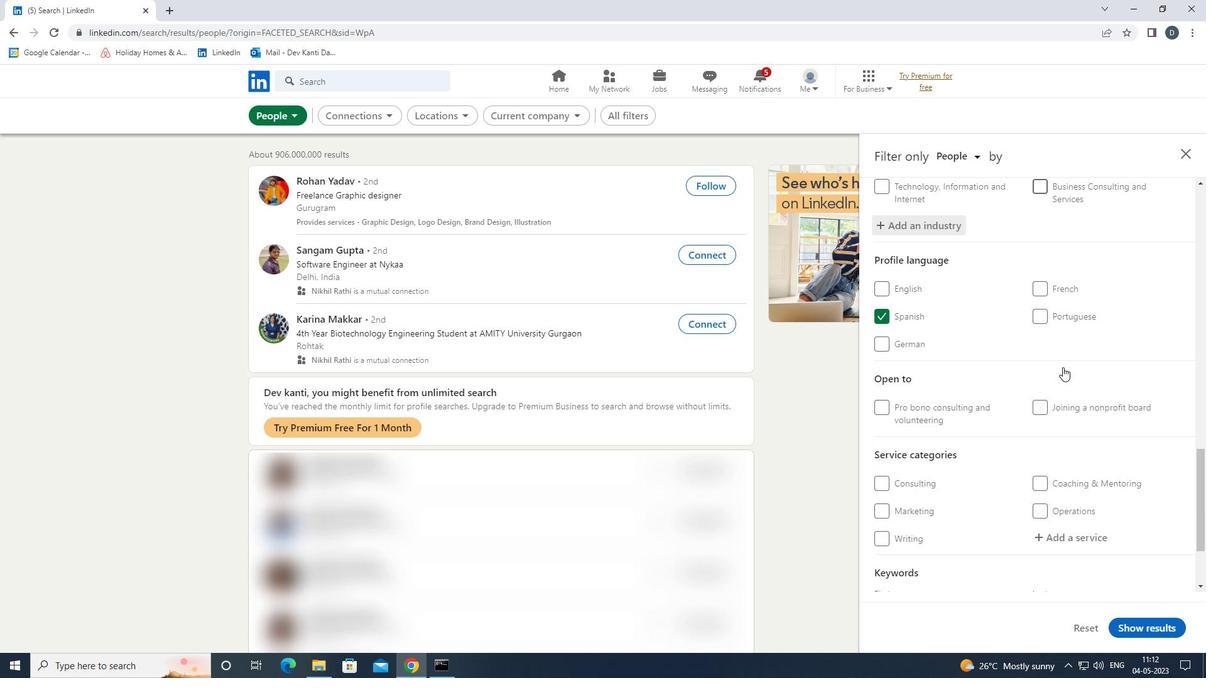 
Action: Mouse scrolled (1062, 370) with delta (0, 0)
Screenshot: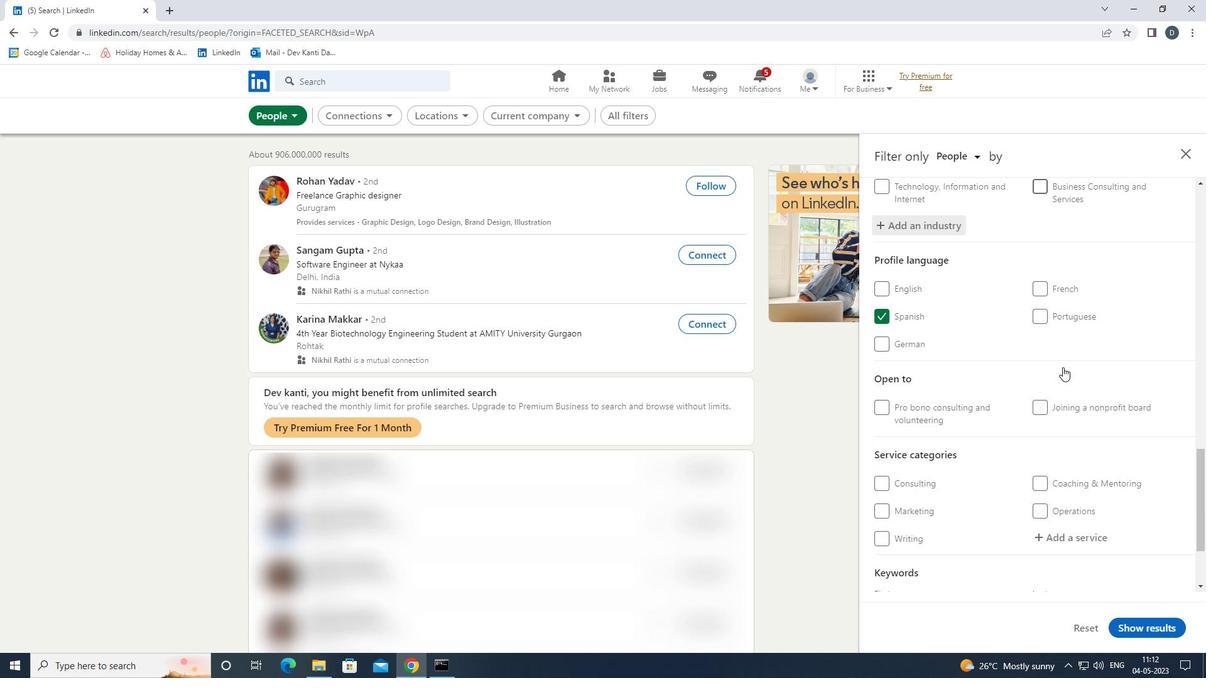 
Action: Mouse moved to (1062, 425)
Screenshot: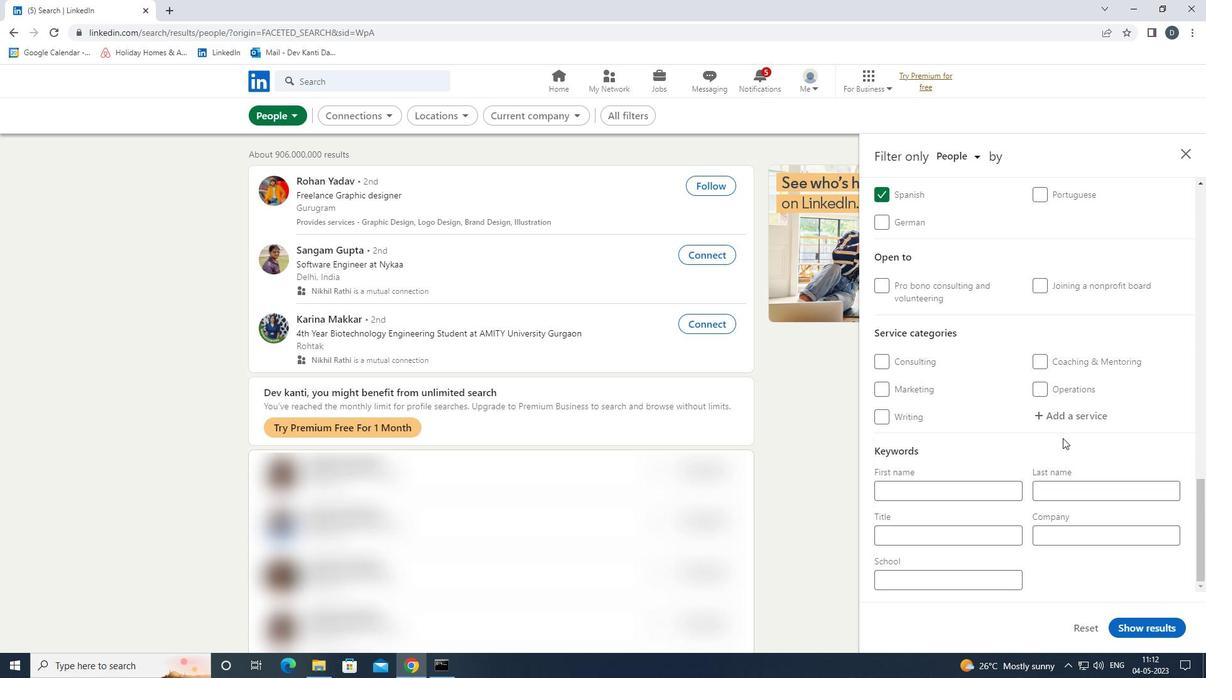 
Action: Mouse pressed left at (1062, 425)
Screenshot: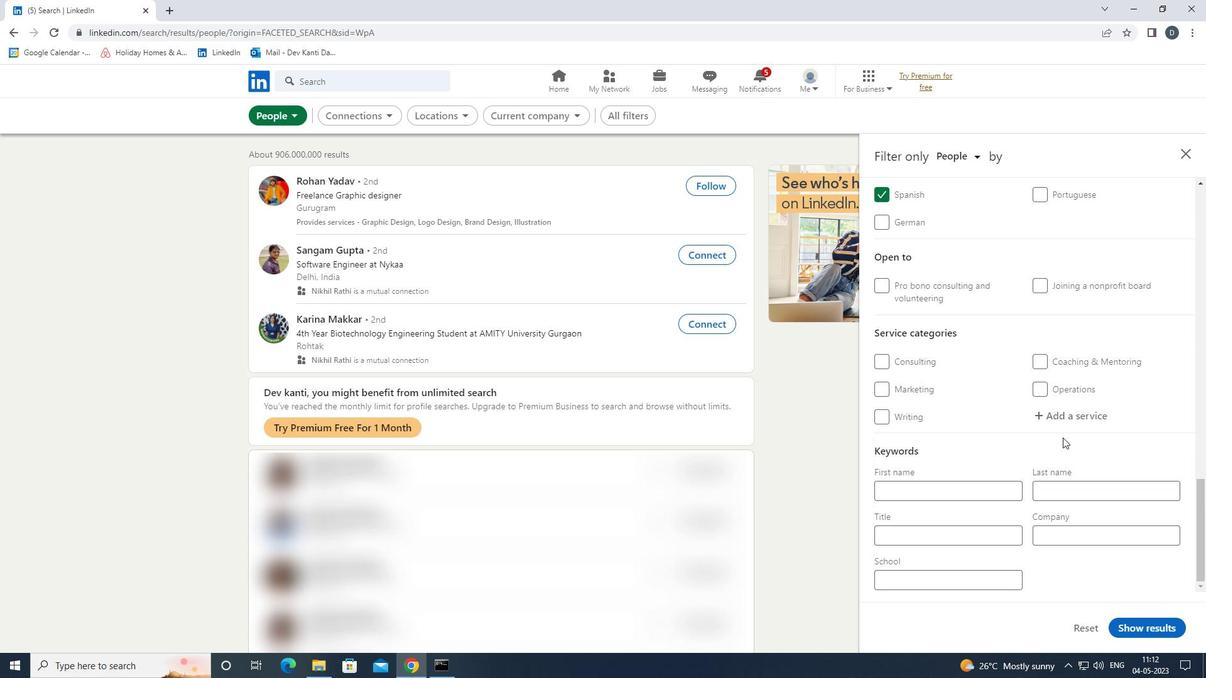 
Action: Mouse moved to (1076, 415)
Screenshot: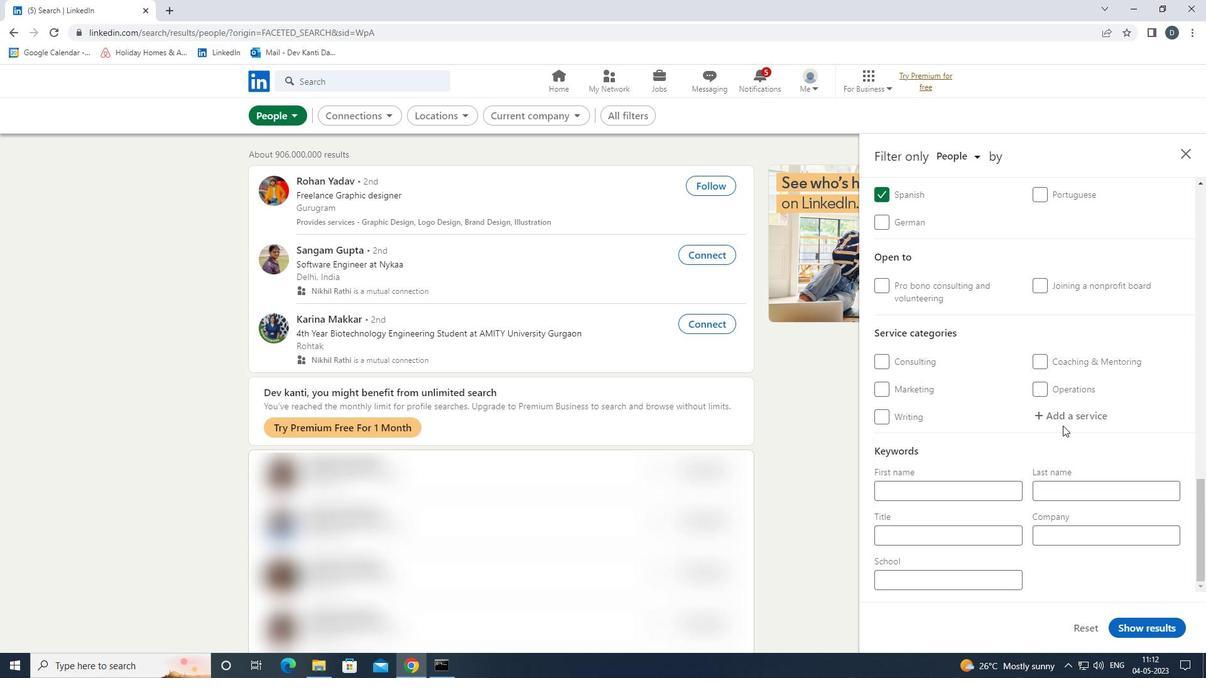 
Action: Mouse pressed left at (1076, 415)
Screenshot: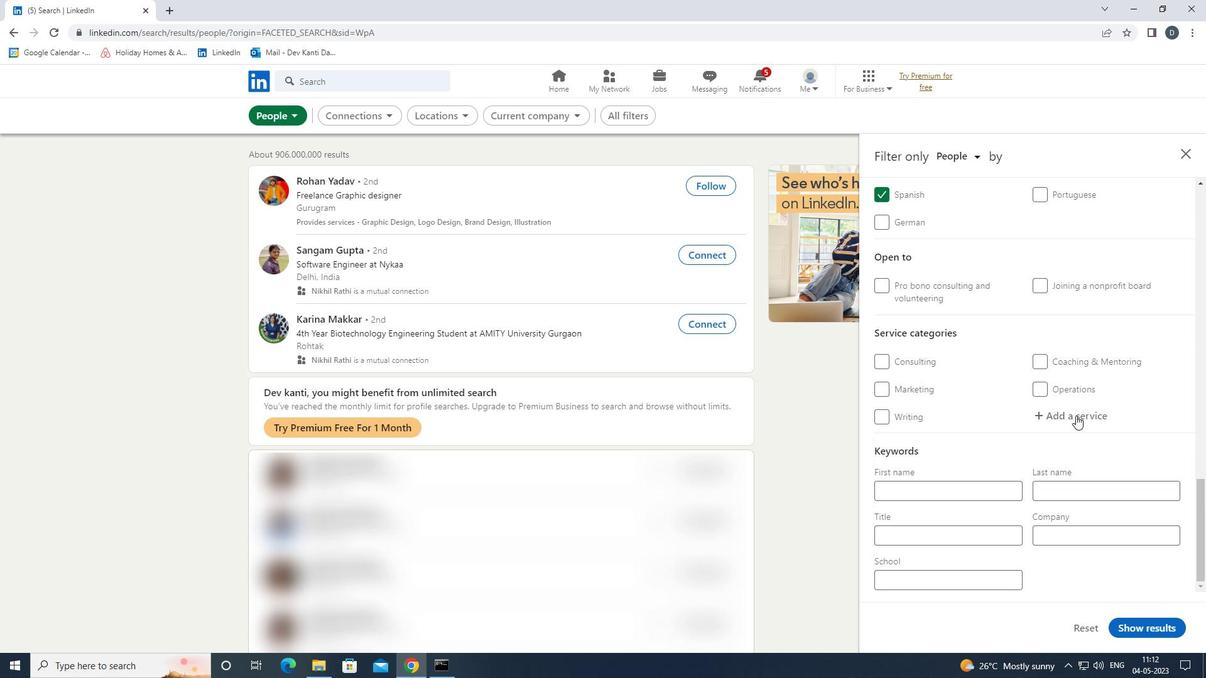 
Action: Key pressed <Key.shift>BOOKK<Key.down><Key.enter>
Screenshot: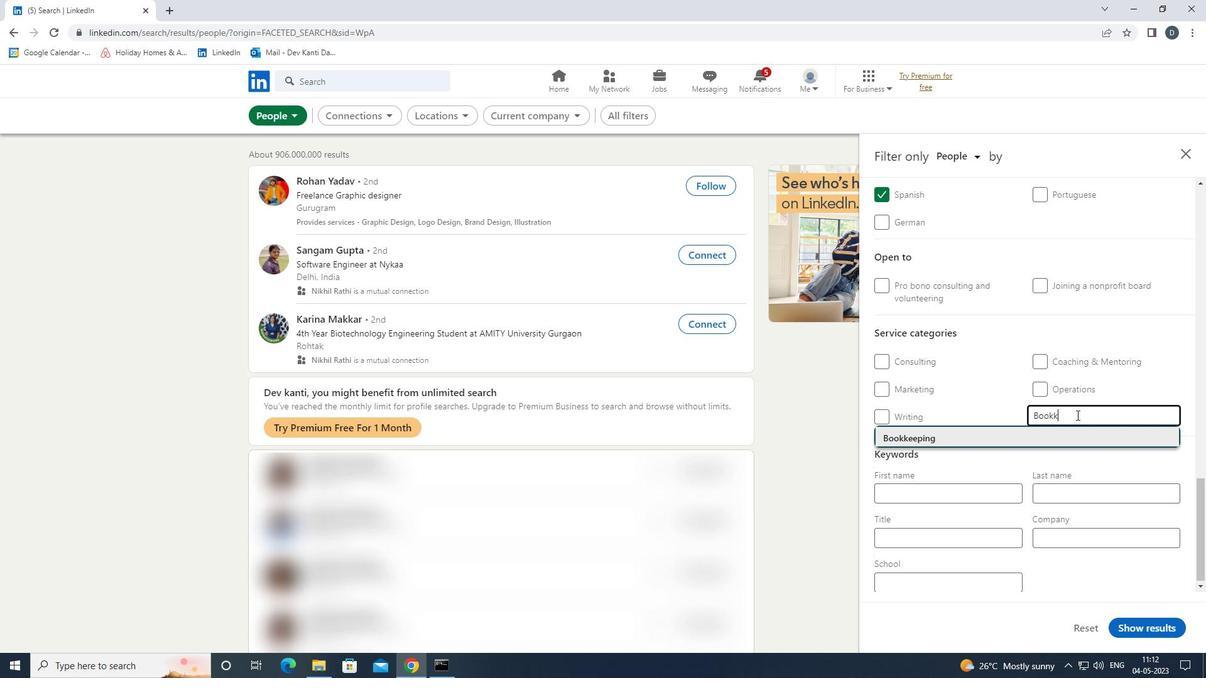 
Action: Mouse scrolled (1076, 414) with delta (0, 0)
Screenshot: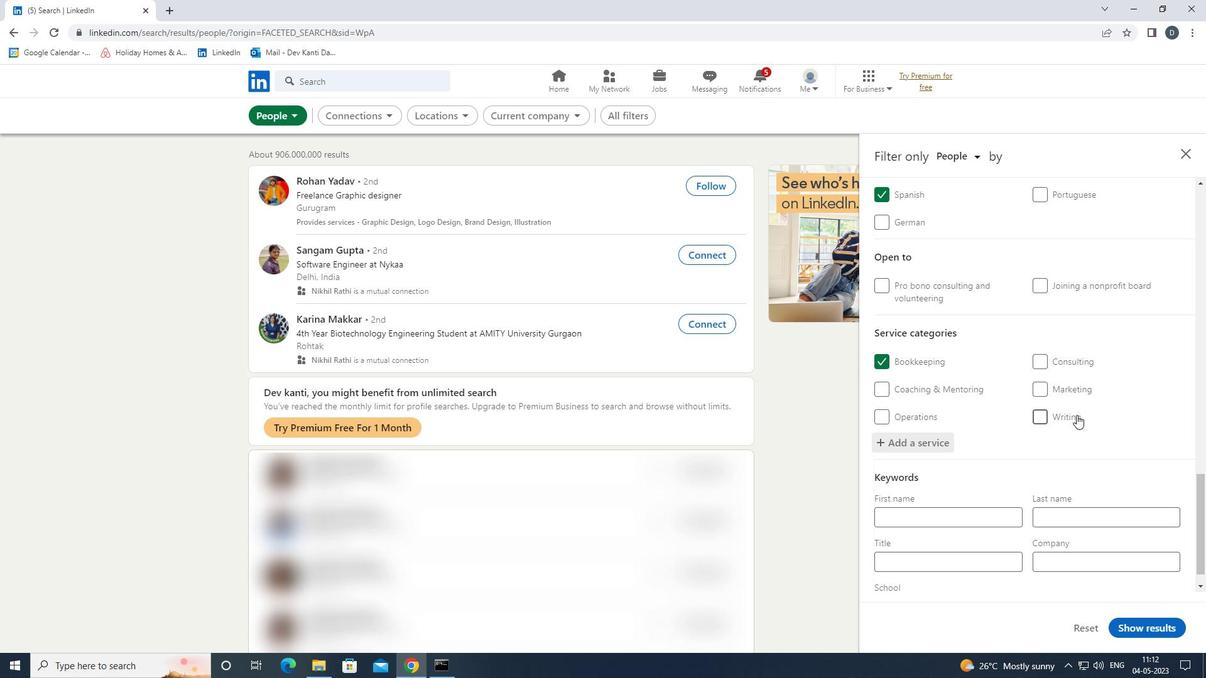 
Action: Mouse scrolled (1076, 414) with delta (0, 0)
Screenshot: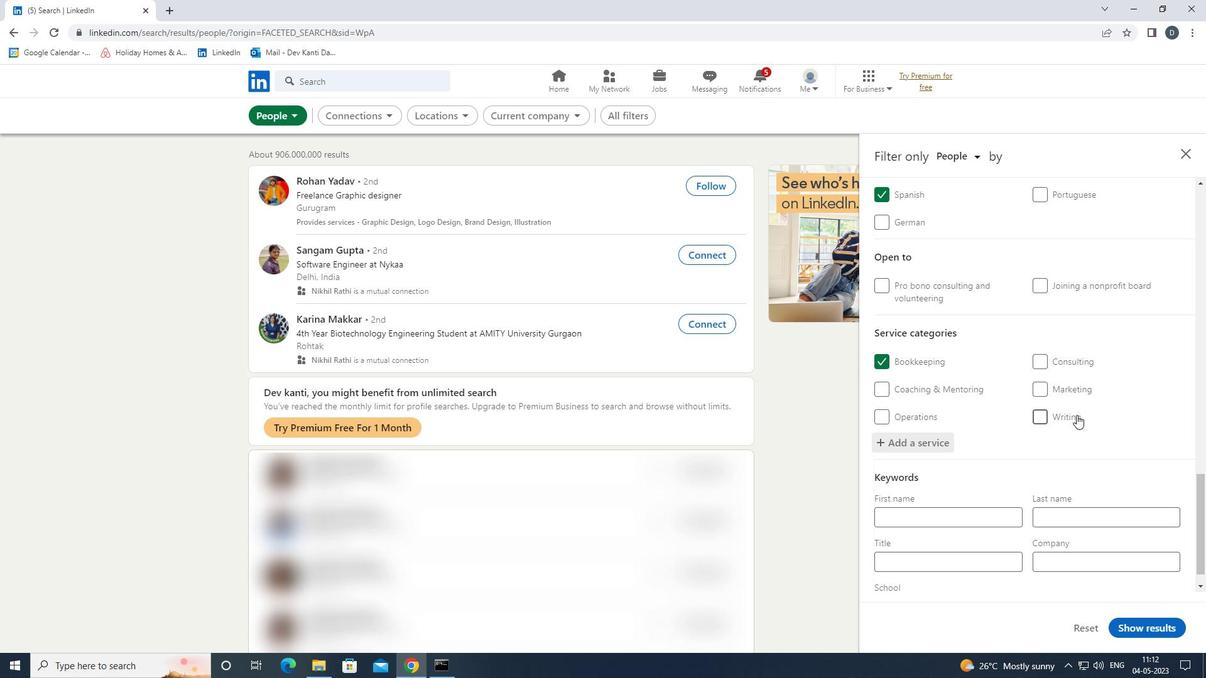 
Action: Mouse scrolled (1076, 414) with delta (0, 0)
Screenshot: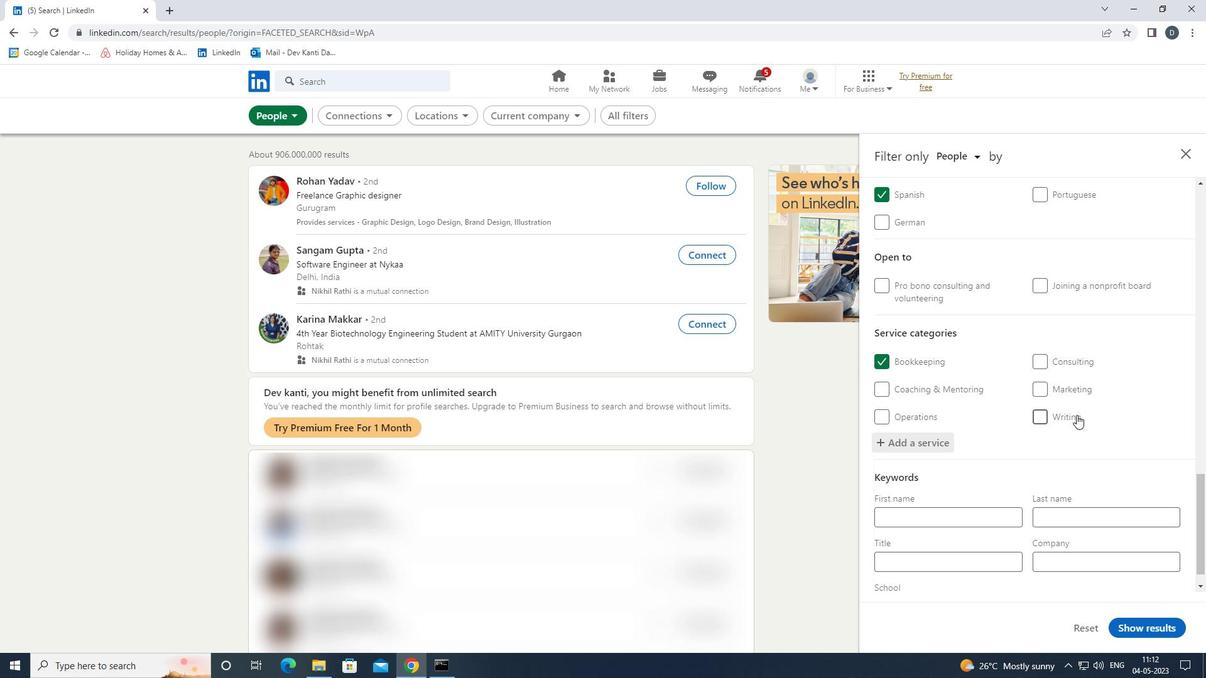 
Action: Mouse scrolled (1076, 414) with delta (0, 0)
Screenshot: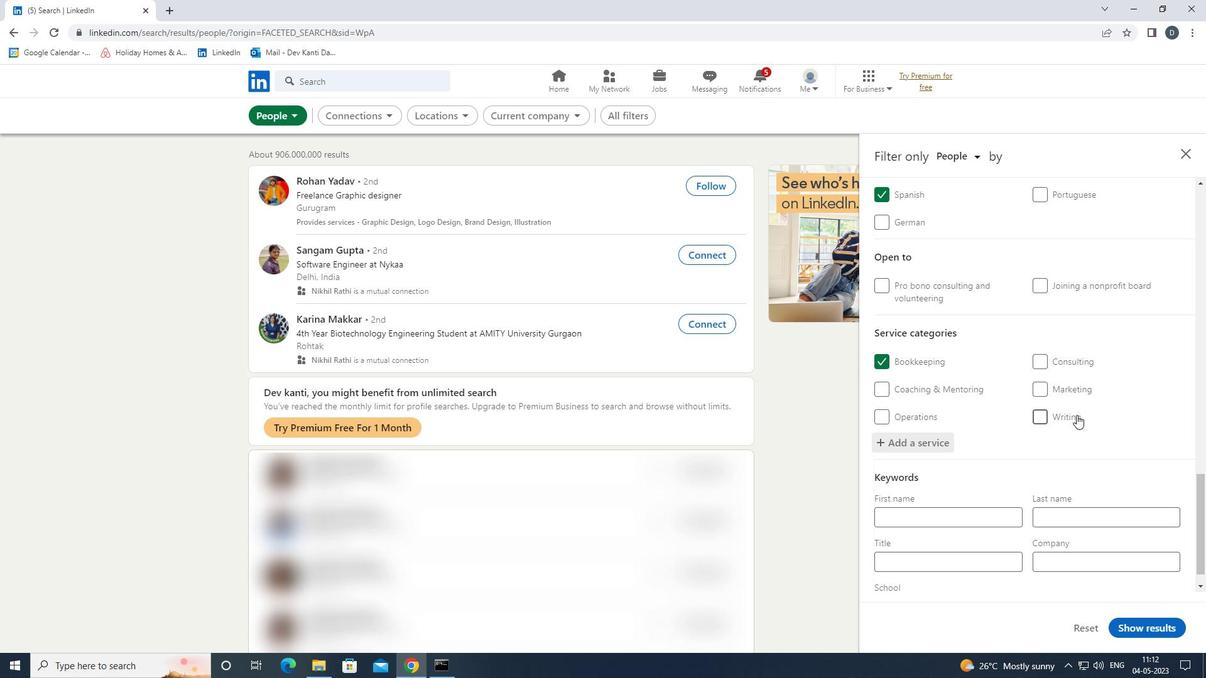 
Action: Mouse moved to (998, 528)
Screenshot: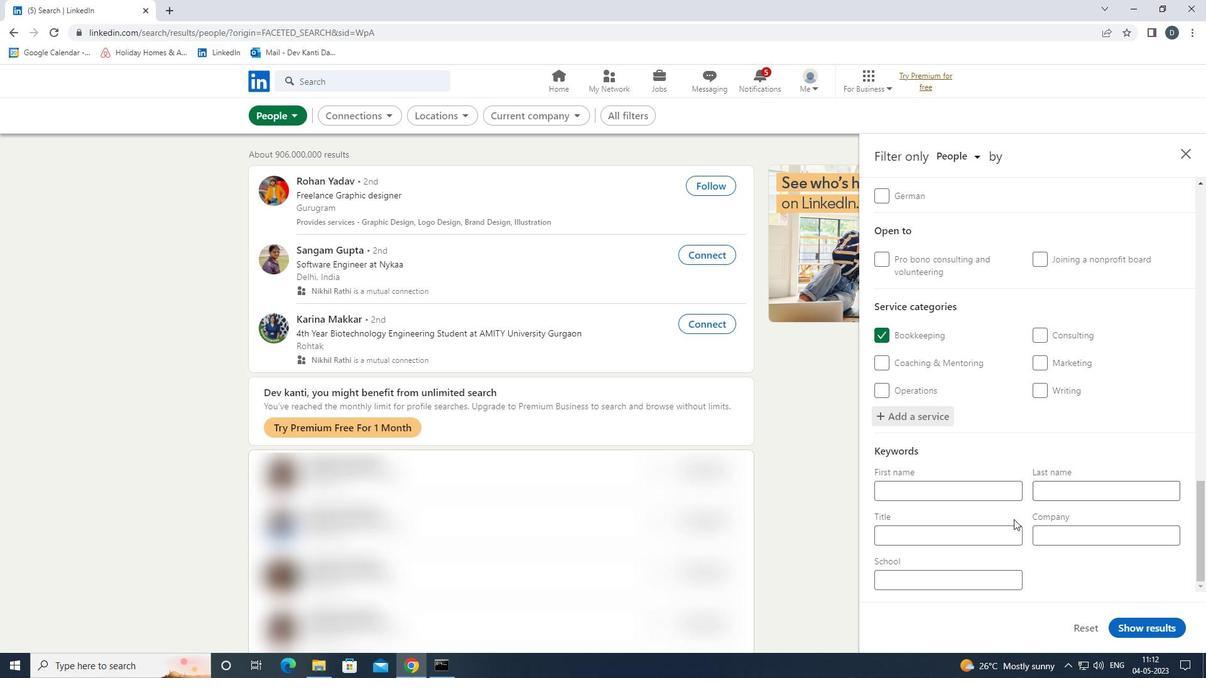 
Action: Mouse pressed left at (998, 528)
Screenshot: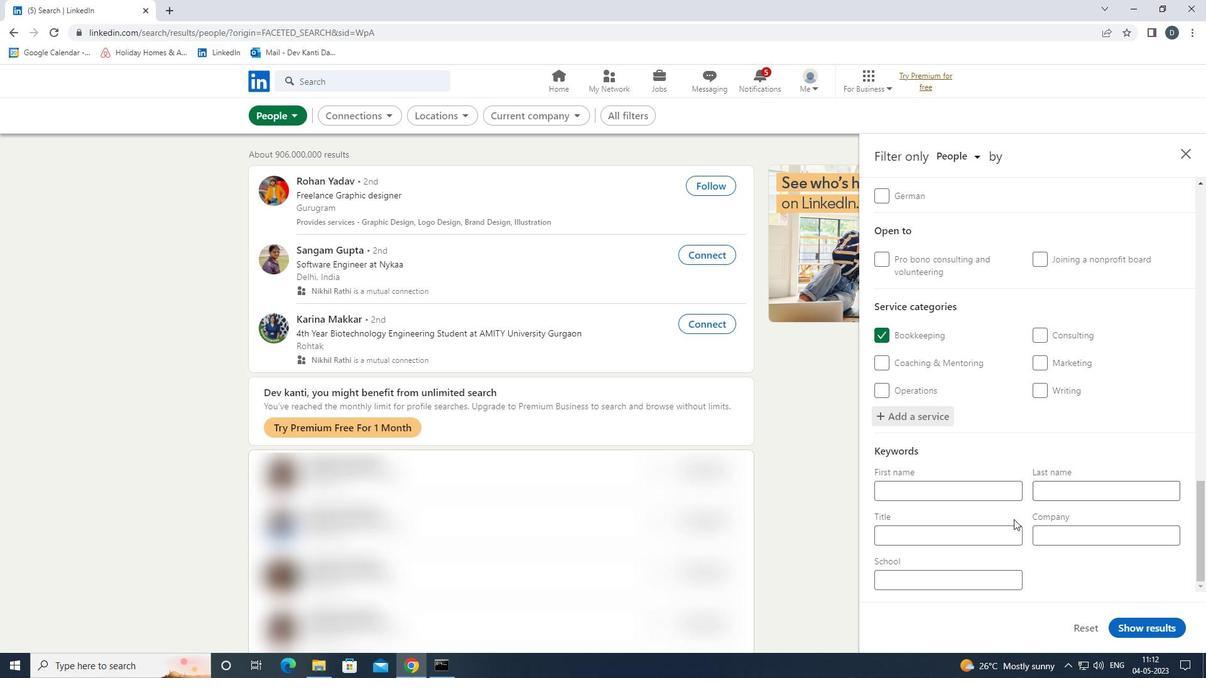 
Action: Key pressed <Key.shift>PERSONAL<Key.space><Key.shift>ASSISTANT
Screenshot: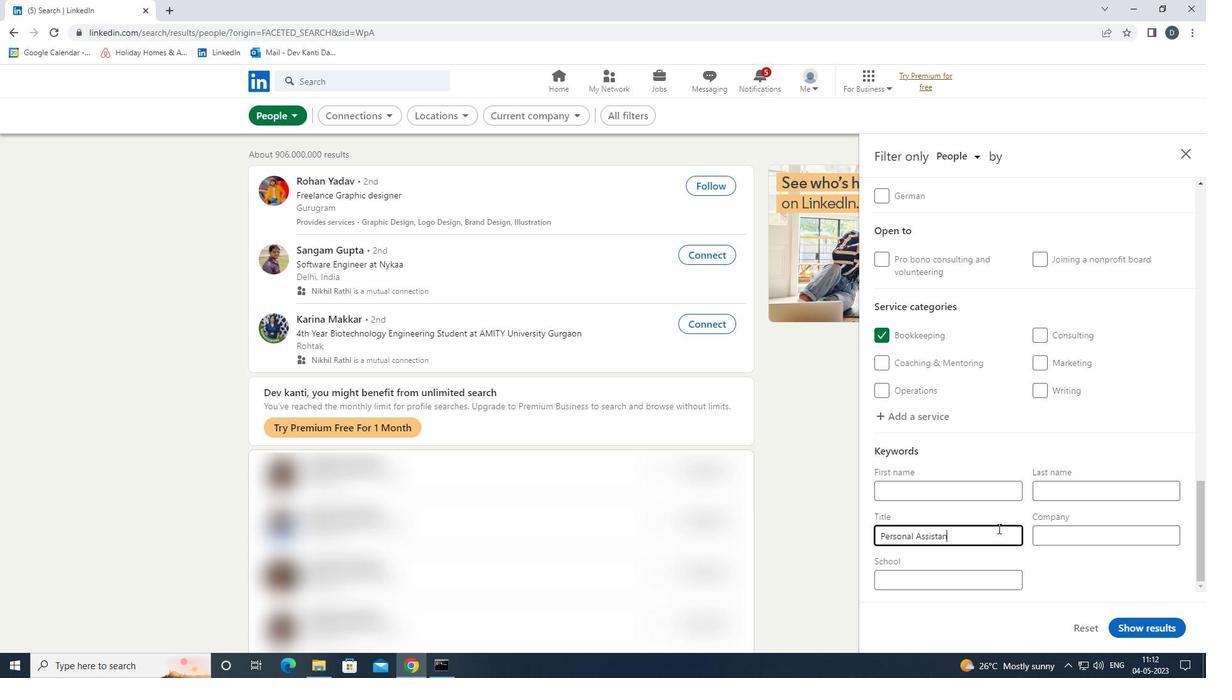 
Action: Mouse moved to (1161, 630)
Screenshot: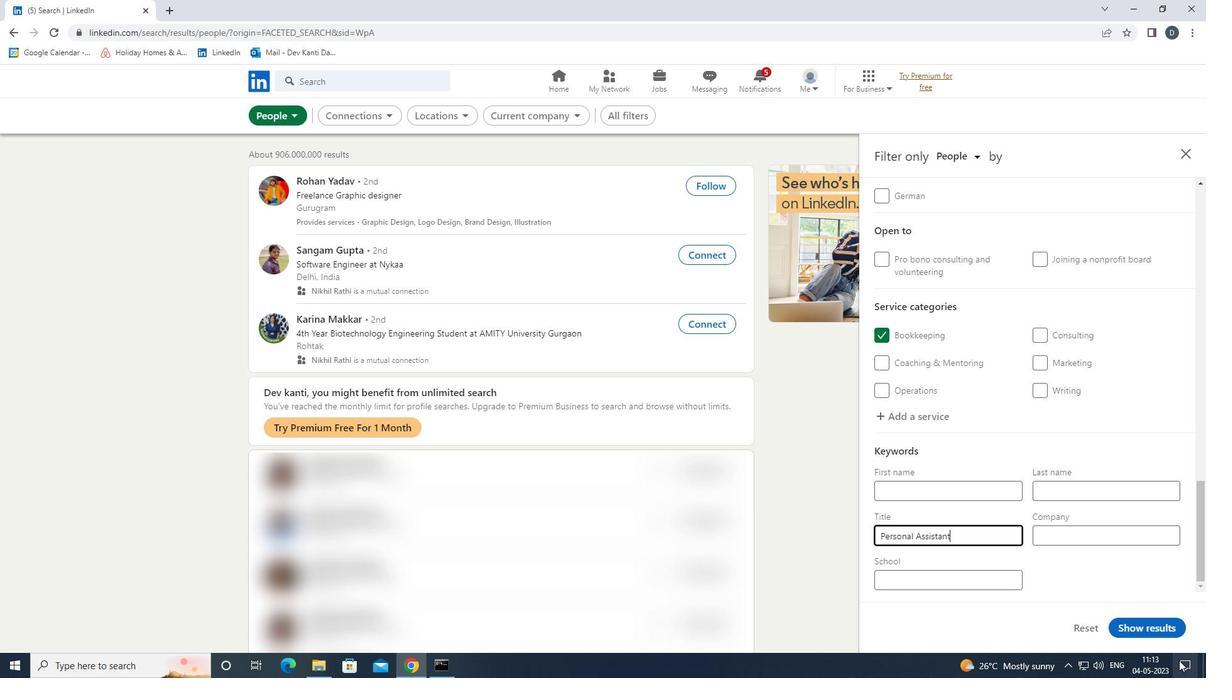 
Action: Mouse pressed left at (1161, 630)
Screenshot: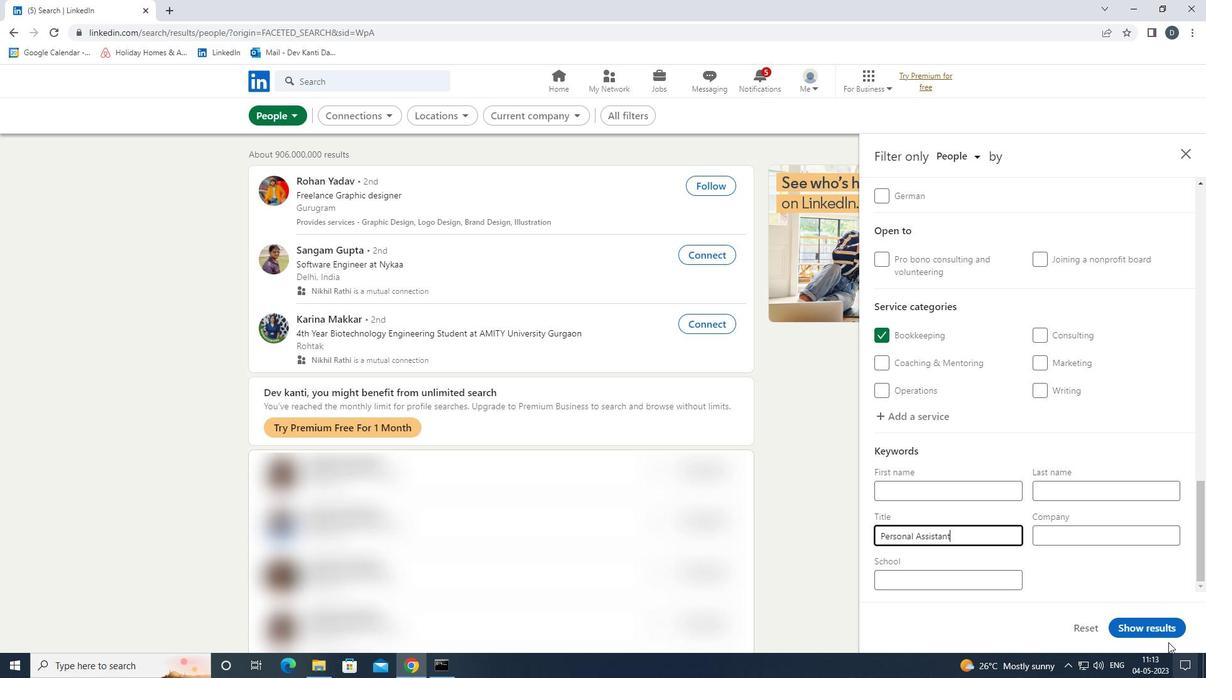 
Action: Mouse moved to (839, 162)
Screenshot: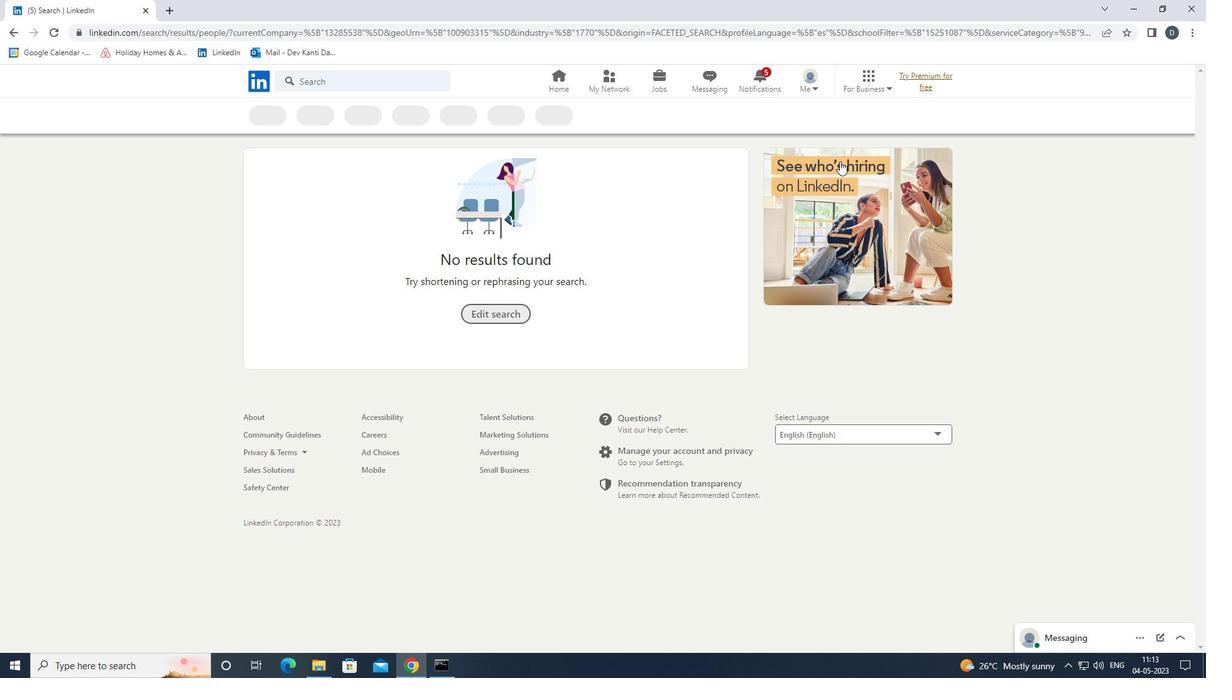 
